 Task: Look for space in Pirojpur, Bangladesh from 1st June, 2023 to 4th June, 2023 for 1 adult in price range Rs.6000 to Rs.16000. Place can be private room with 1  bedroom having 1 bed and 1 bathroom. Property type can be flat. Amenities needed are: air conditioning, dedicated workplace, . Booking option can be shelf check-in. Required host language is English.
Action: Mouse moved to (497, 134)
Screenshot: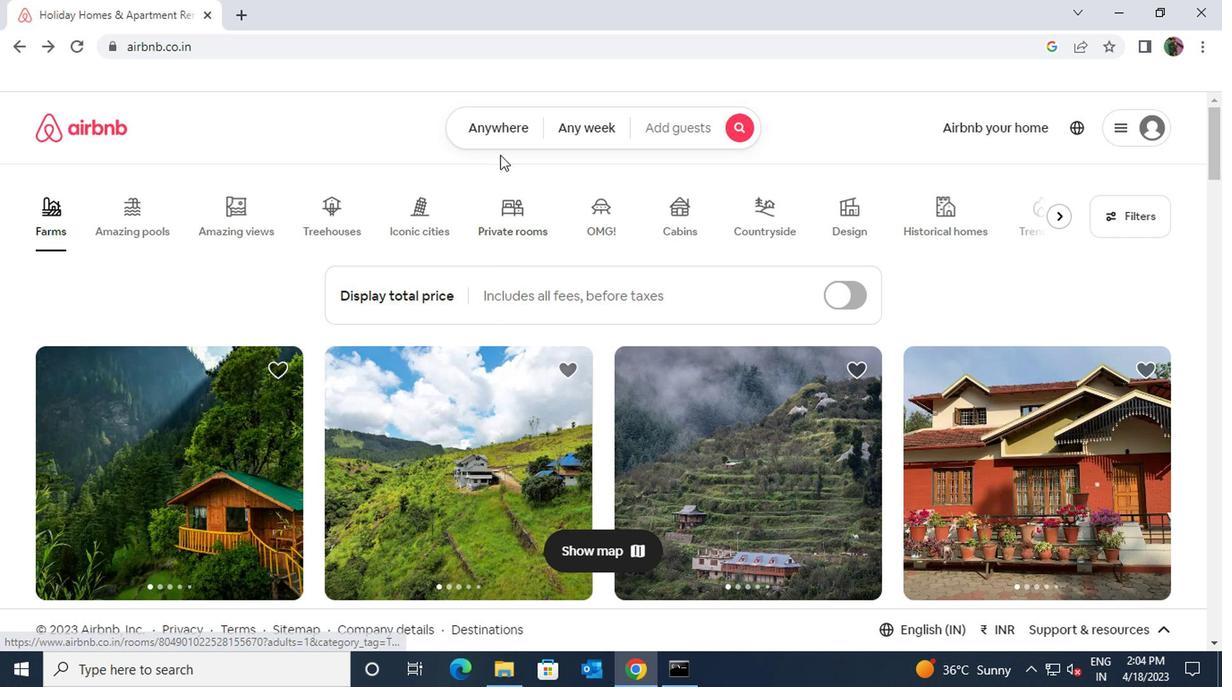 
Action: Mouse pressed left at (497, 134)
Screenshot: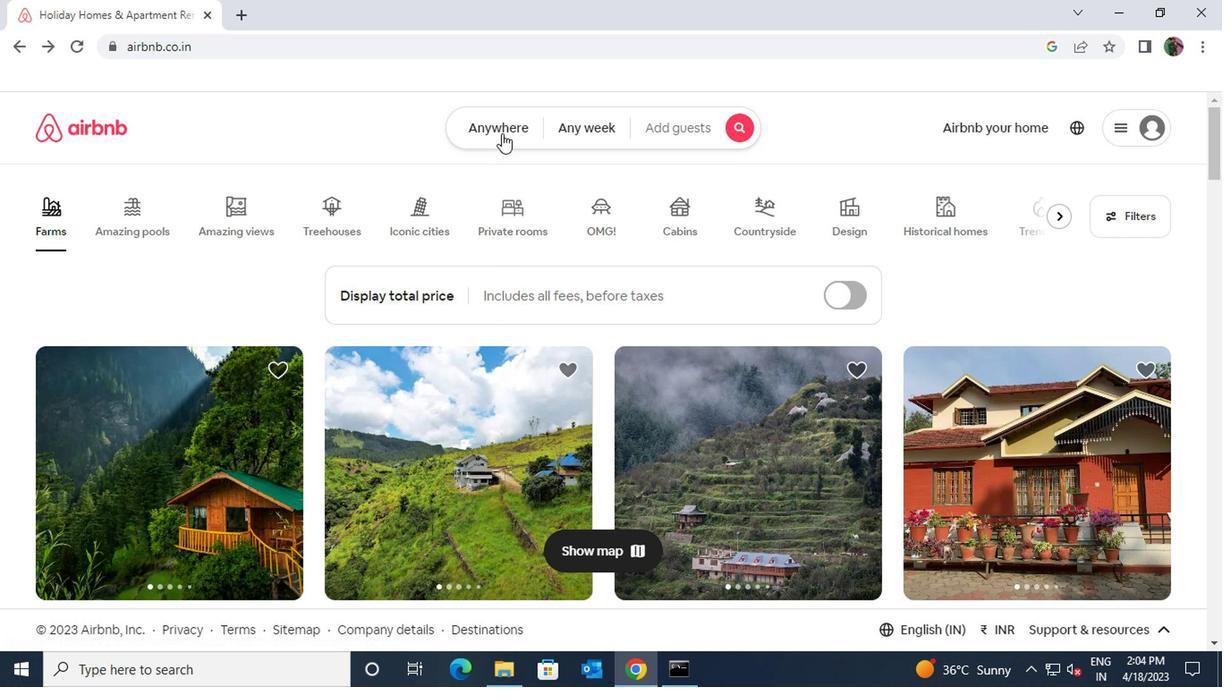 
Action: Mouse moved to (350, 205)
Screenshot: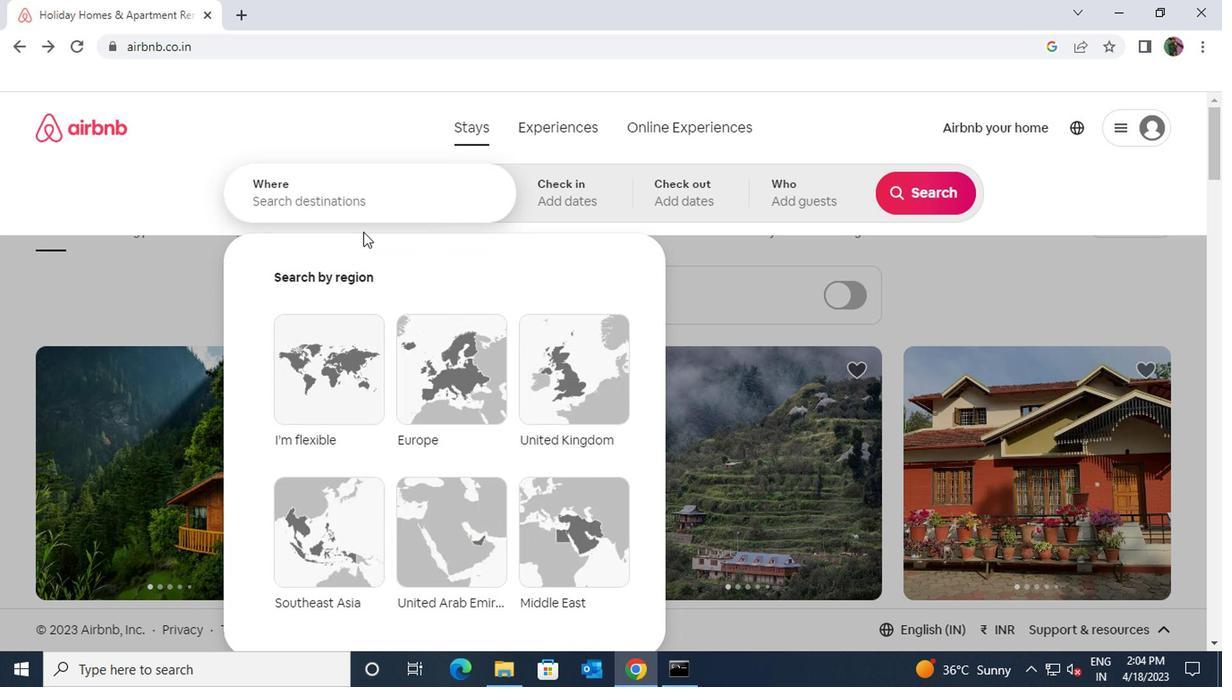 
Action: Mouse pressed left at (350, 205)
Screenshot: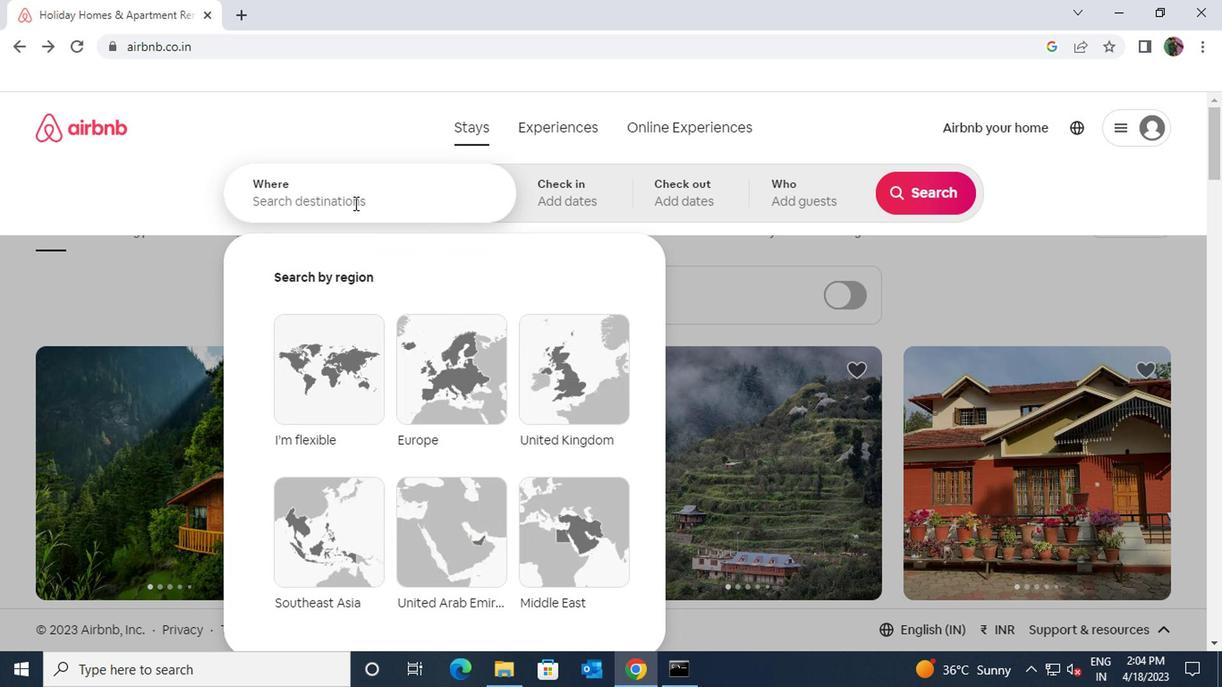 
Action: Key pressed pirojpur
Screenshot: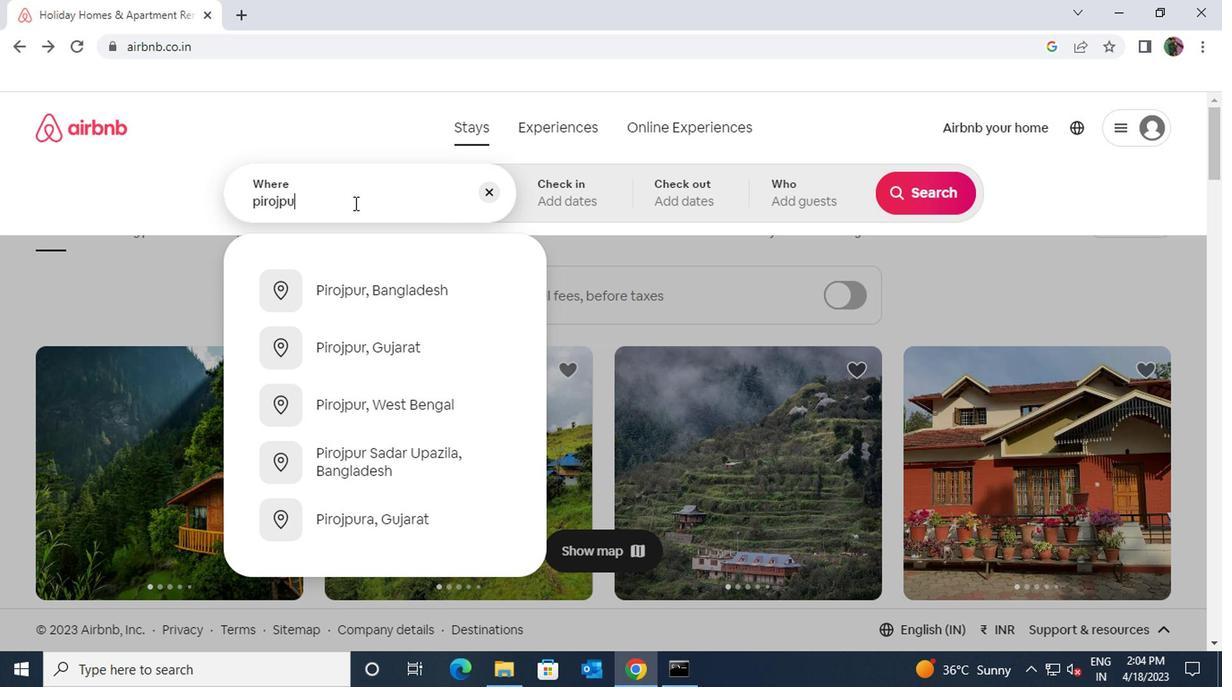 
Action: Mouse moved to (367, 287)
Screenshot: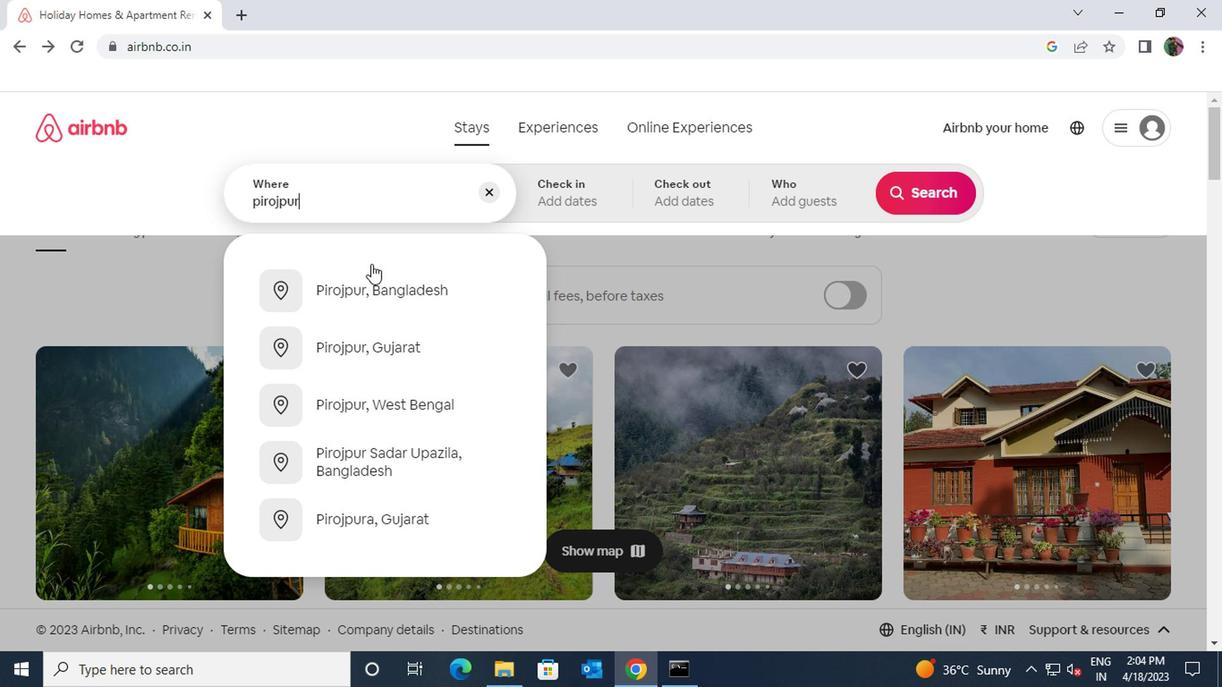 
Action: Mouse pressed left at (367, 287)
Screenshot: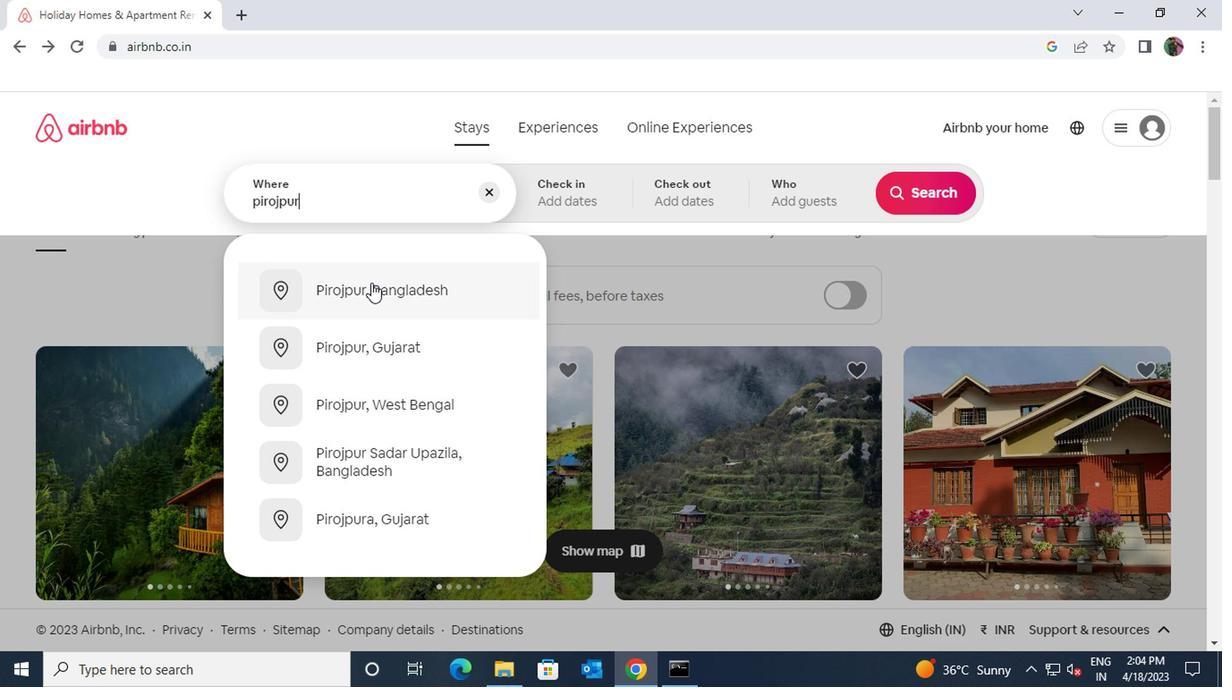 
Action: Mouse moved to (914, 340)
Screenshot: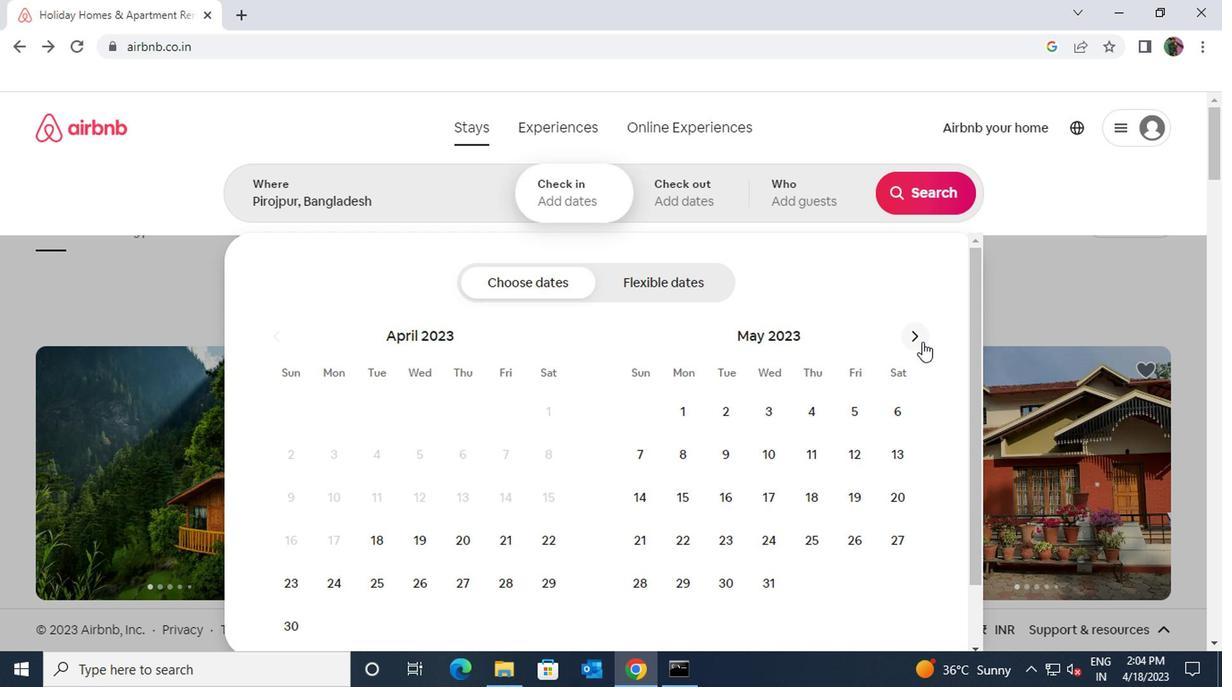 
Action: Mouse pressed left at (914, 340)
Screenshot: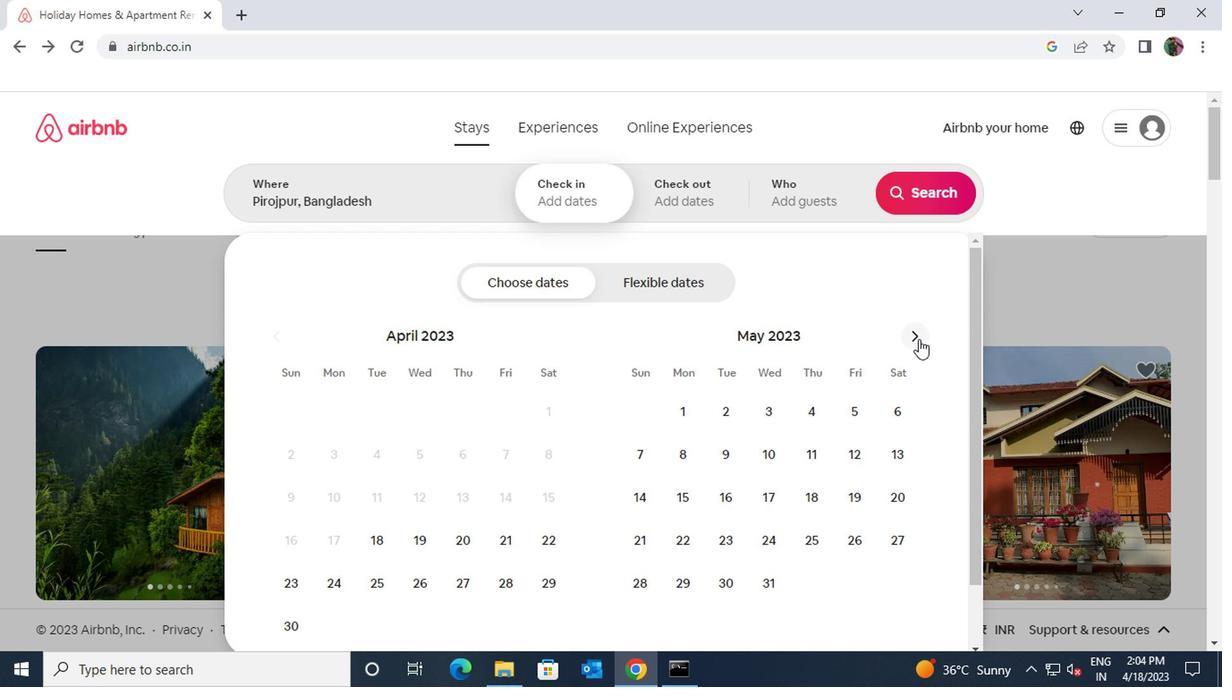 
Action: Mouse moved to (811, 411)
Screenshot: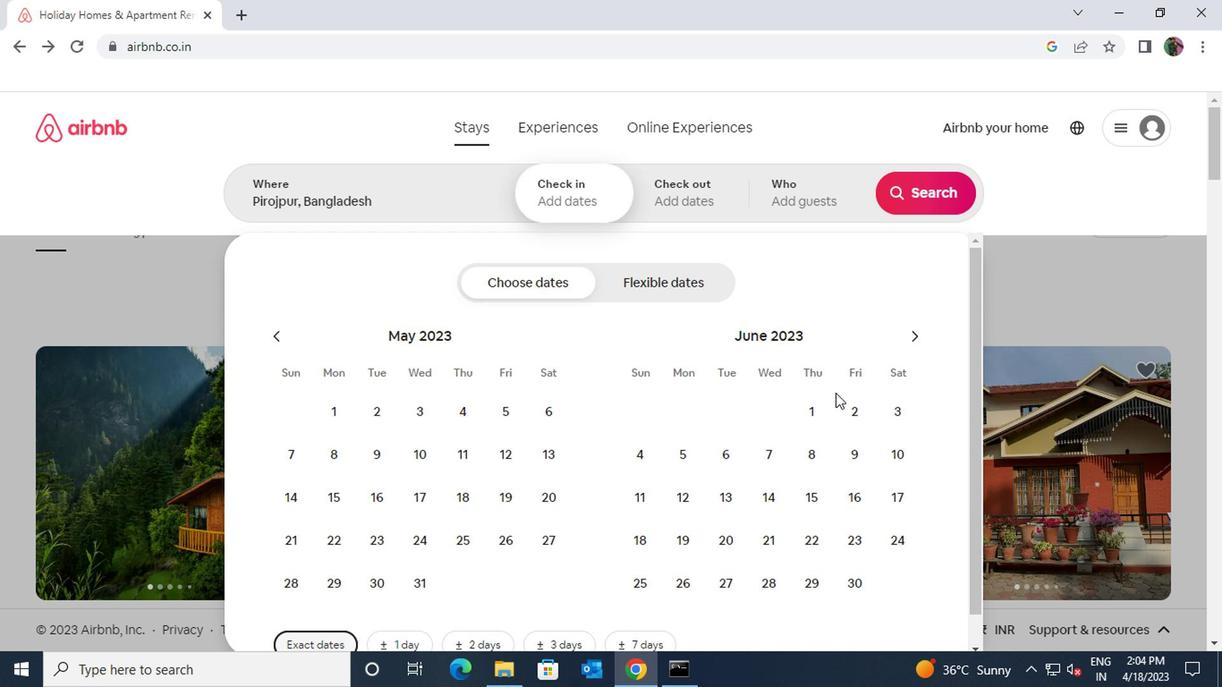 
Action: Mouse pressed left at (811, 411)
Screenshot: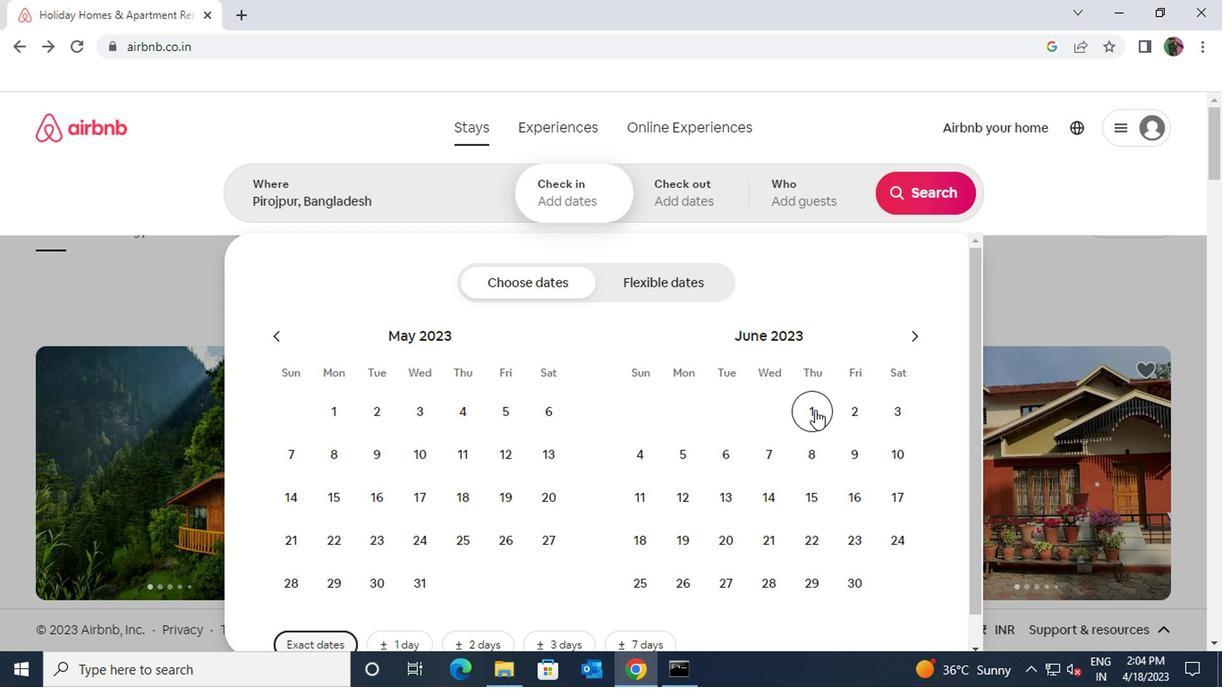 
Action: Mouse moved to (650, 452)
Screenshot: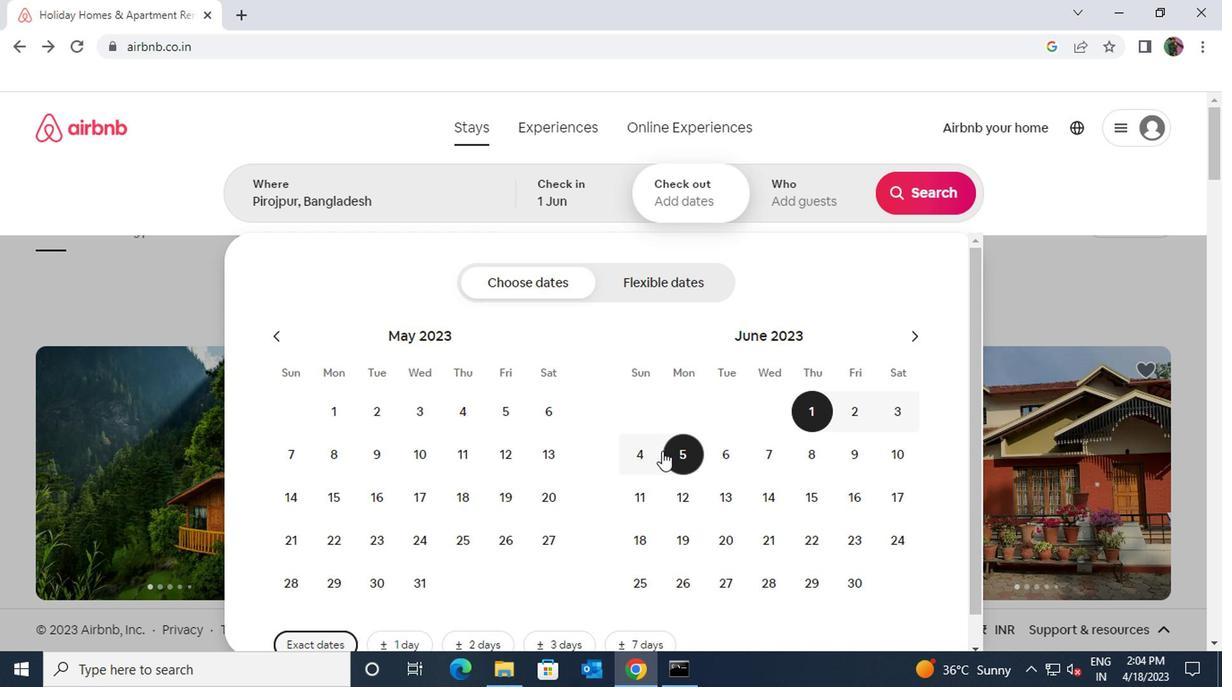 
Action: Mouse pressed left at (650, 452)
Screenshot: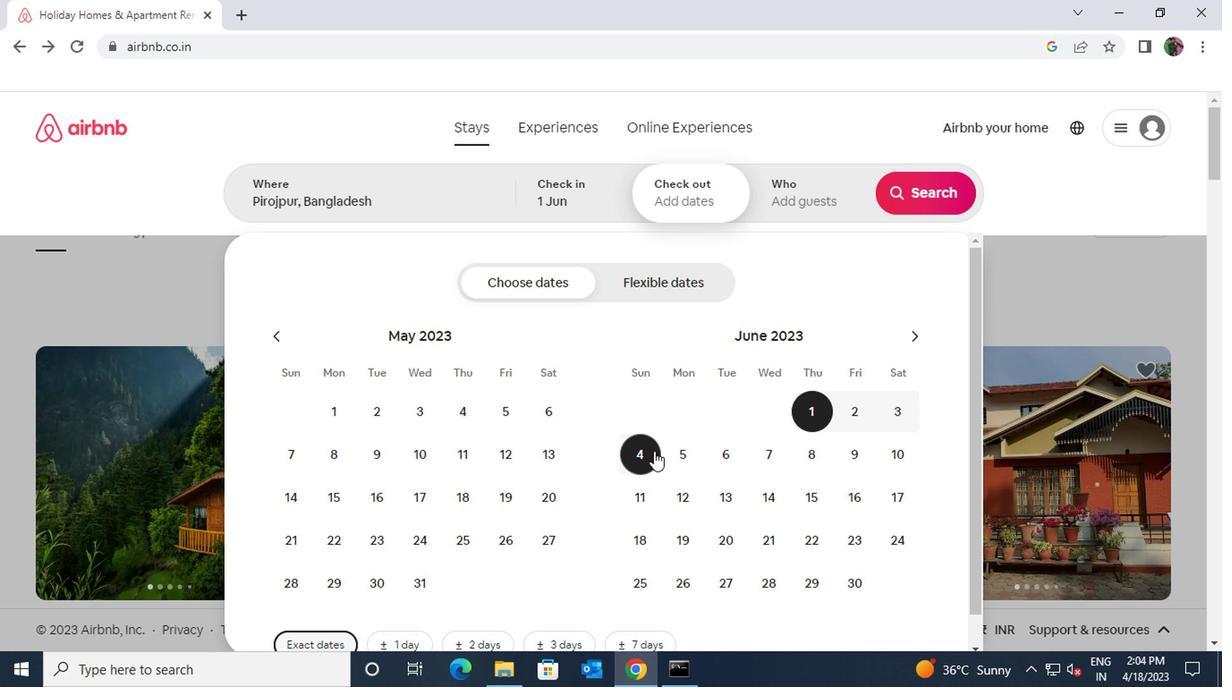 
Action: Mouse moved to (786, 204)
Screenshot: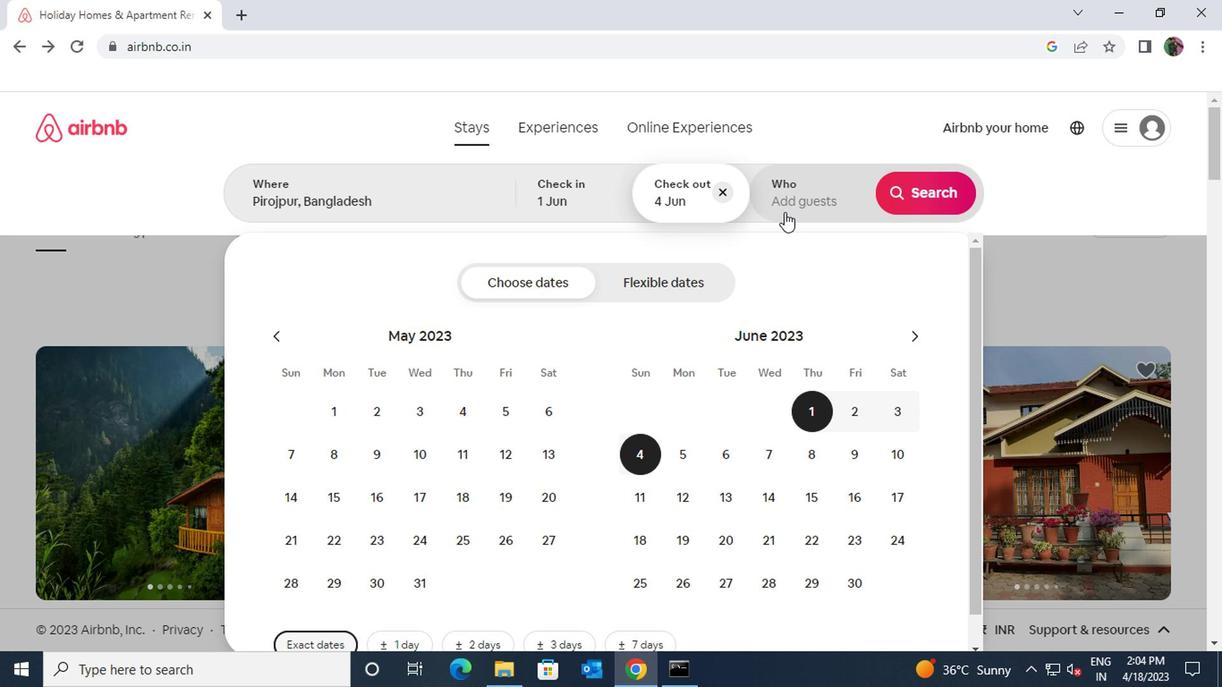 
Action: Mouse pressed left at (786, 204)
Screenshot: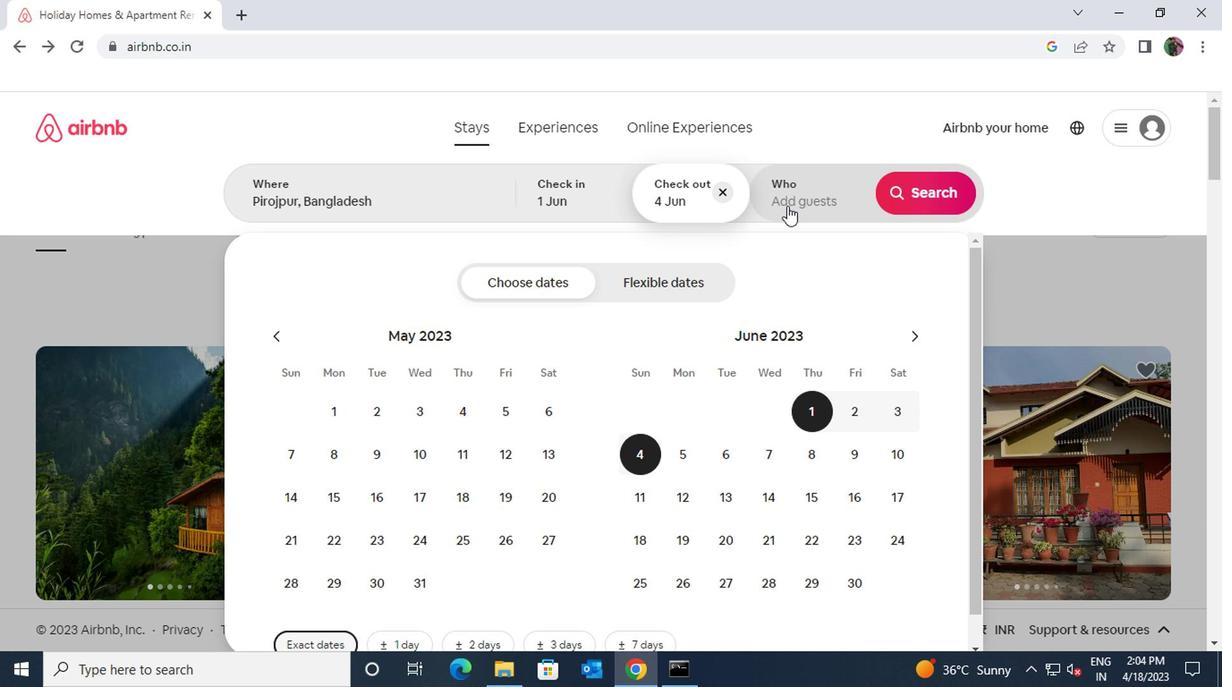 
Action: Mouse moved to (921, 287)
Screenshot: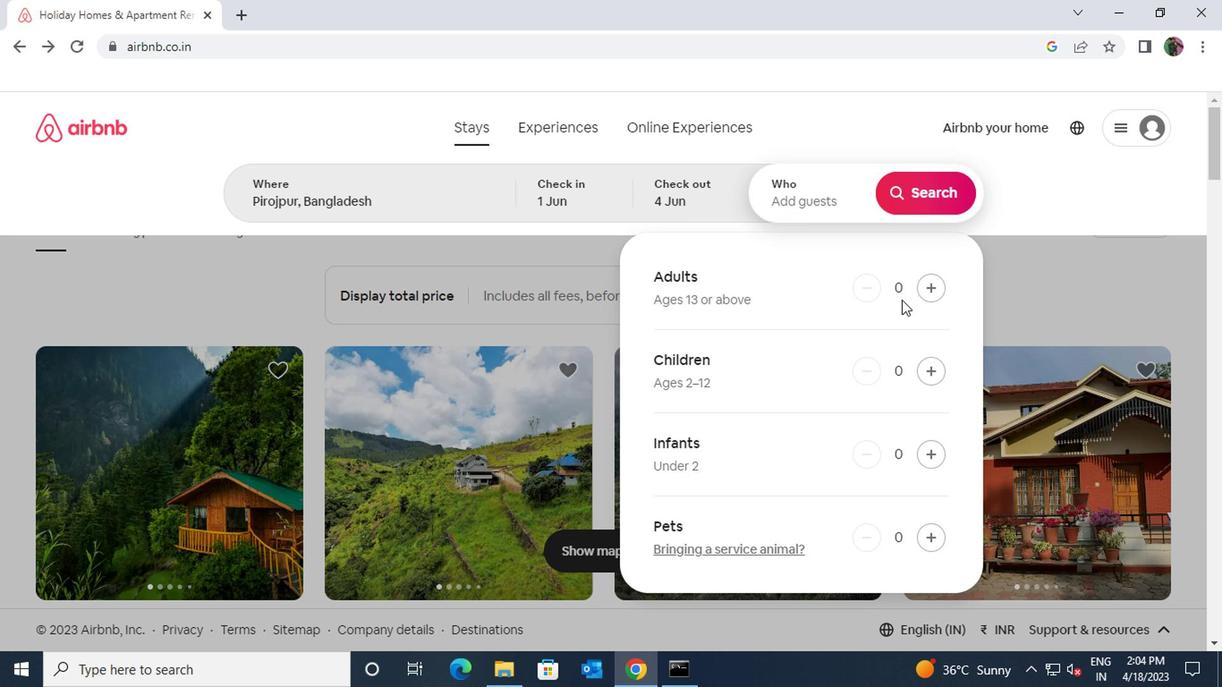 
Action: Mouse pressed left at (921, 287)
Screenshot: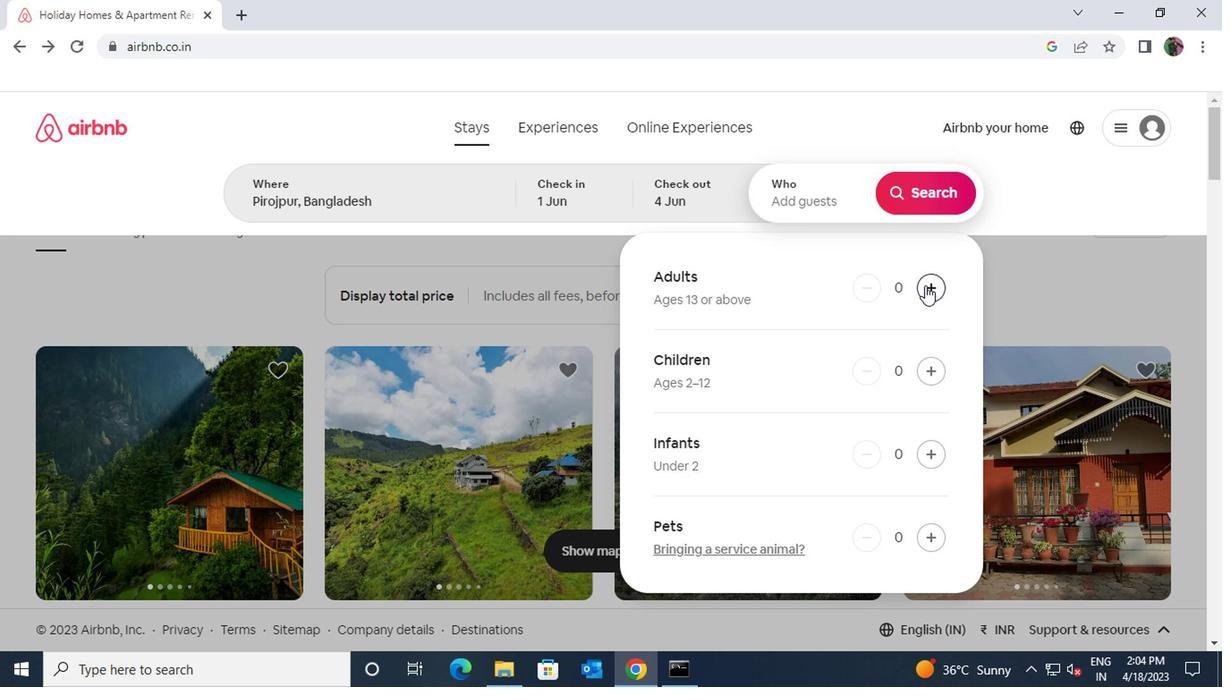 
Action: Mouse moved to (912, 196)
Screenshot: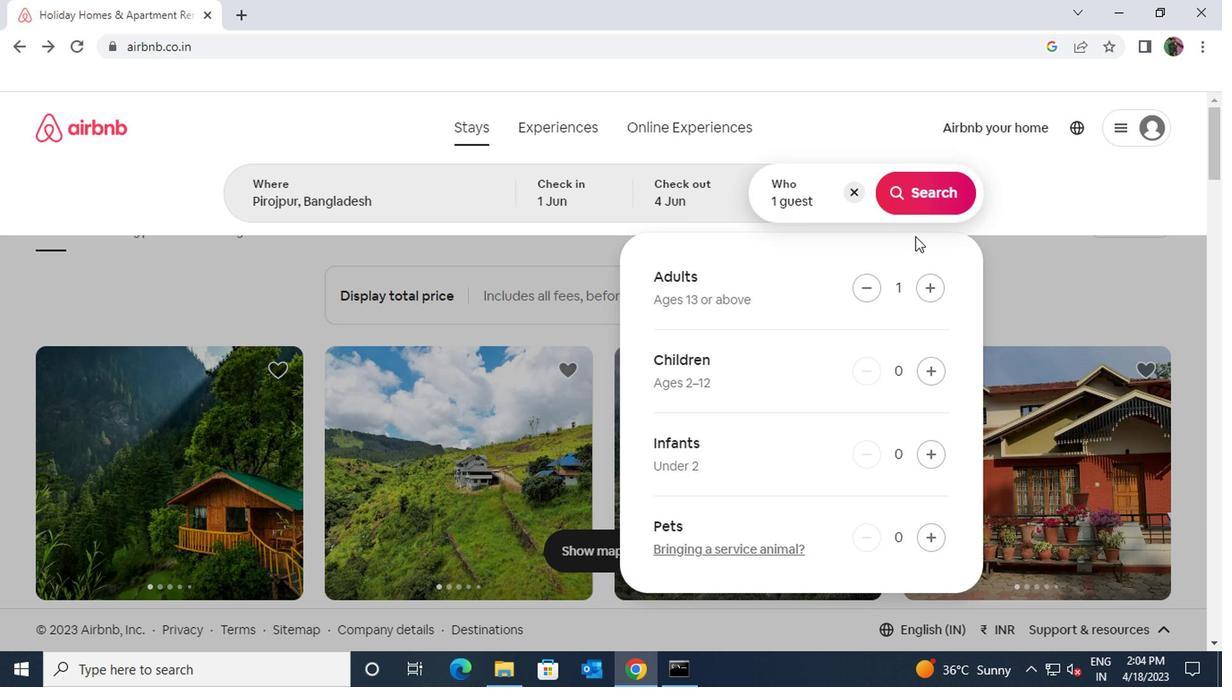 
Action: Mouse pressed left at (912, 196)
Screenshot: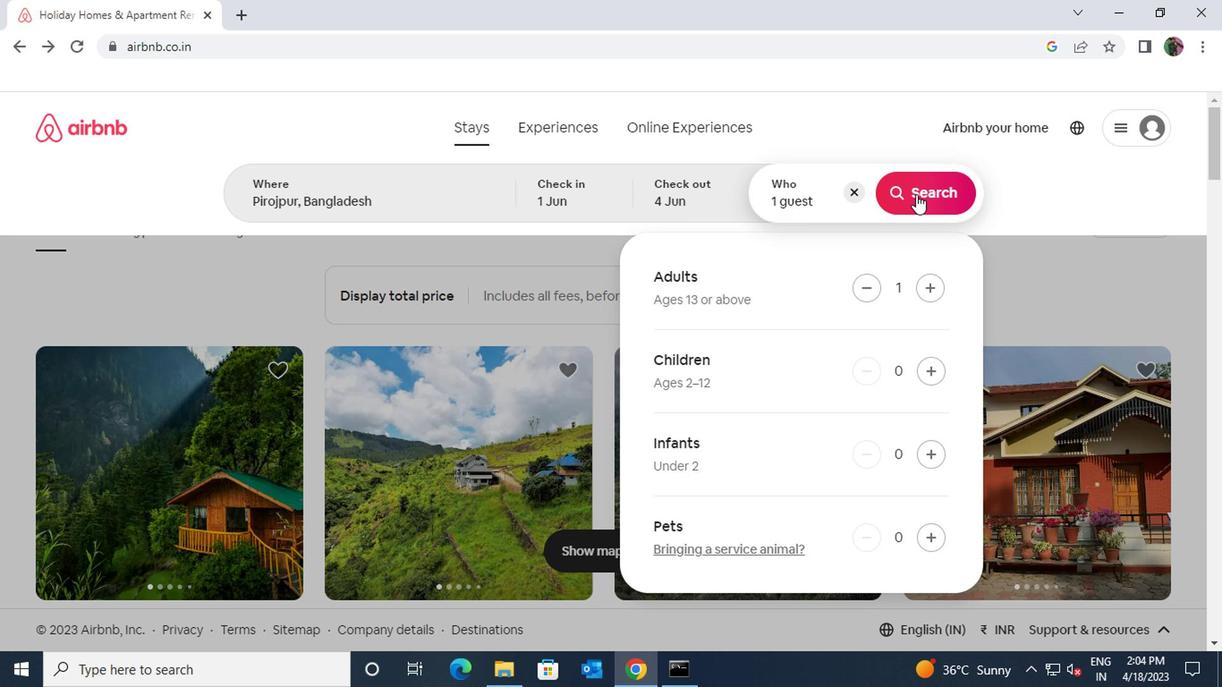 
Action: Mouse moved to (1124, 207)
Screenshot: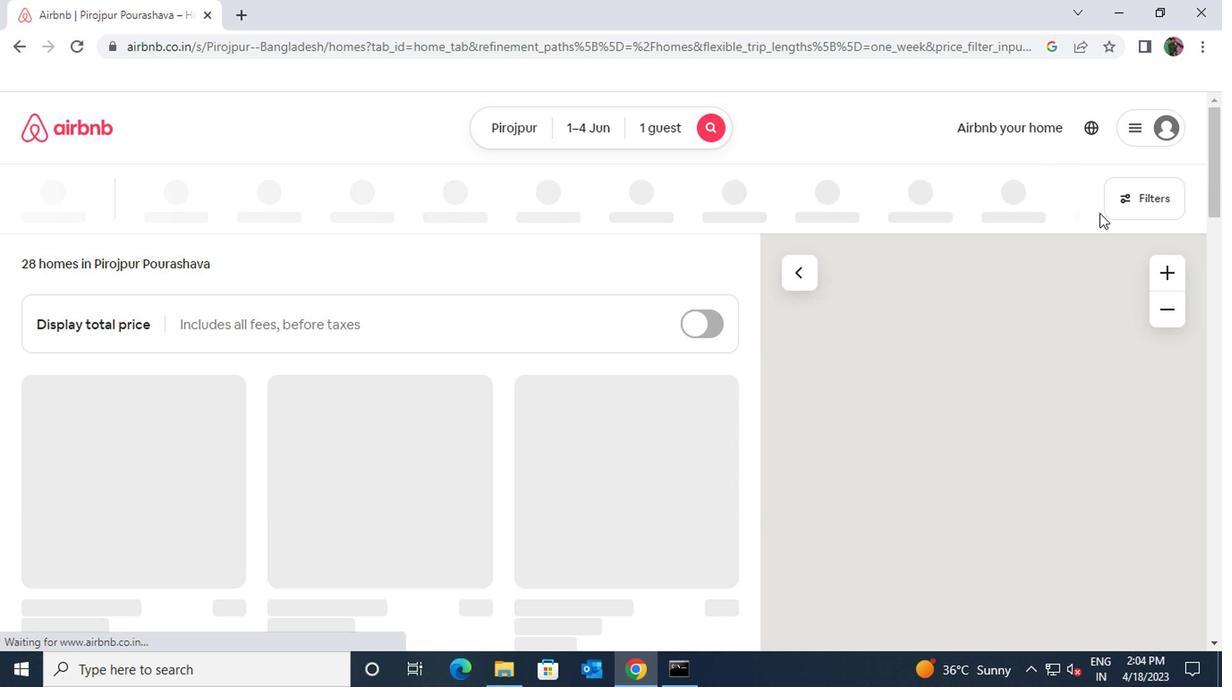 
Action: Mouse pressed left at (1124, 207)
Screenshot: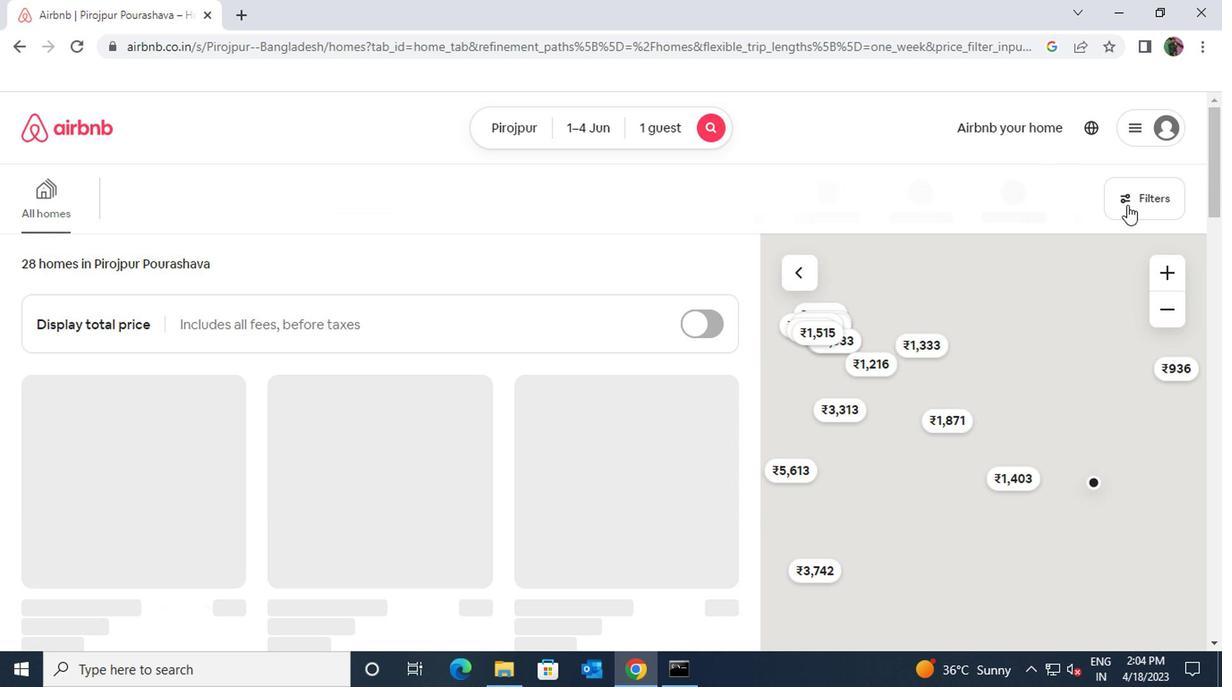 
Action: Mouse moved to (376, 425)
Screenshot: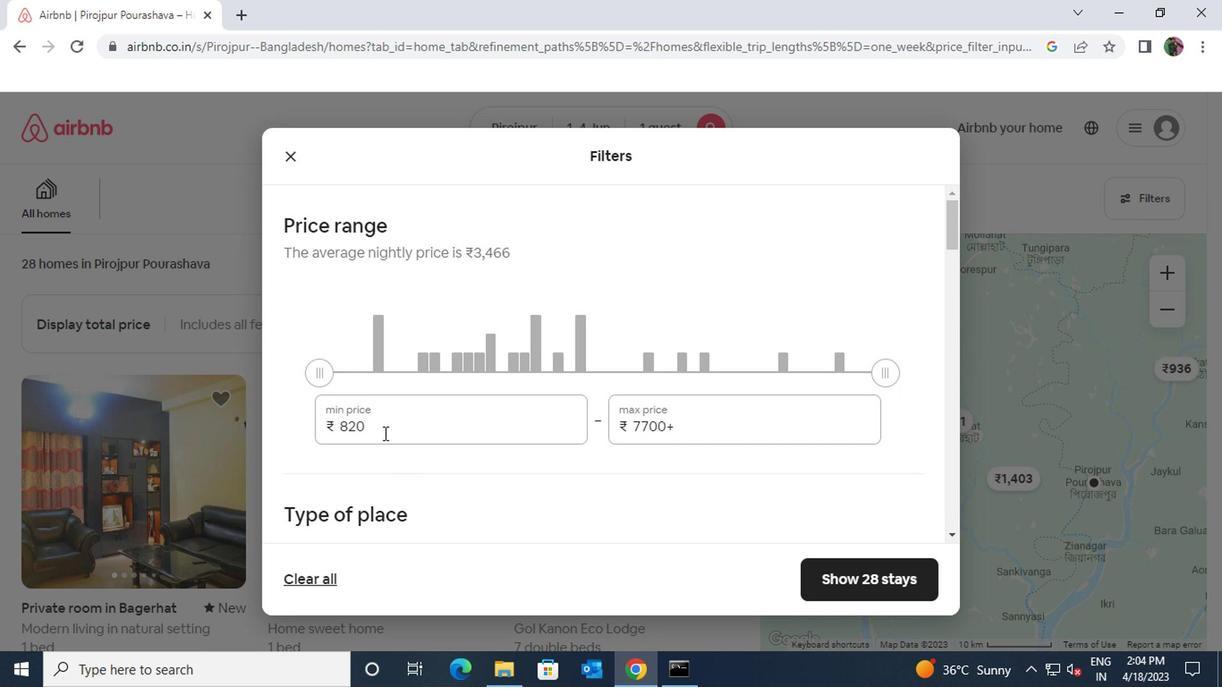 
Action: Mouse pressed left at (376, 425)
Screenshot: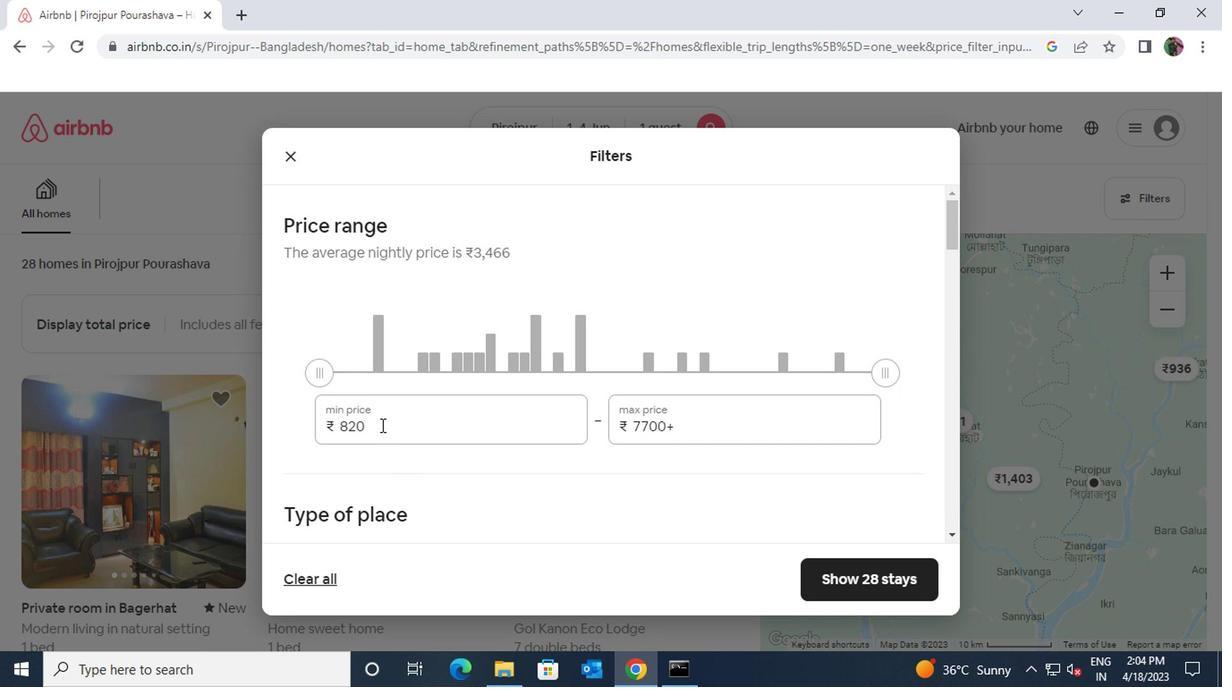 
Action: Mouse moved to (323, 425)
Screenshot: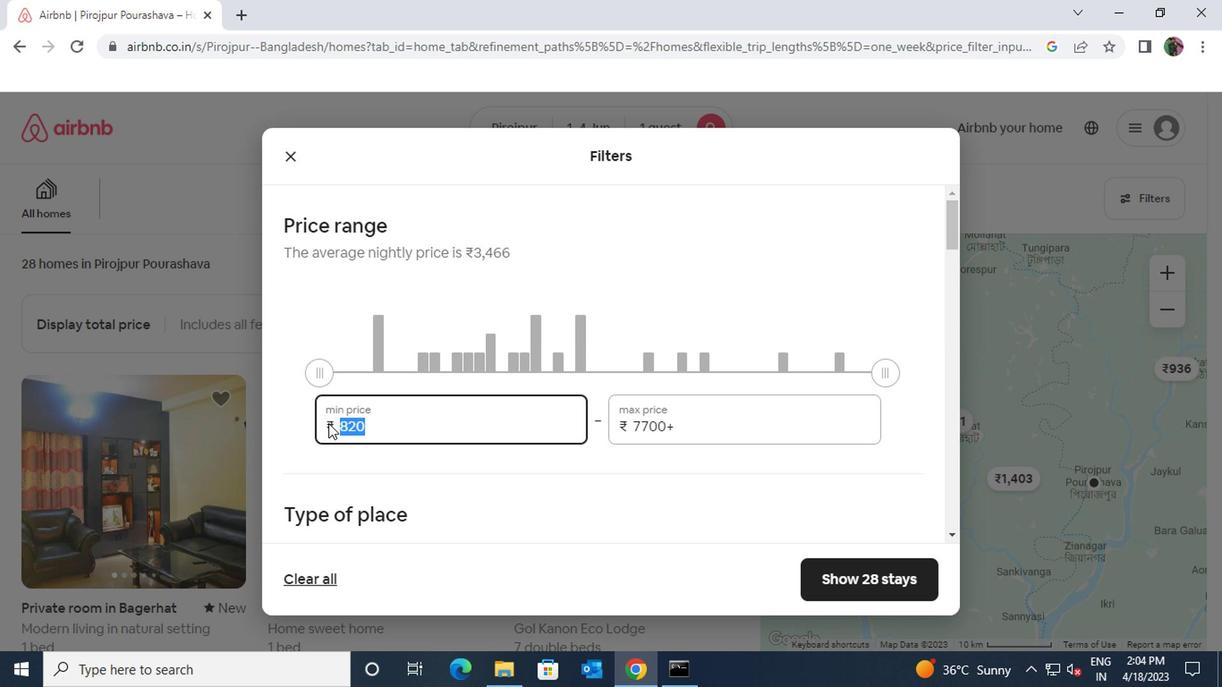 
Action: Key pressed 6000
Screenshot: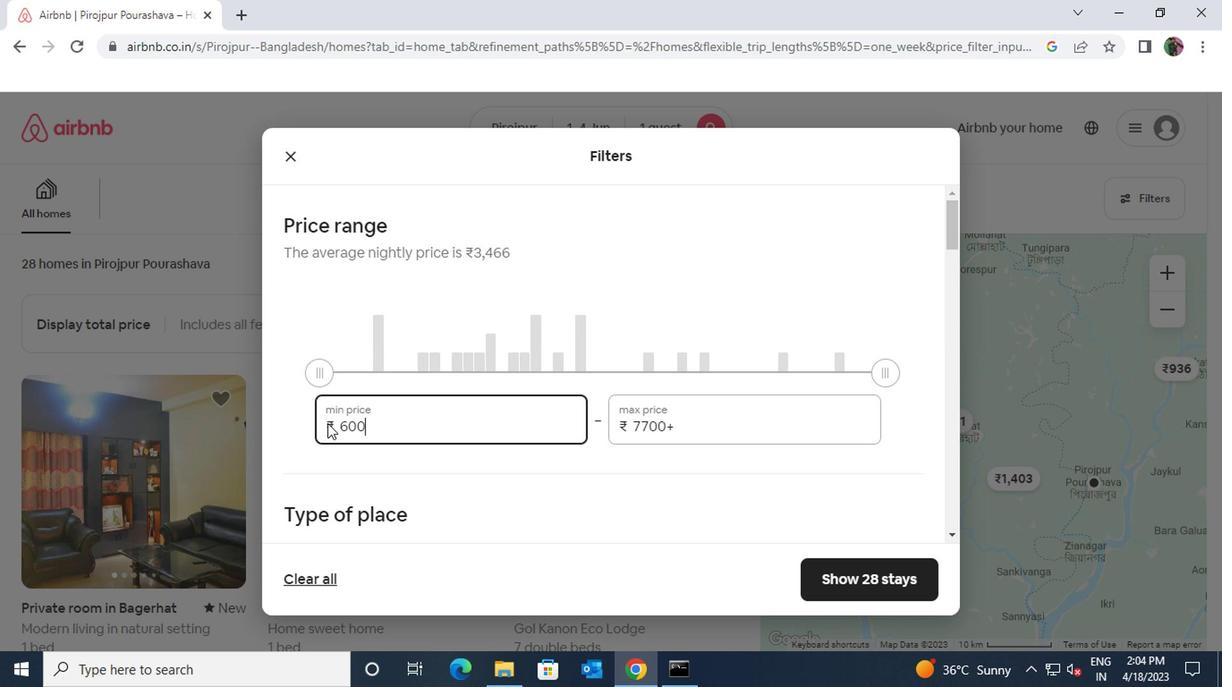 
Action: Mouse moved to (684, 417)
Screenshot: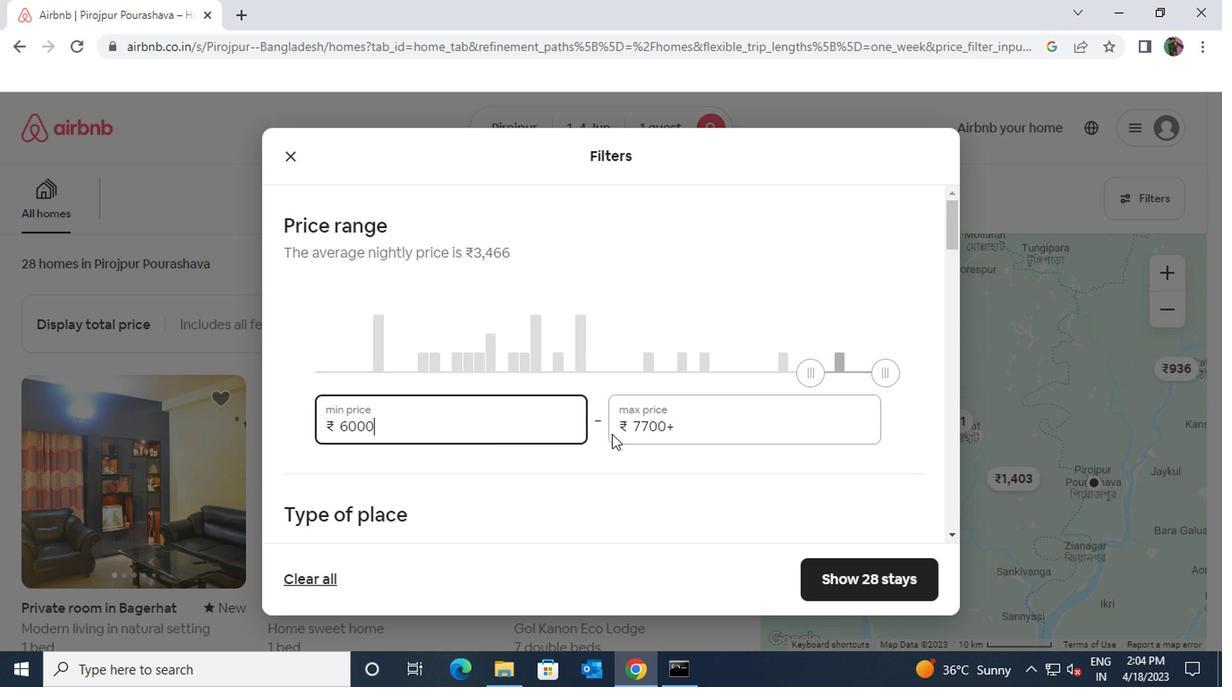 
Action: Mouse pressed left at (684, 417)
Screenshot: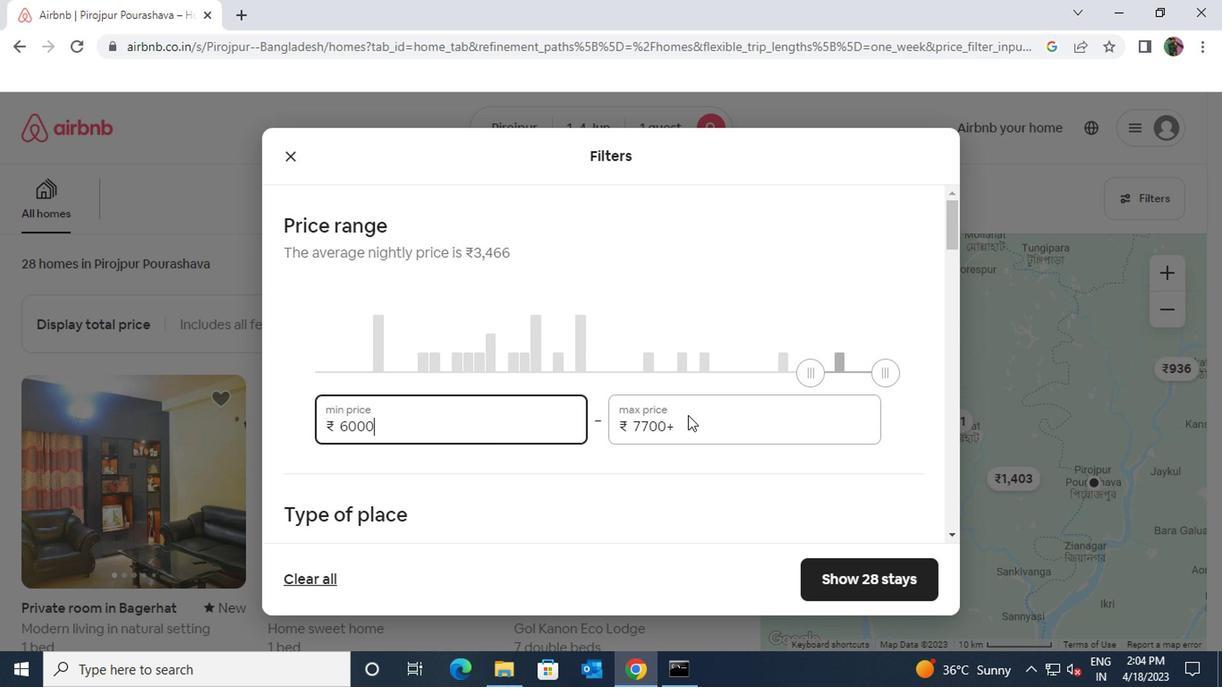 
Action: Mouse moved to (674, 425)
Screenshot: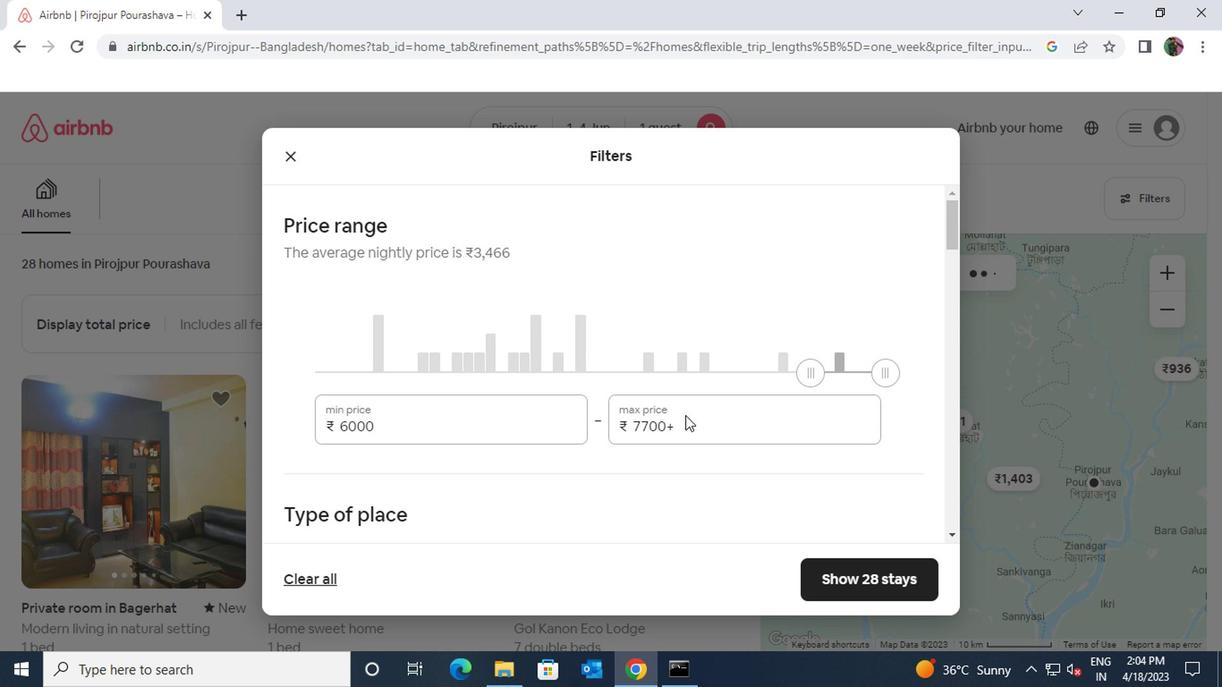 
Action: Mouse pressed left at (674, 425)
Screenshot: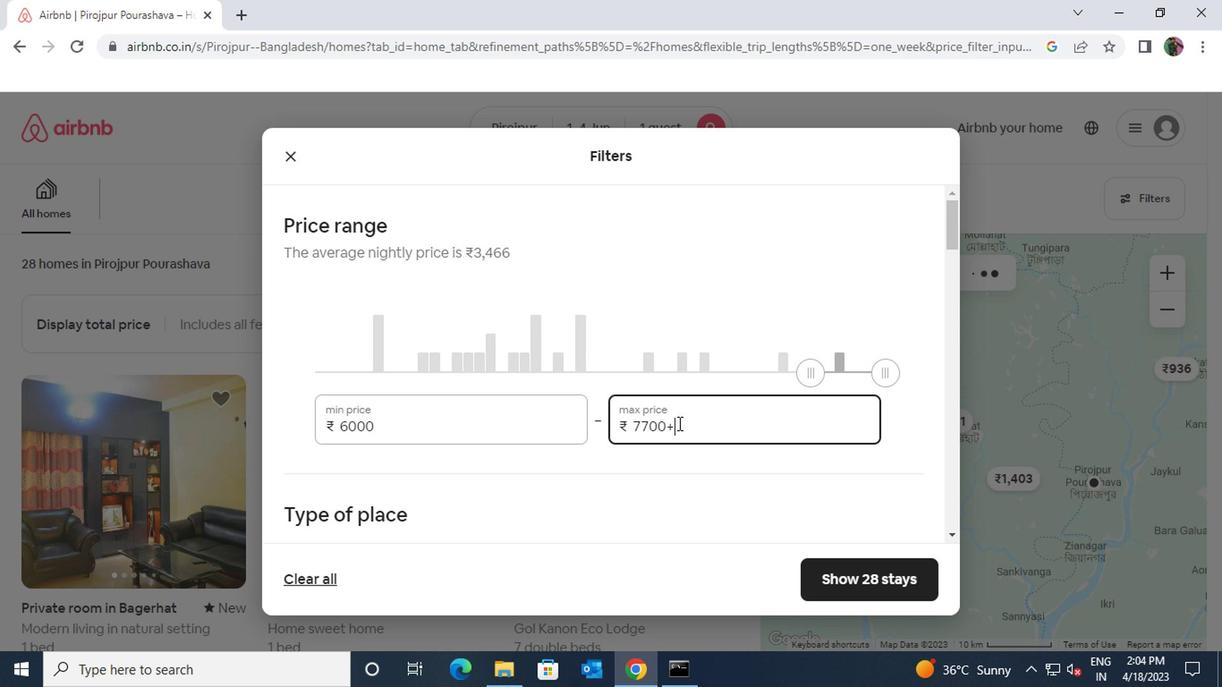 
Action: Mouse moved to (622, 425)
Screenshot: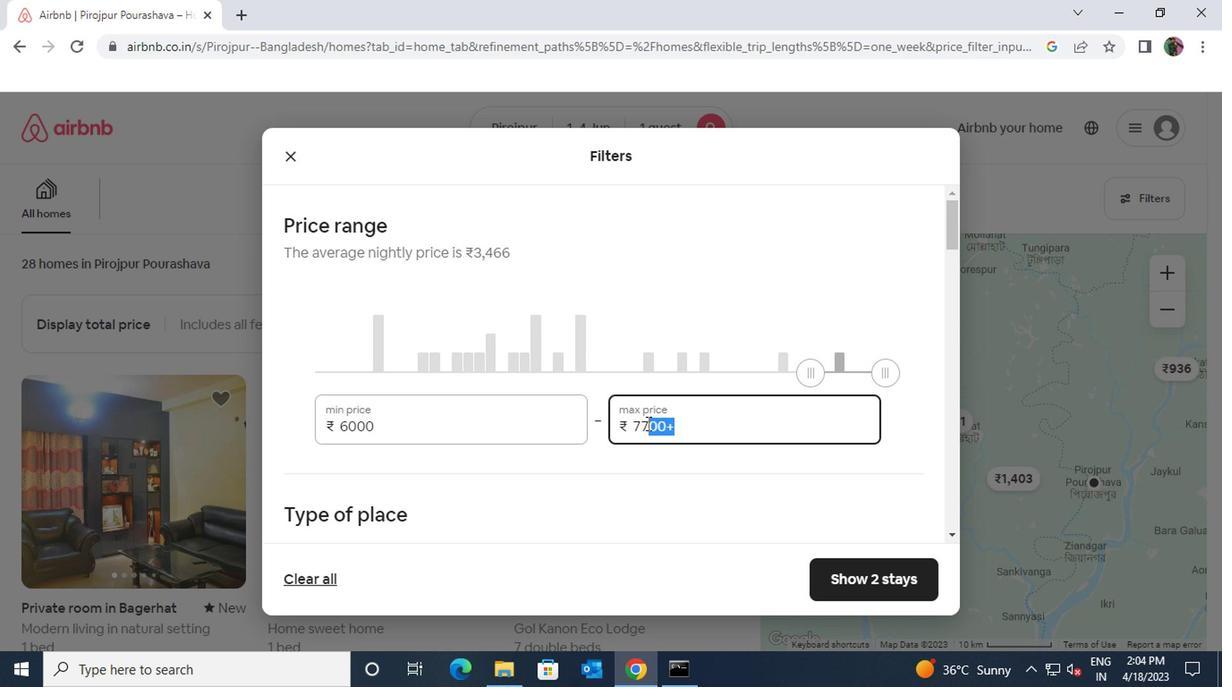
Action: Key pressed 16000
Screenshot: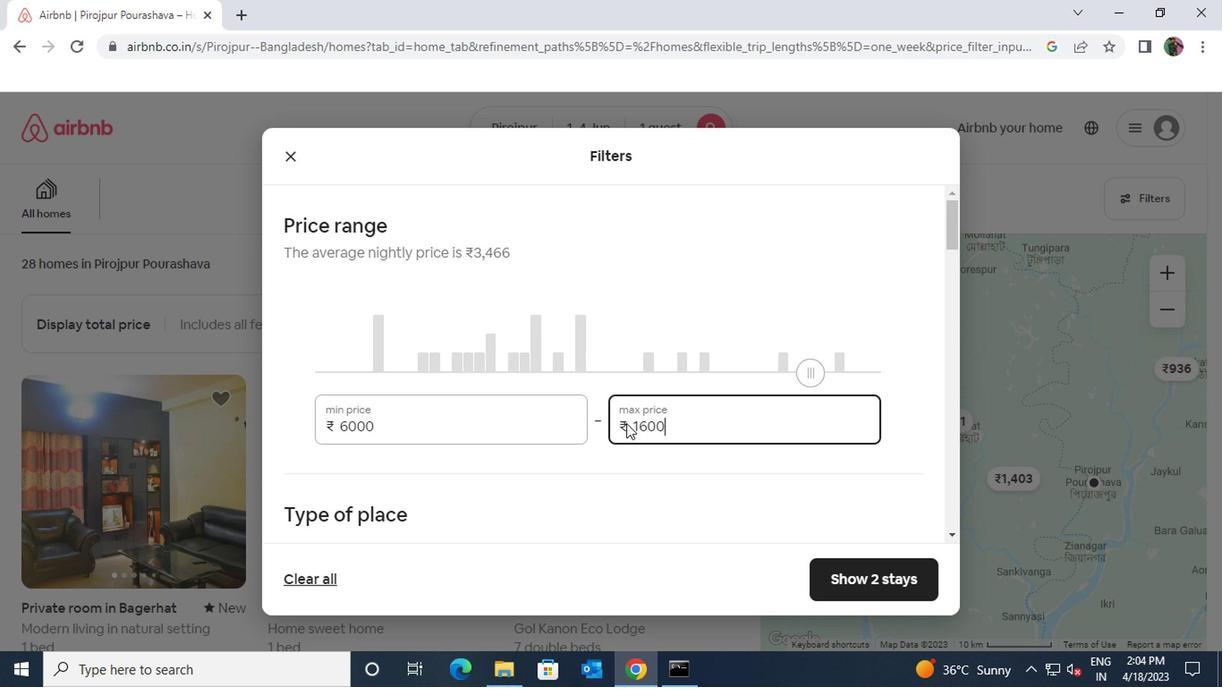 
Action: Mouse scrolled (622, 424) with delta (0, 0)
Screenshot: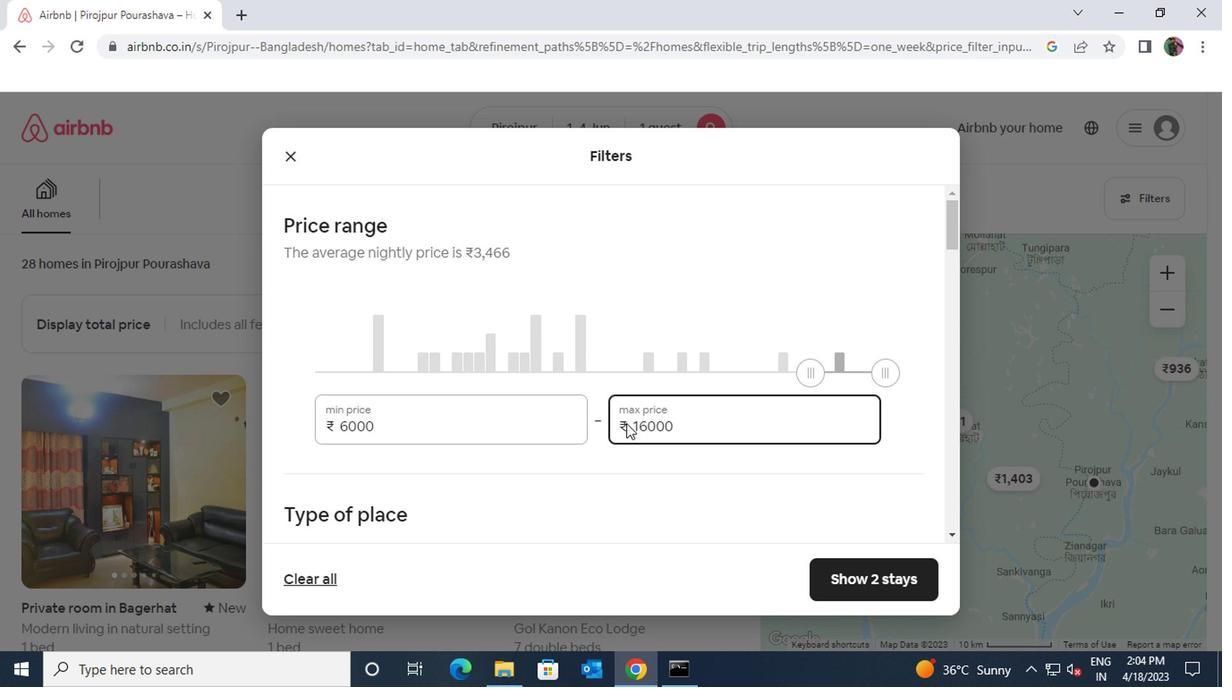
Action: Mouse scrolled (622, 424) with delta (0, 0)
Screenshot: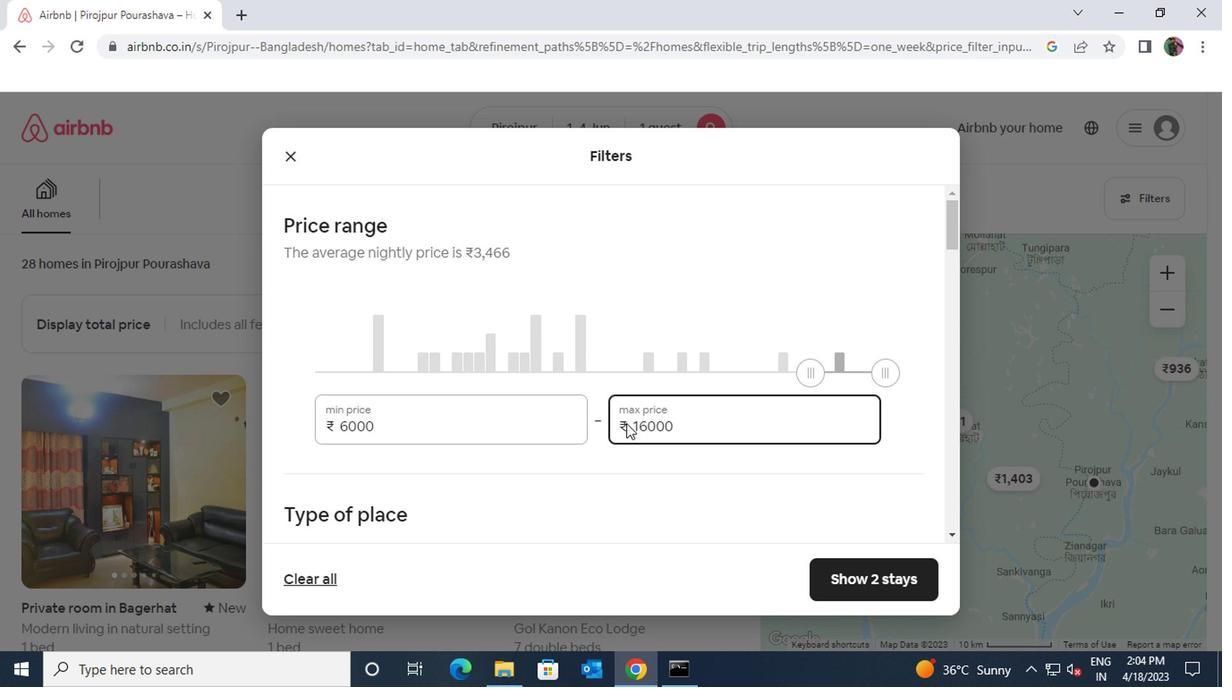 
Action: Mouse moved to (602, 385)
Screenshot: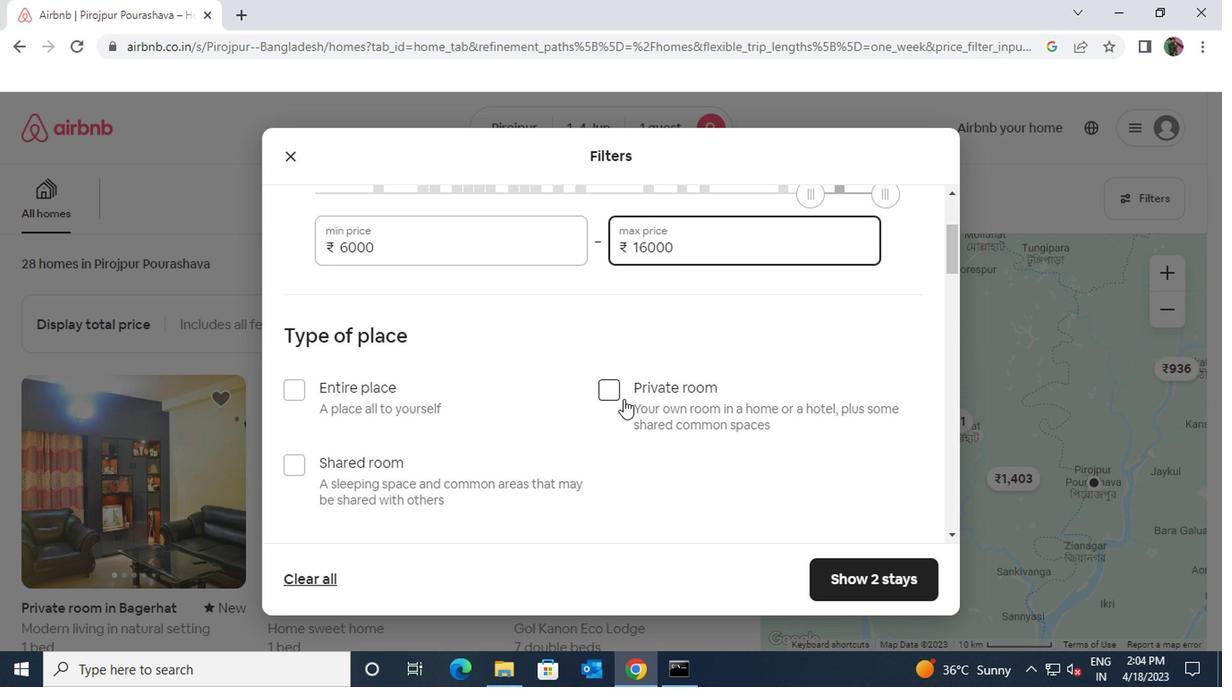 
Action: Mouse pressed left at (602, 385)
Screenshot: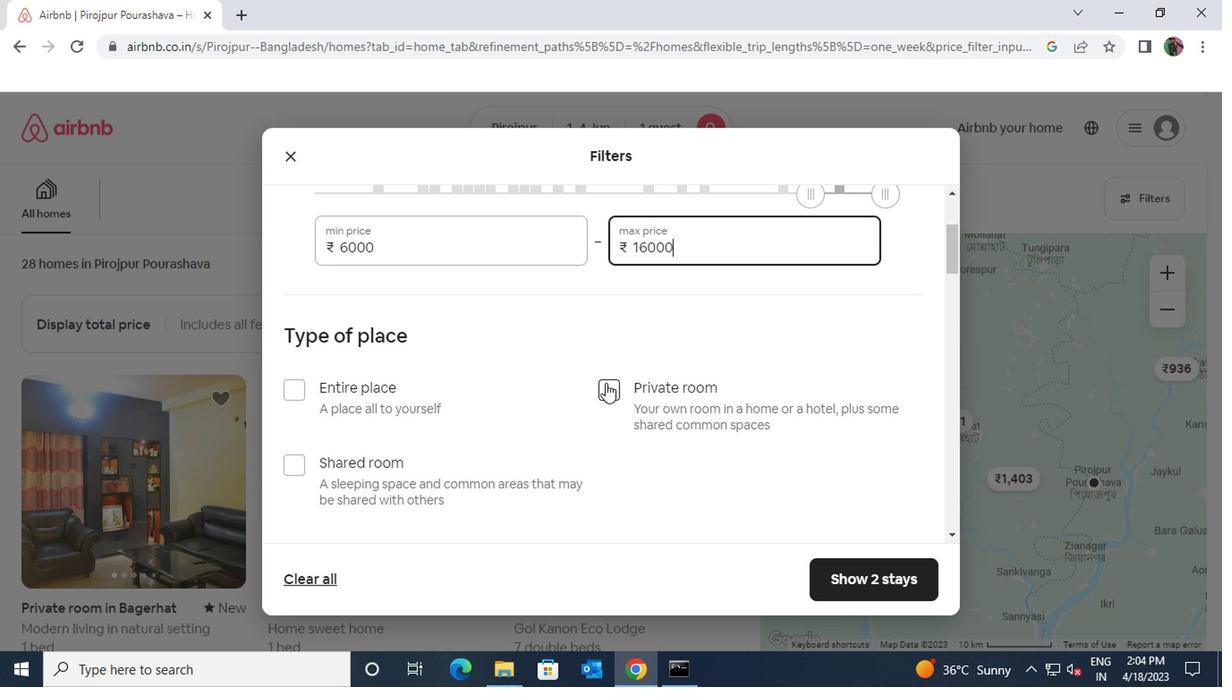 
Action: Mouse moved to (595, 472)
Screenshot: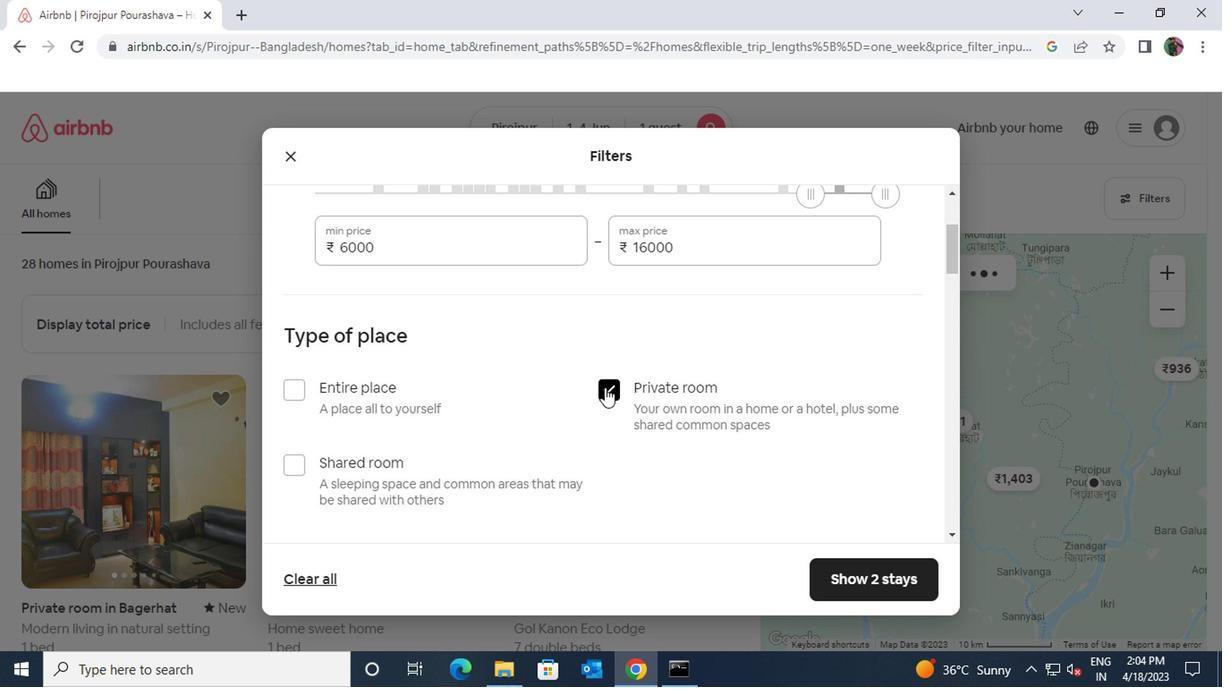 
Action: Mouse scrolled (595, 471) with delta (0, 0)
Screenshot: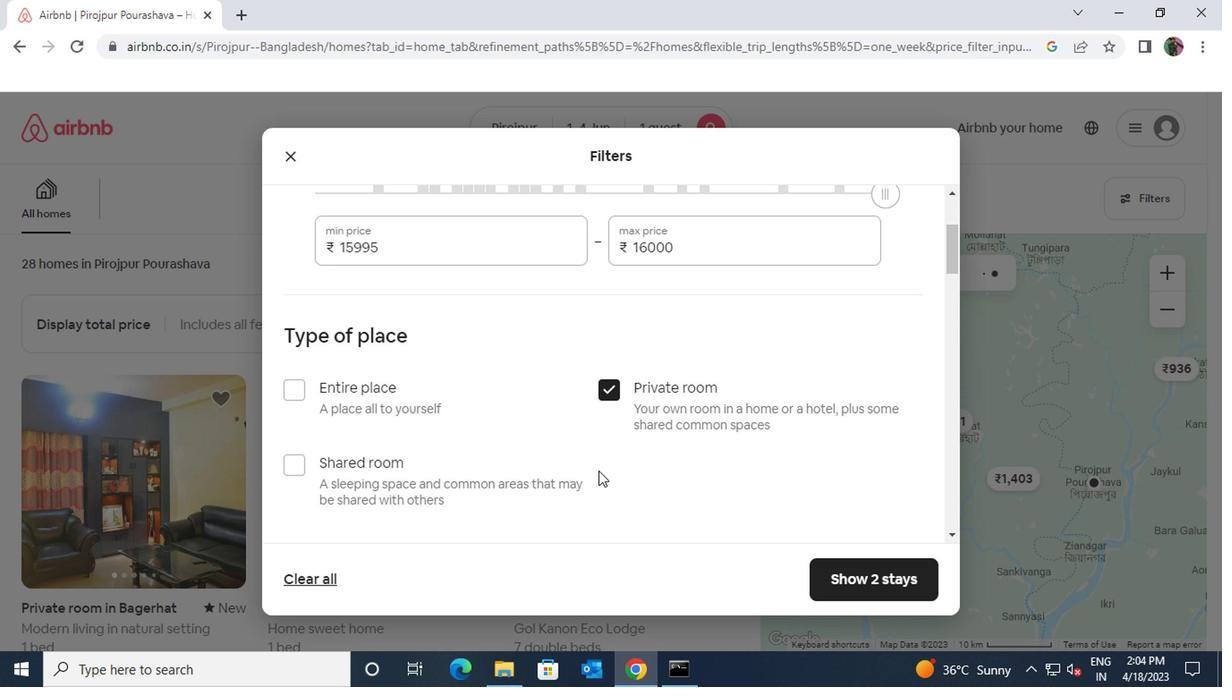 
Action: Mouse moved to (595, 472)
Screenshot: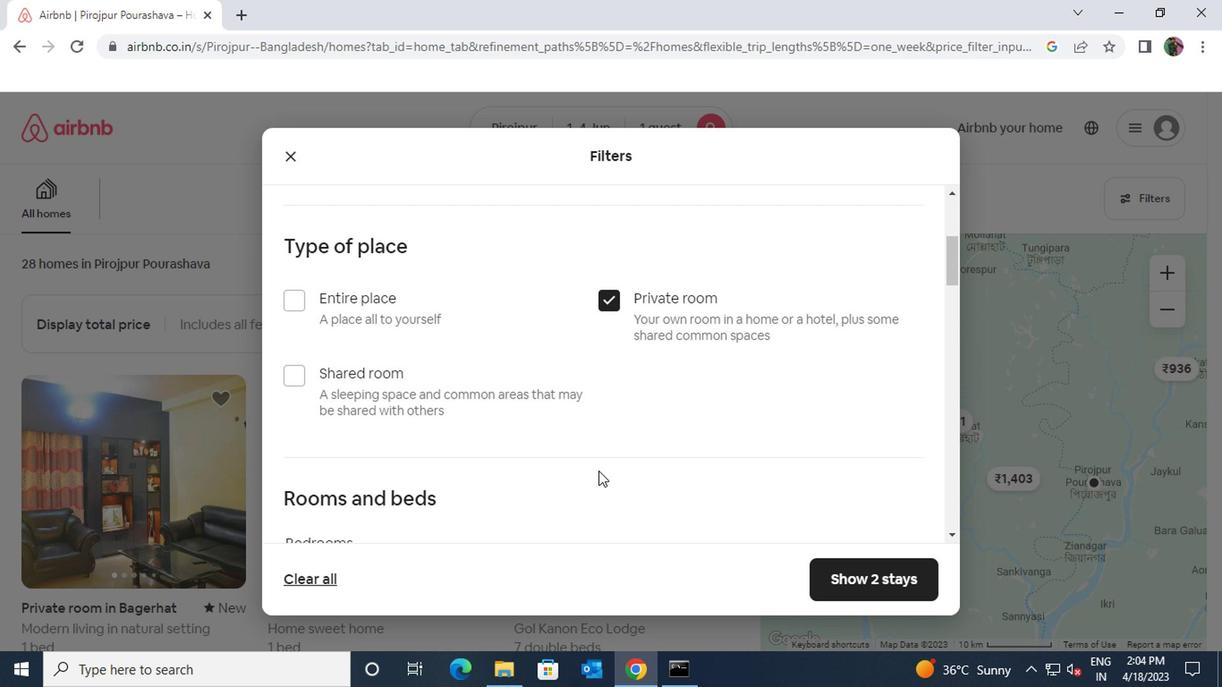 
Action: Mouse scrolled (595, 471) with delta (0, 0)
Screenshot: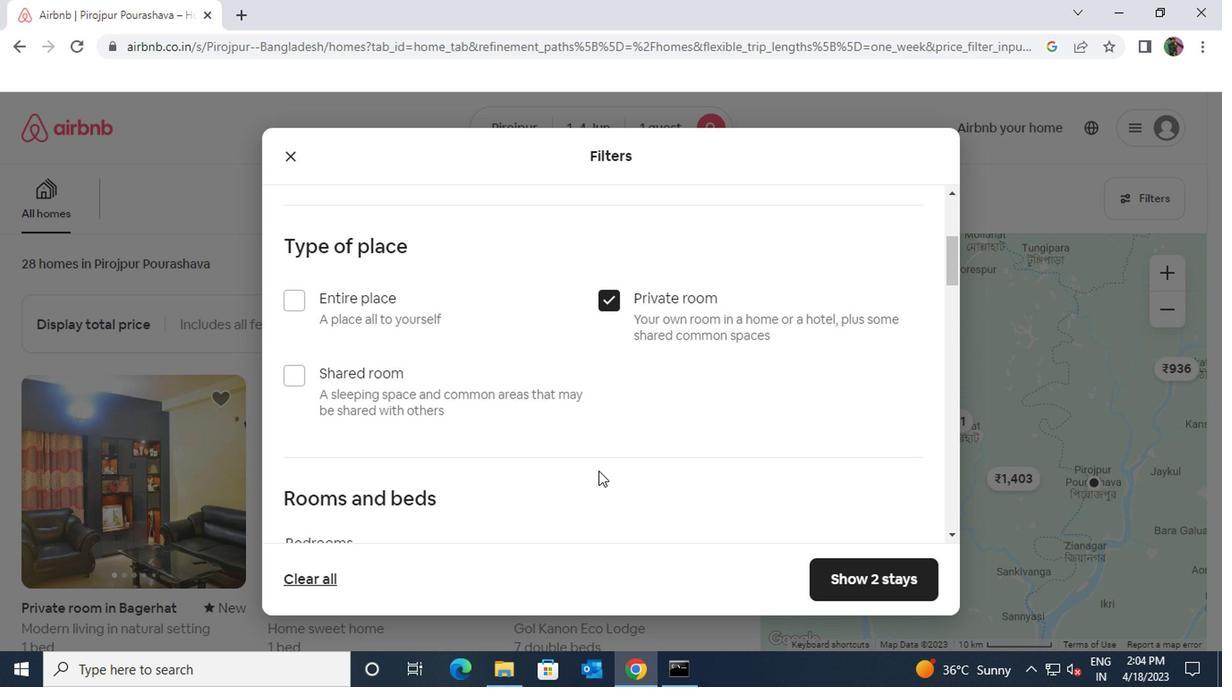 
Action: Mouse scrolled (595, 471) with delta (0, 0)
Screenshot: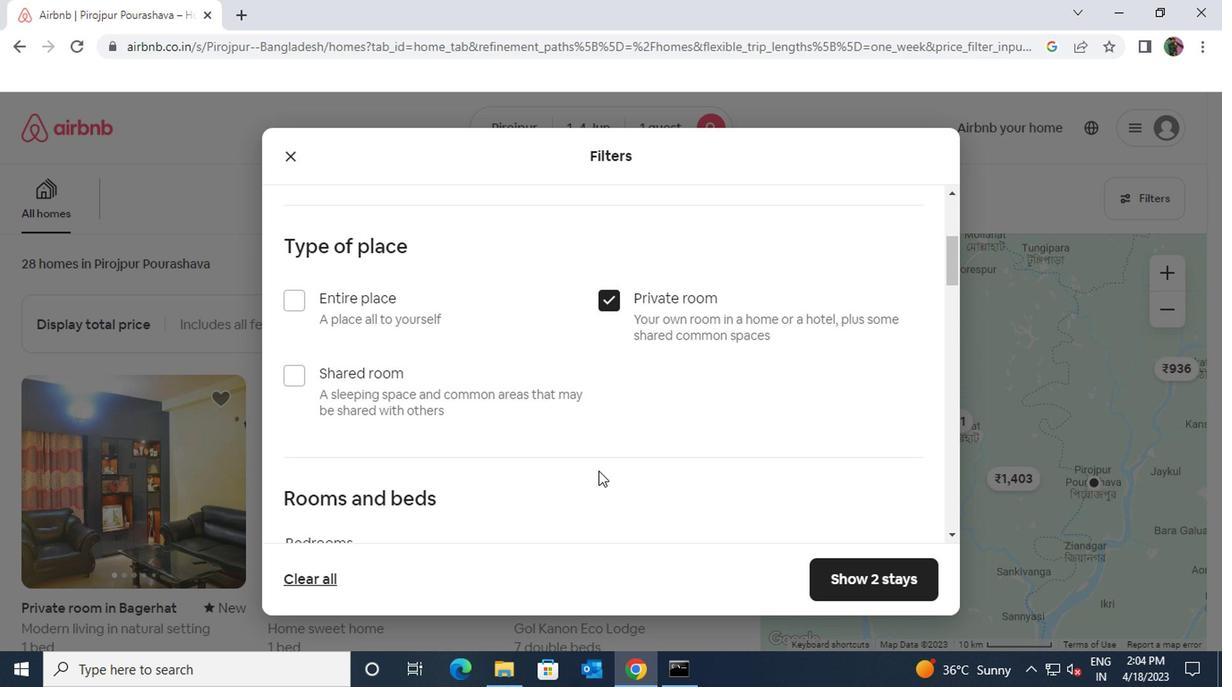 
Action: Mouse moved to (390, 418)
Screenshot: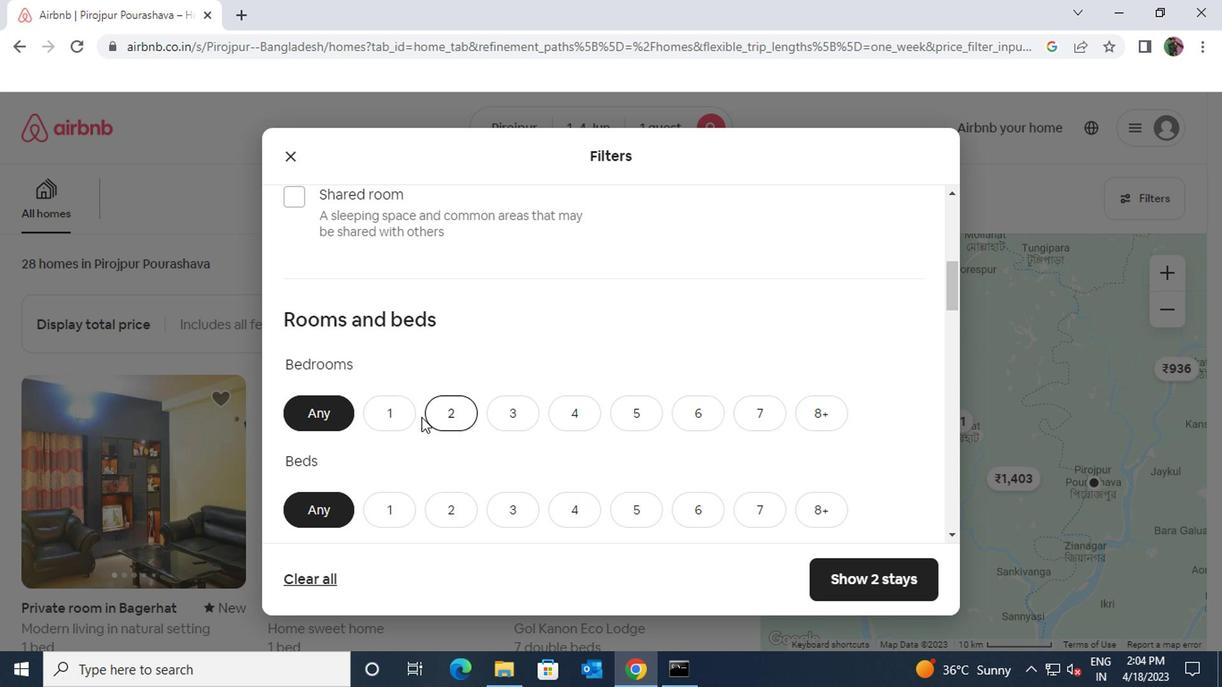 
Action: Mouse pressed left at (390, 418)
Screenshot: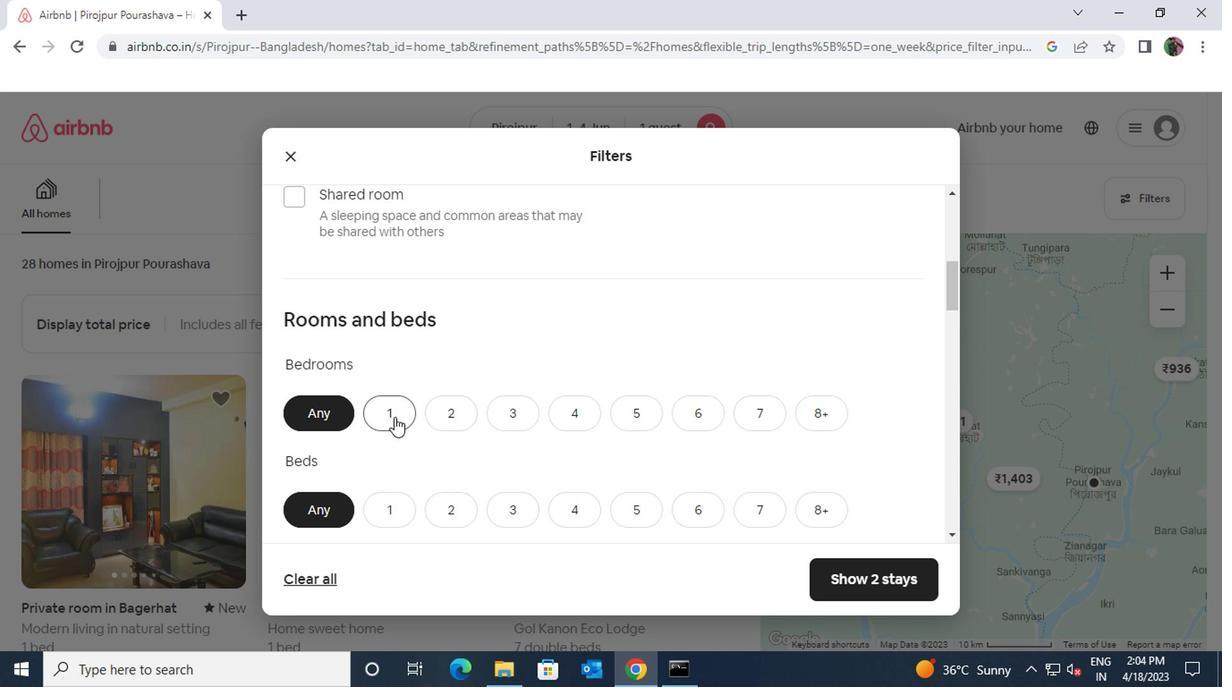 
Action: Mouse moved to (386, 509)
Screenshot: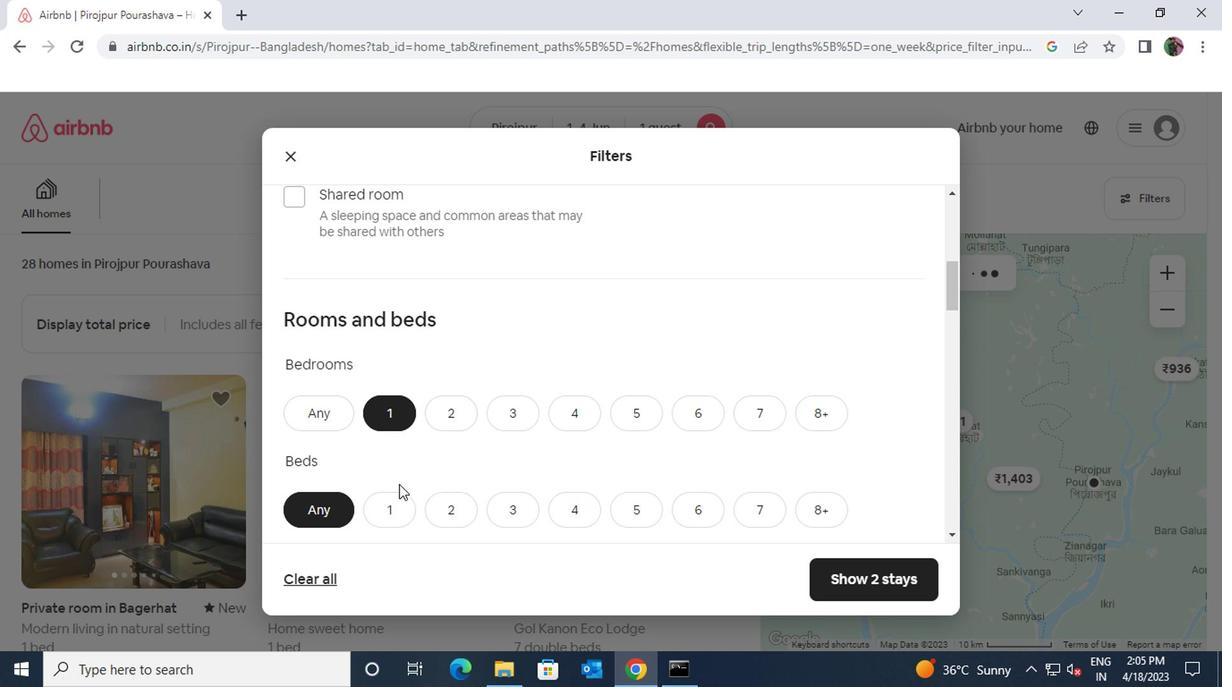 
Action: Mouse pressed left at (386, 509)
Screenshot: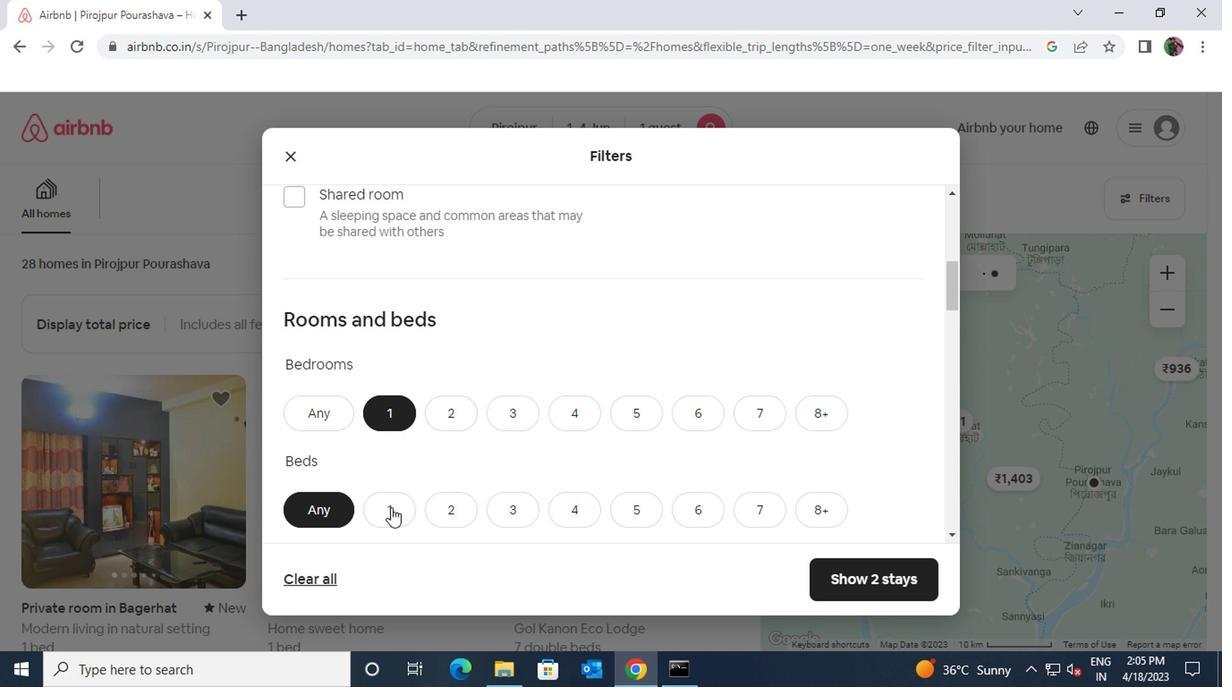 
Action: Mouse scrolled (386, 508) with delta (0, -1)
Screenshot: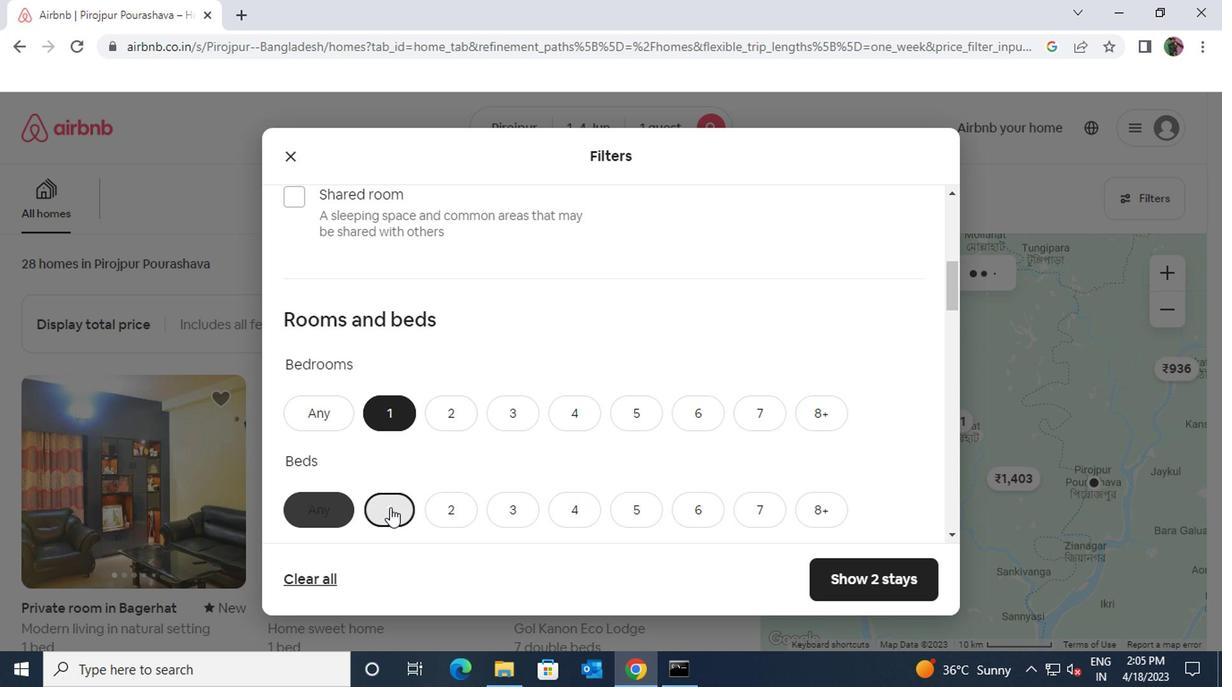 
Action: Mouse pressed left at (386, 509)
Screenshot: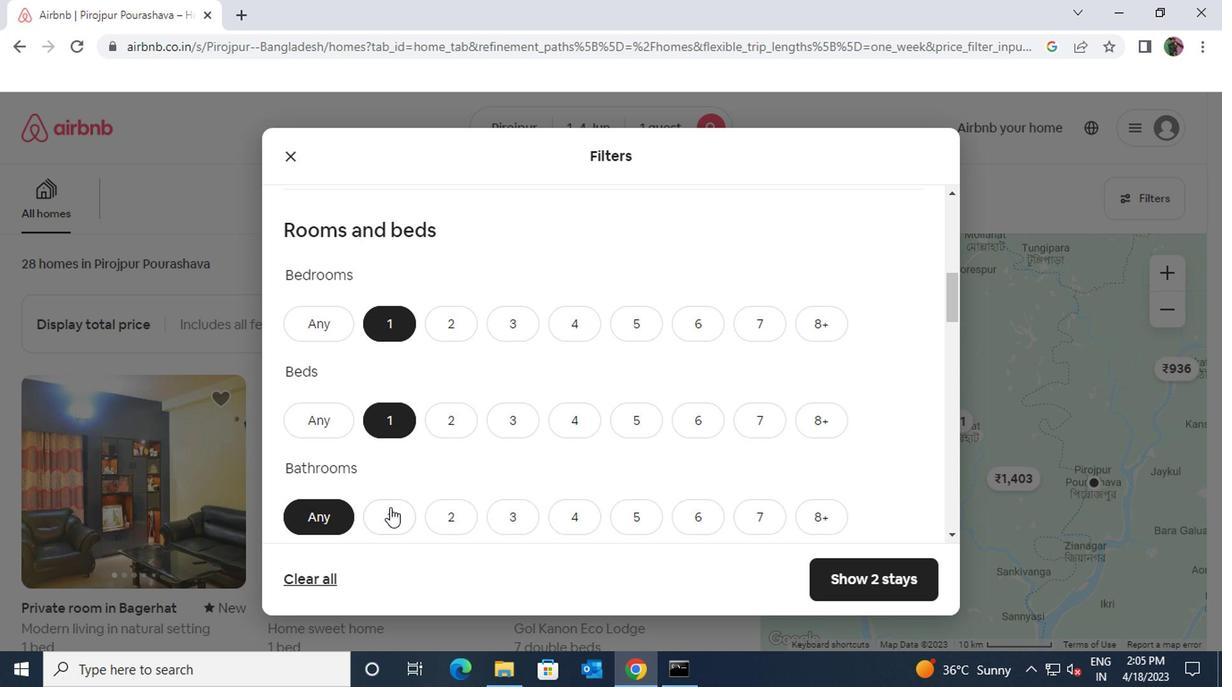 
Action: Mouse scrolled (386, 508) with delta (0, -1)
Screenshot: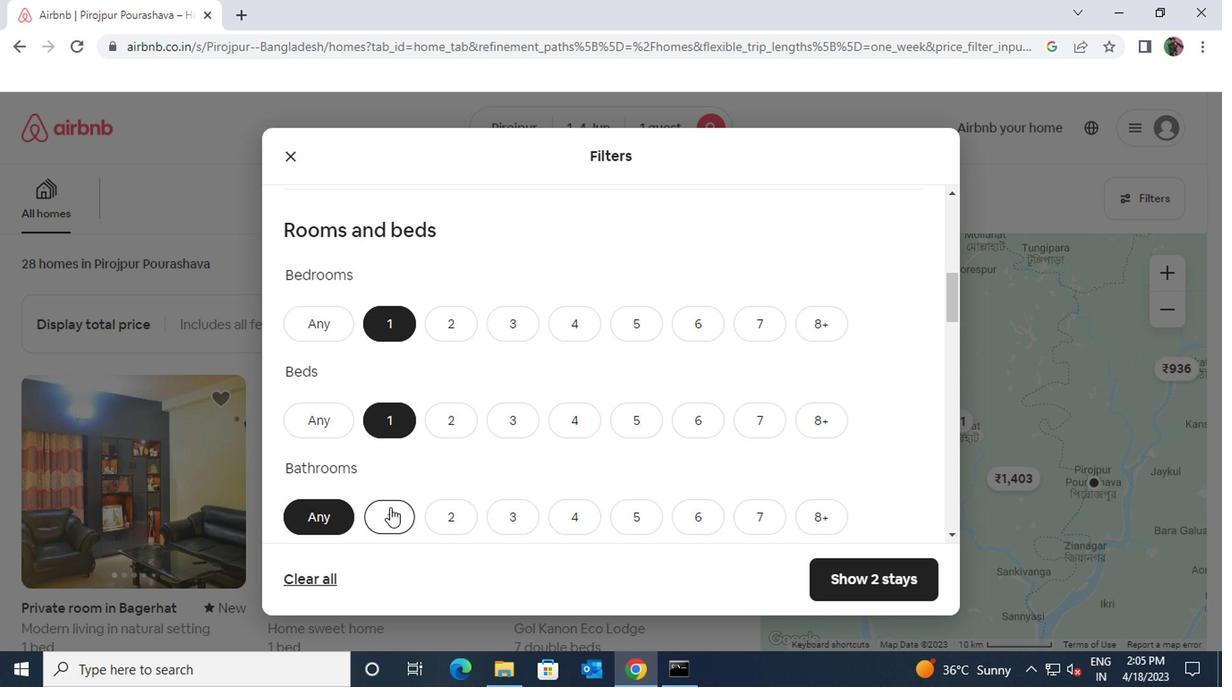 
Action: Mouse scrolled (386, 508) with delta (0, -1)
Screenshot: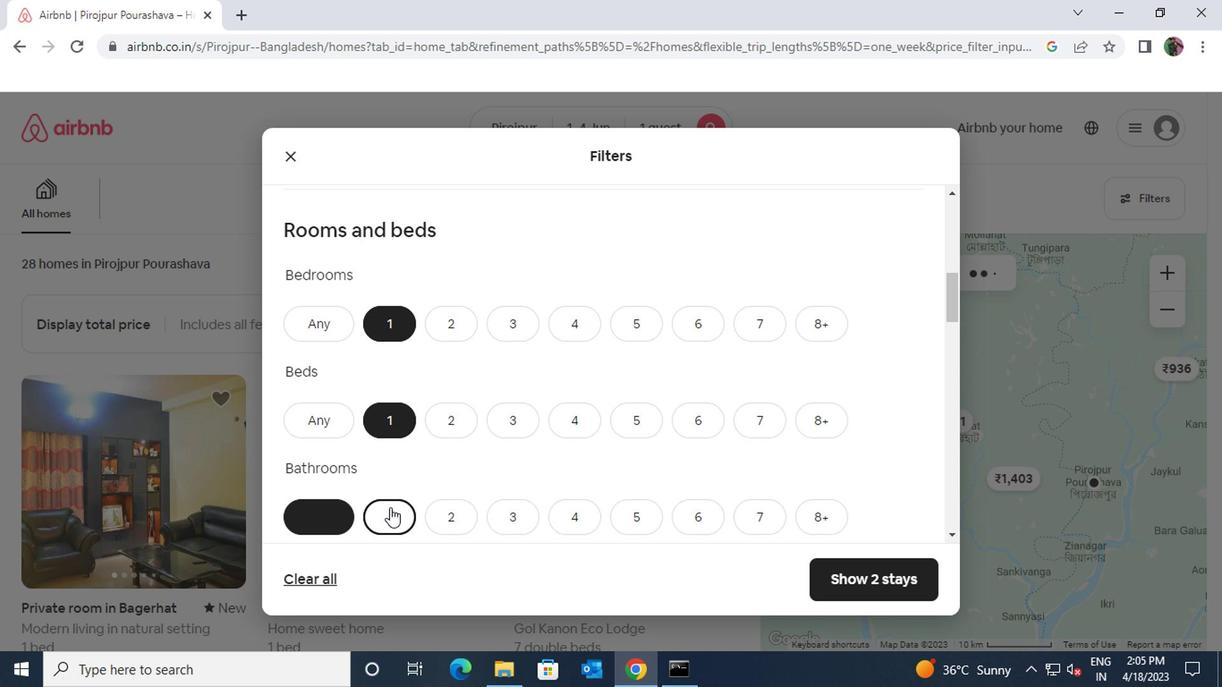 
Action: Mouse scrolled (386, 508) with delta (0, -1)
Screenshot: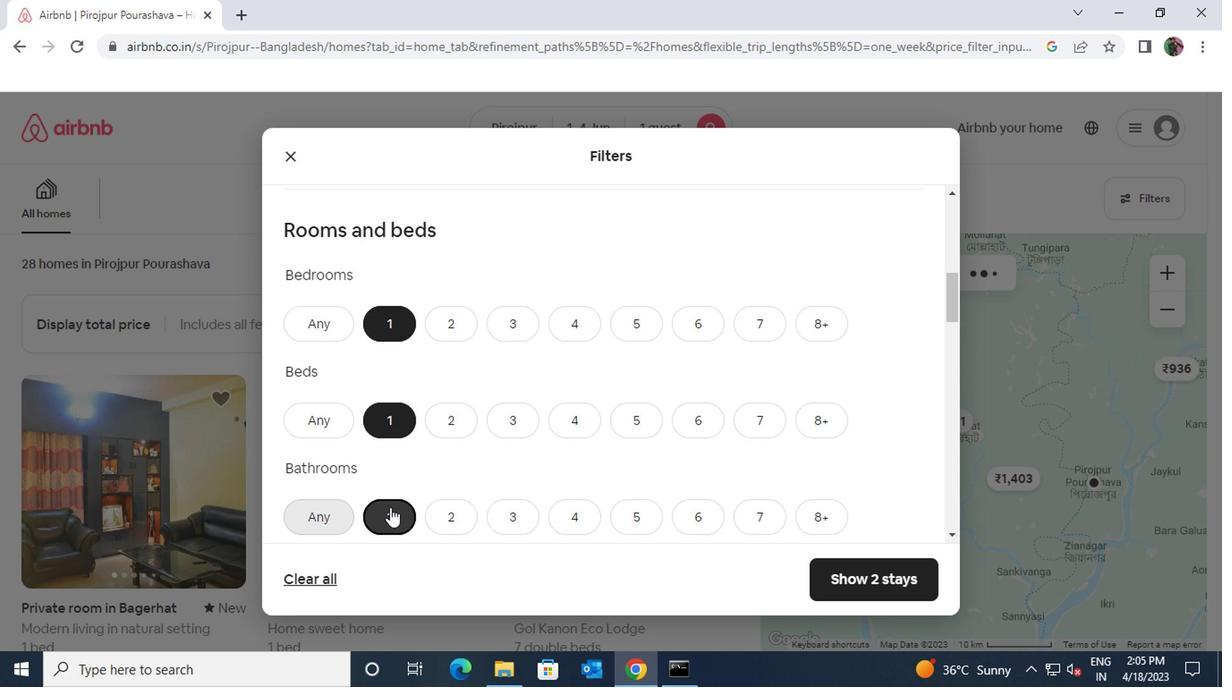 
Action: Mouse moved to (825, 436)
Screenshot: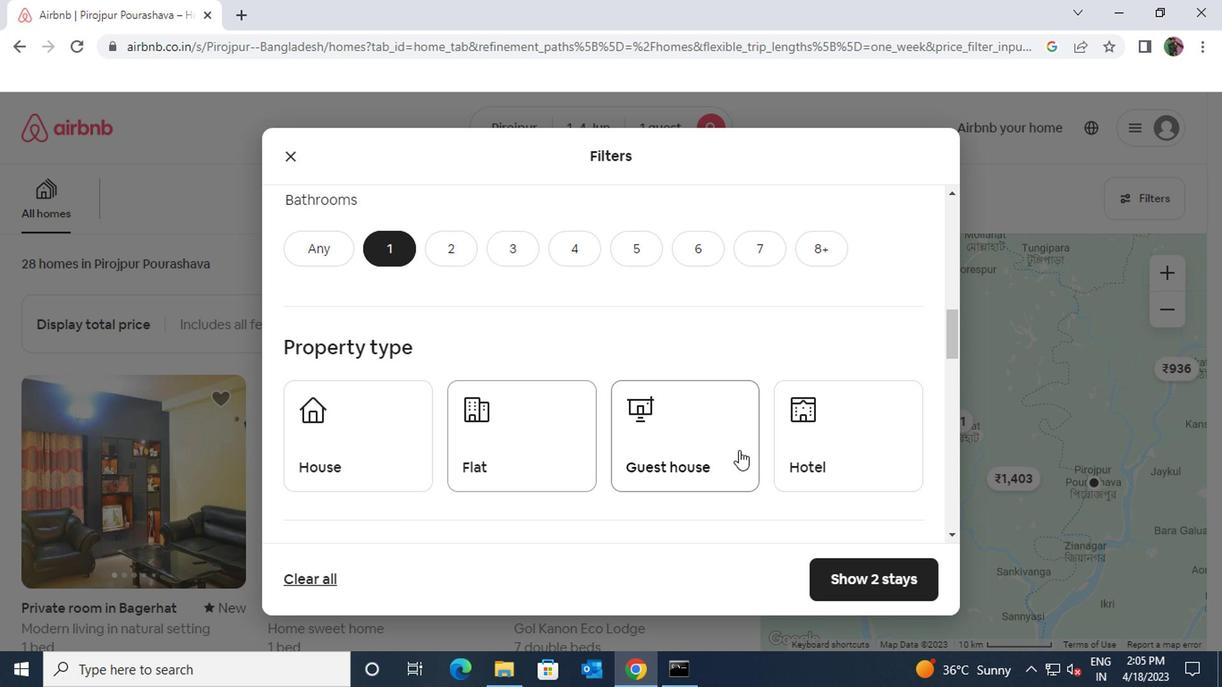 
Action: Mouse pressed left at (825, 436)
Screenshot: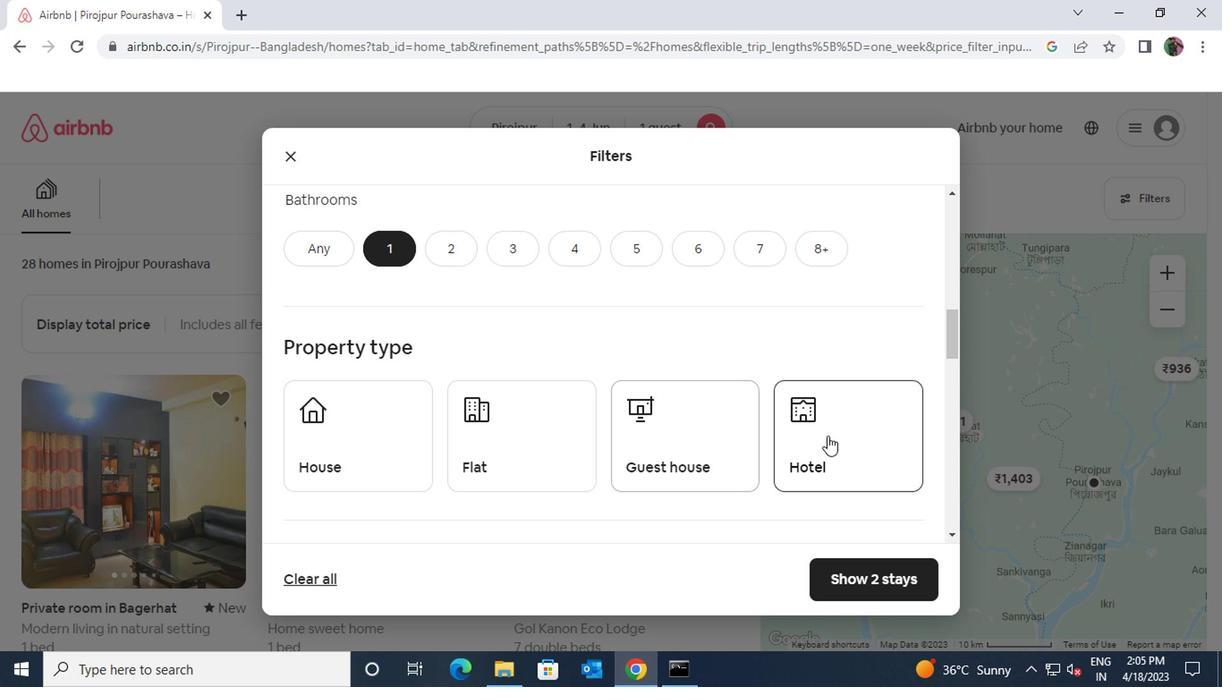 
Action: Mouse moved to (584, 509)
Screenshot: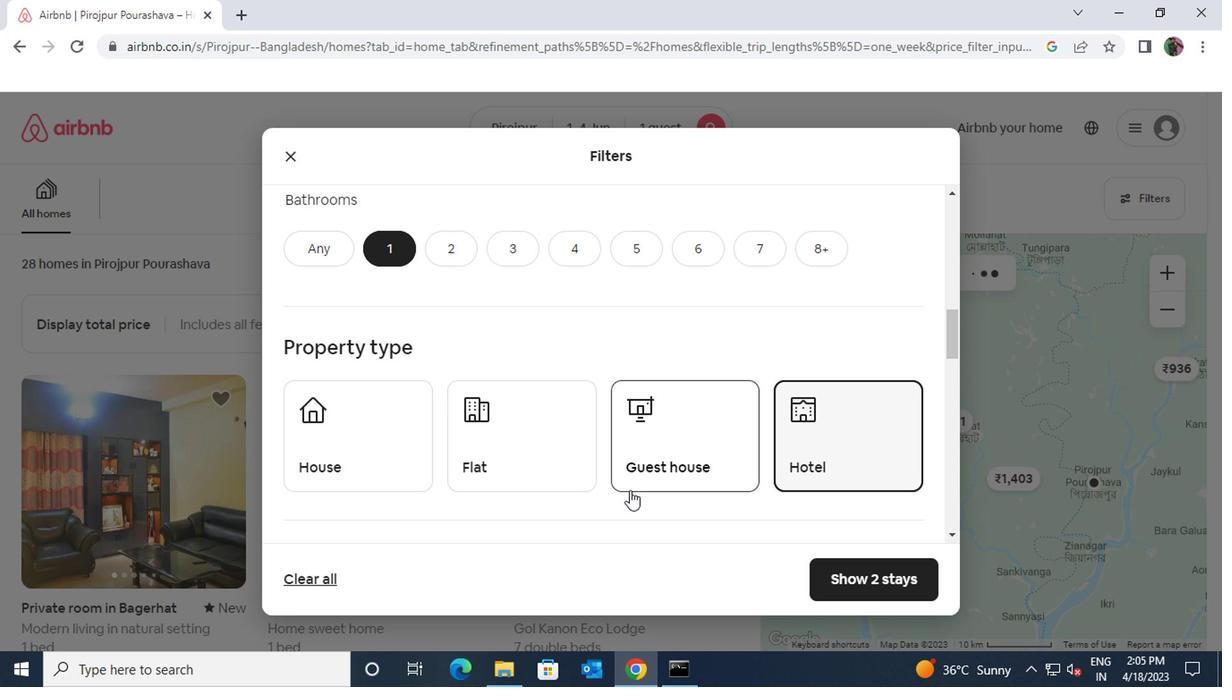 
Action: Mouse scrolled (584, 509) with delta (0, 0)
Screenshot: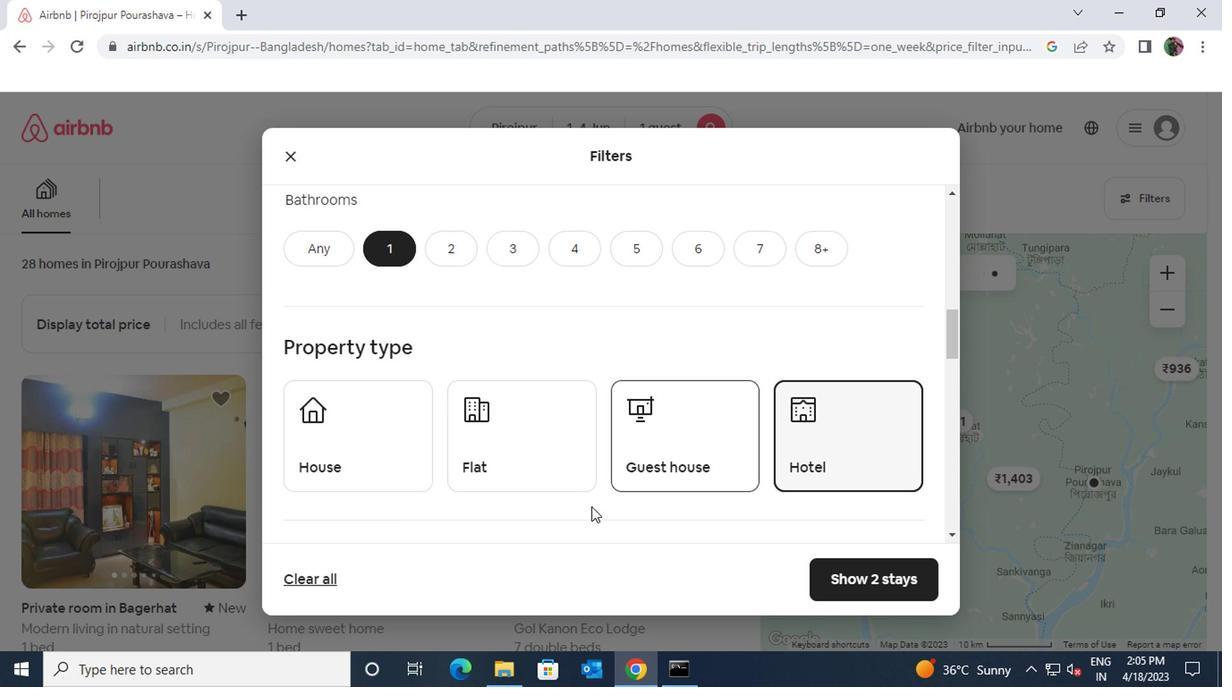 
Action: Mouse moved to (584, 507)
Screenshot: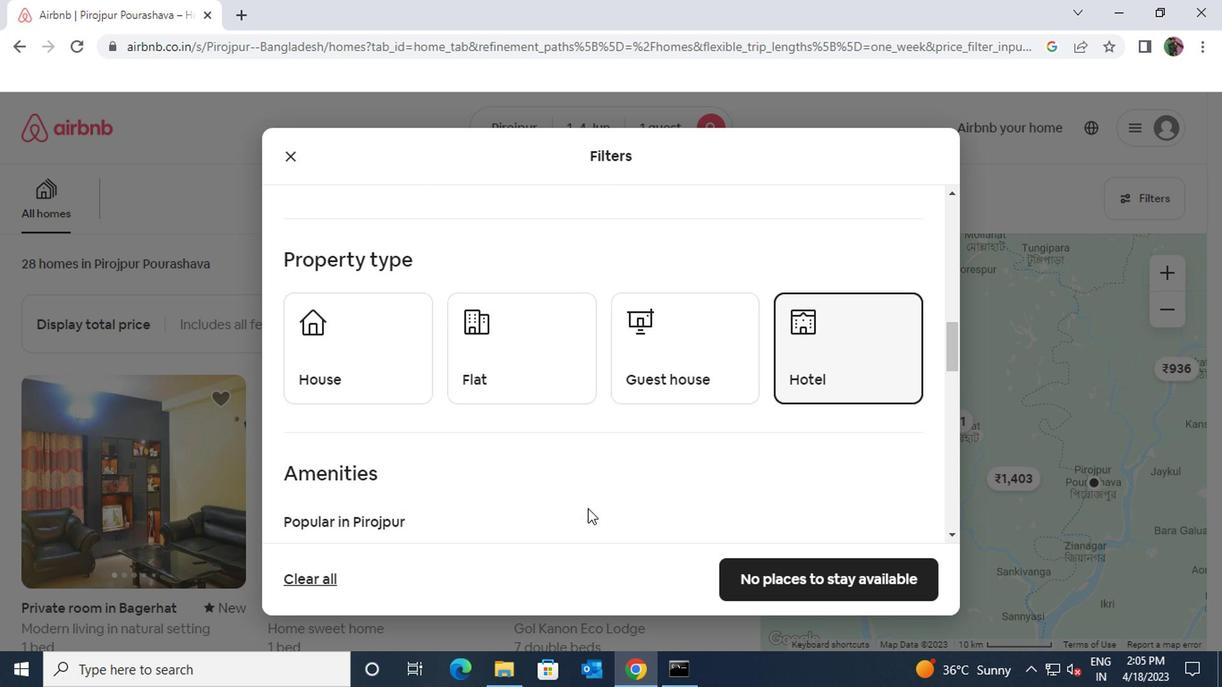 
Action: Mouse scrolled (584, 506) with delta (0, -1)
Screenshot: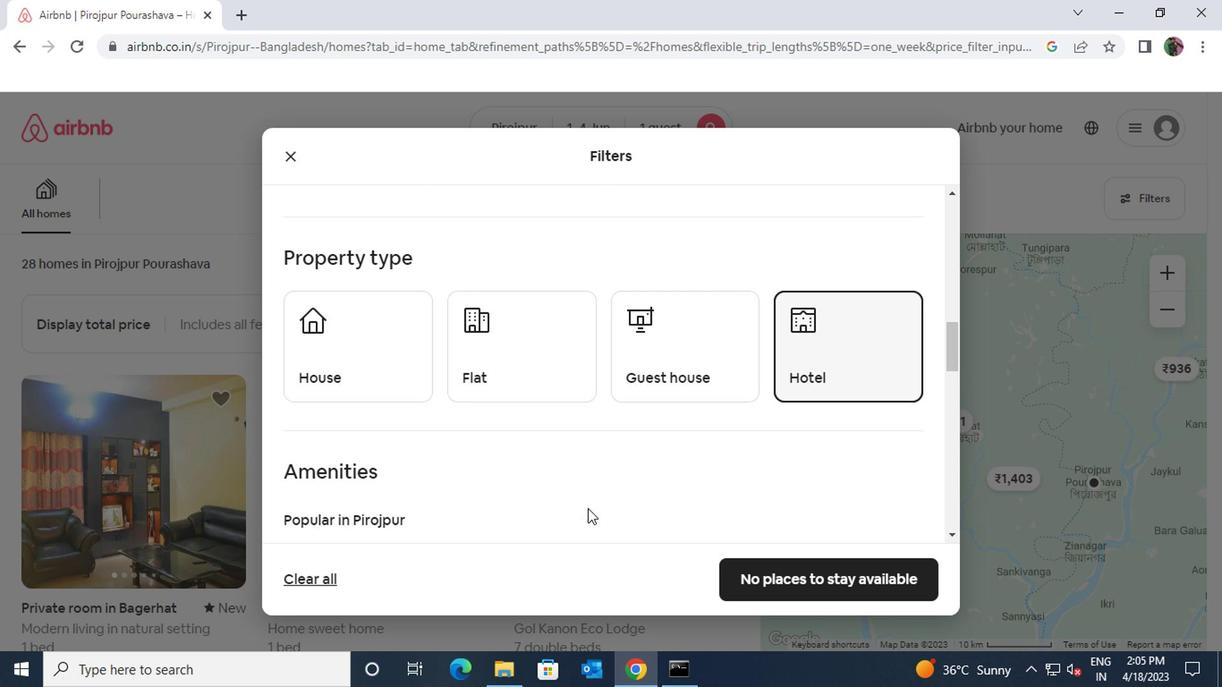 
Action: Mouse scrolled (584, 506) with delta (0, -1)
Screenshot: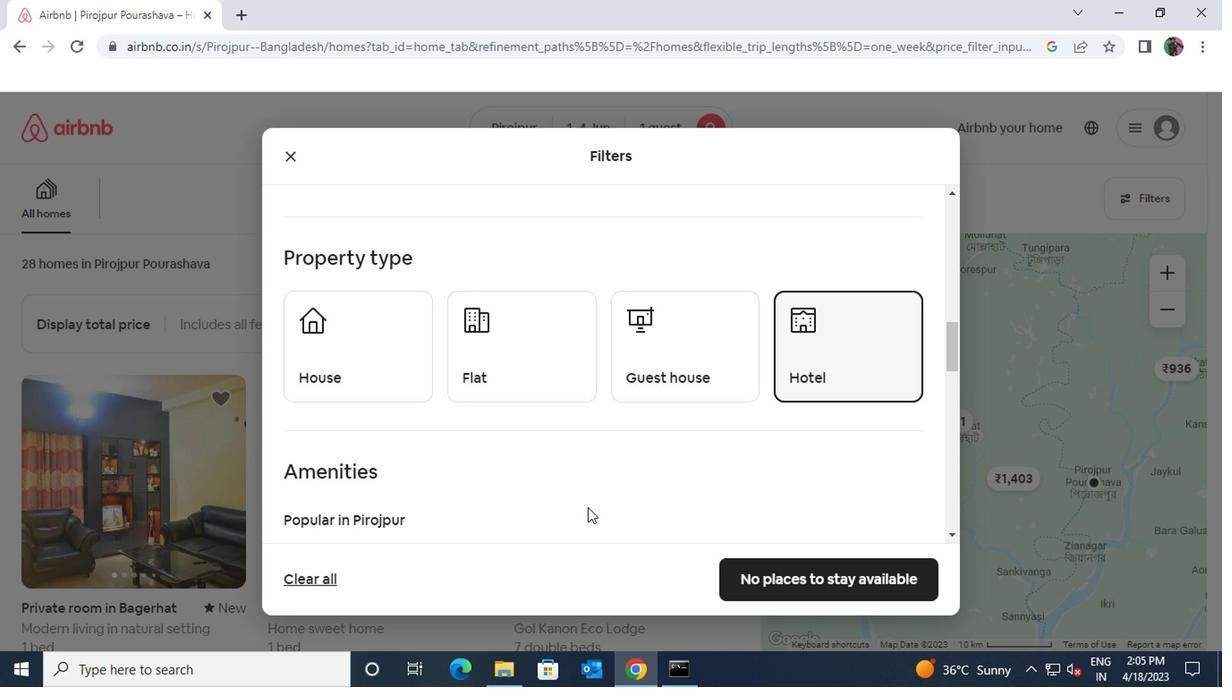 
Action: Mouse moved to (287, 425)
Screenshot: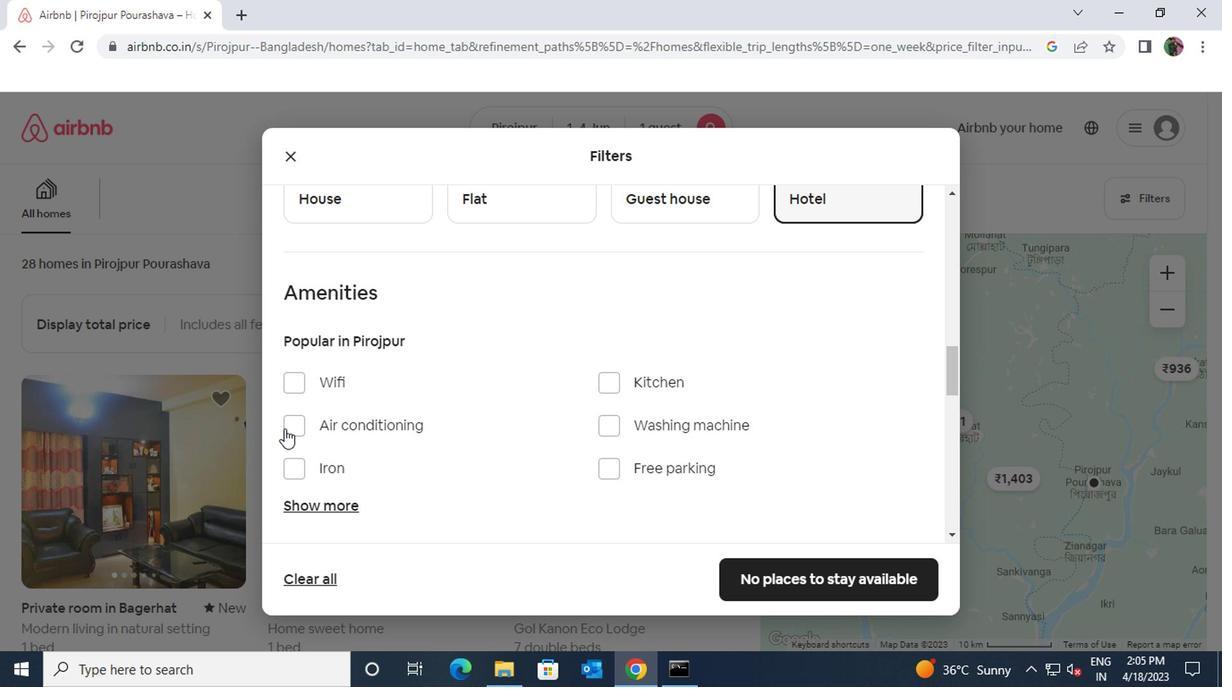 
Action: Mouse pressed left at (287, 425)
Screenshot: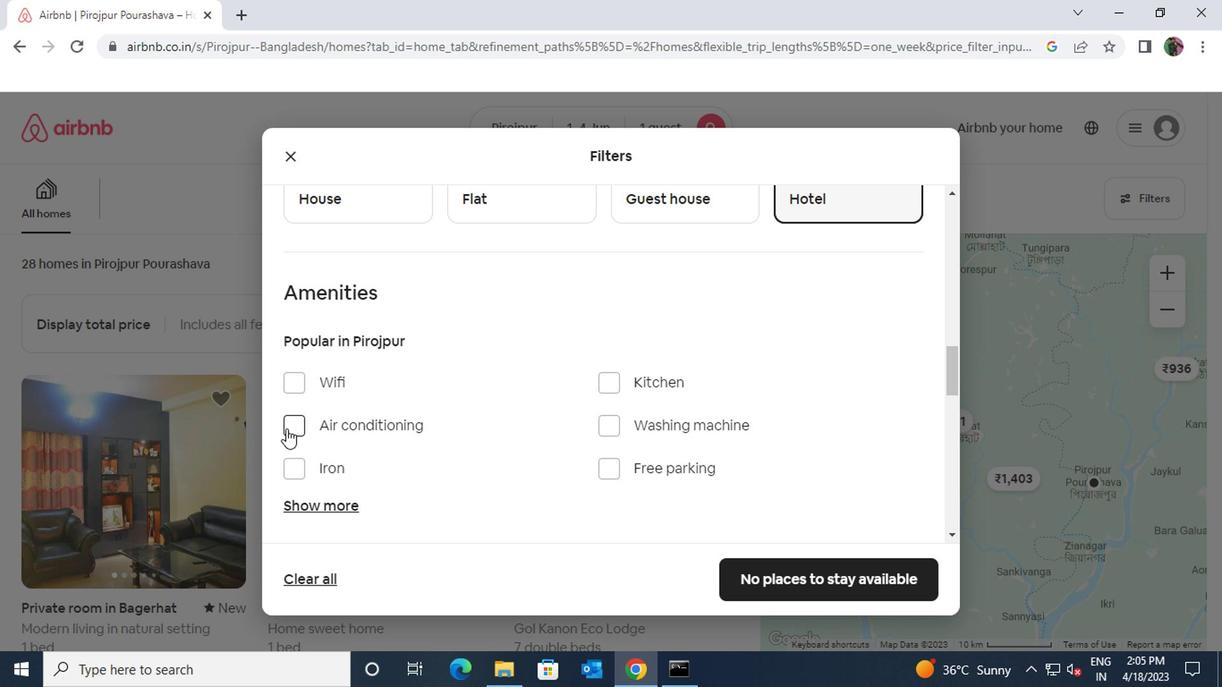 
Action: Mouse moved to (456, 476)
Screenshot: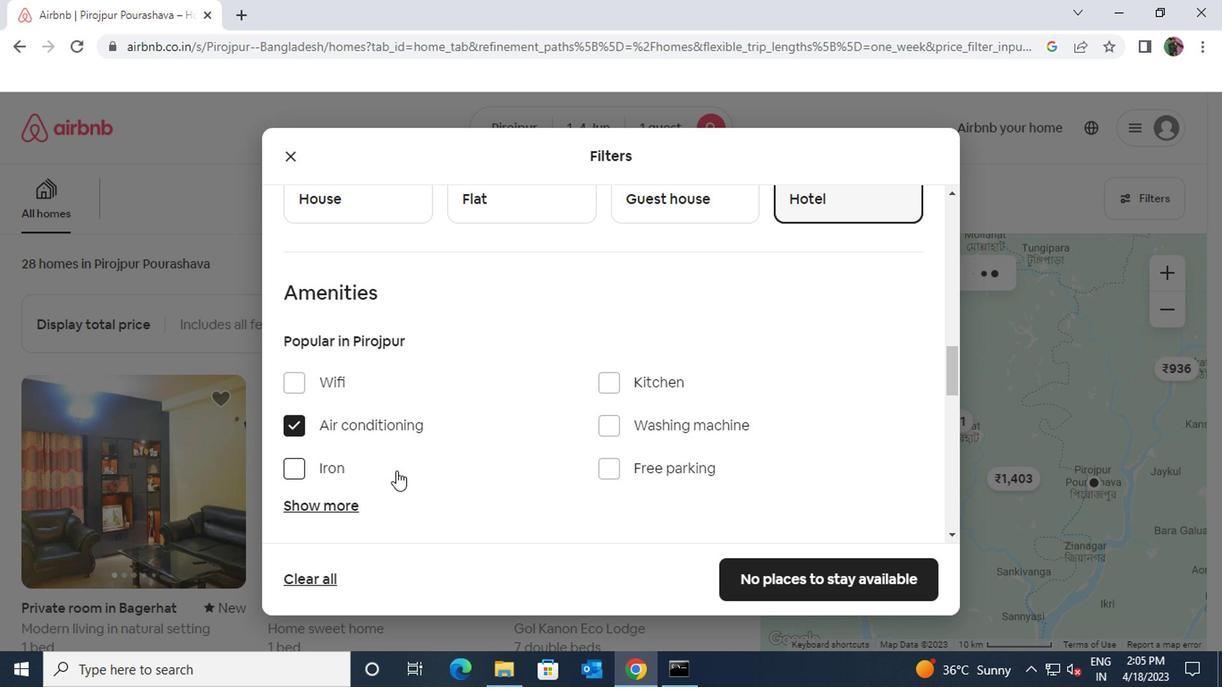 
Action: Mouse scrolled (456, 476) with delta (0, 0)
Screenshot: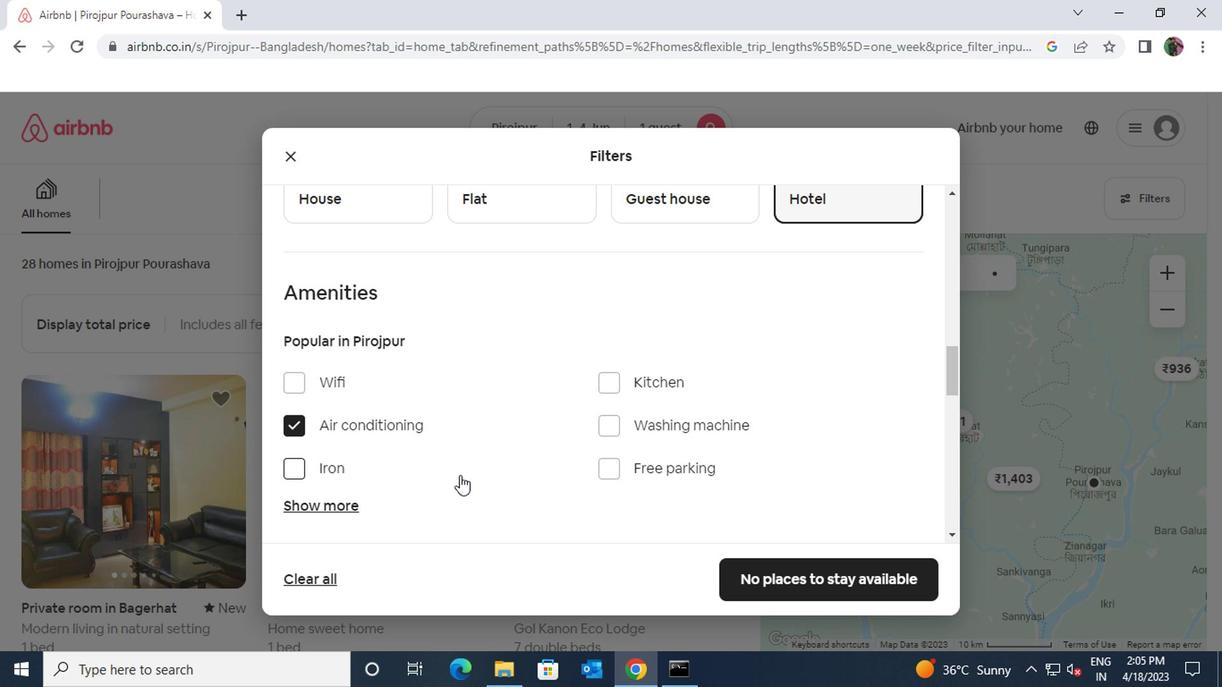 
Action: Mouse scrolled (456, 476) with delta (0, 0)
Screenshot: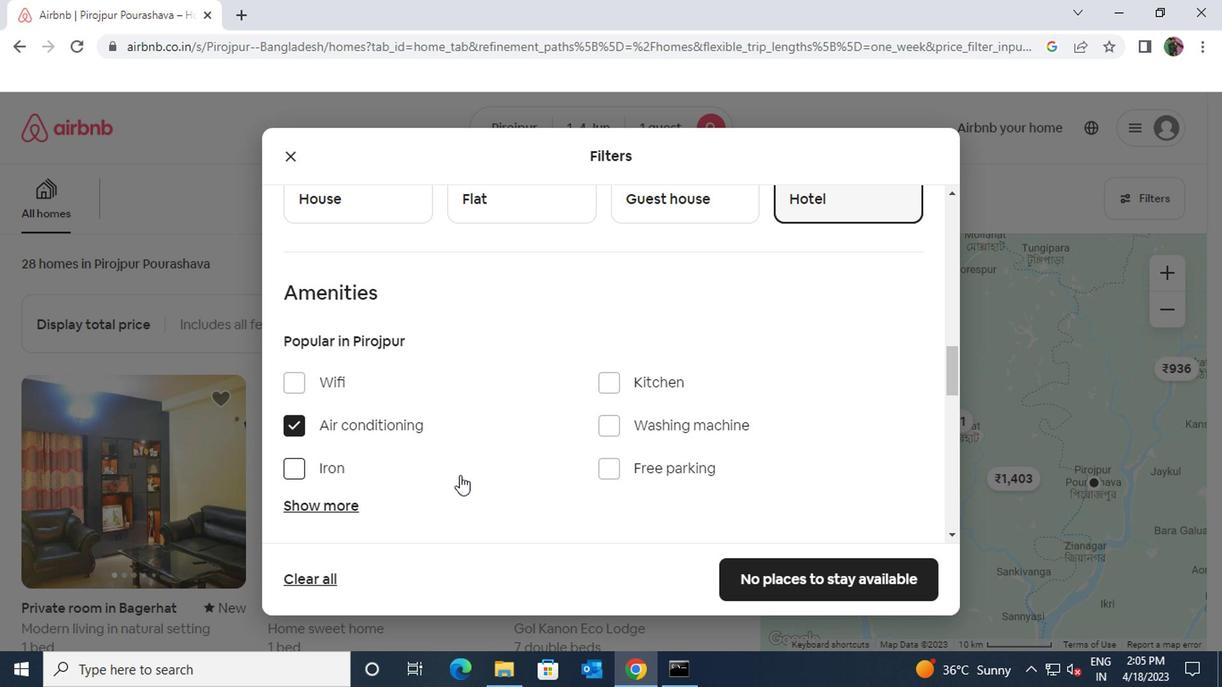
Action: Mouse scrolled (456, 476) with delta (0, 0)
Screenshot: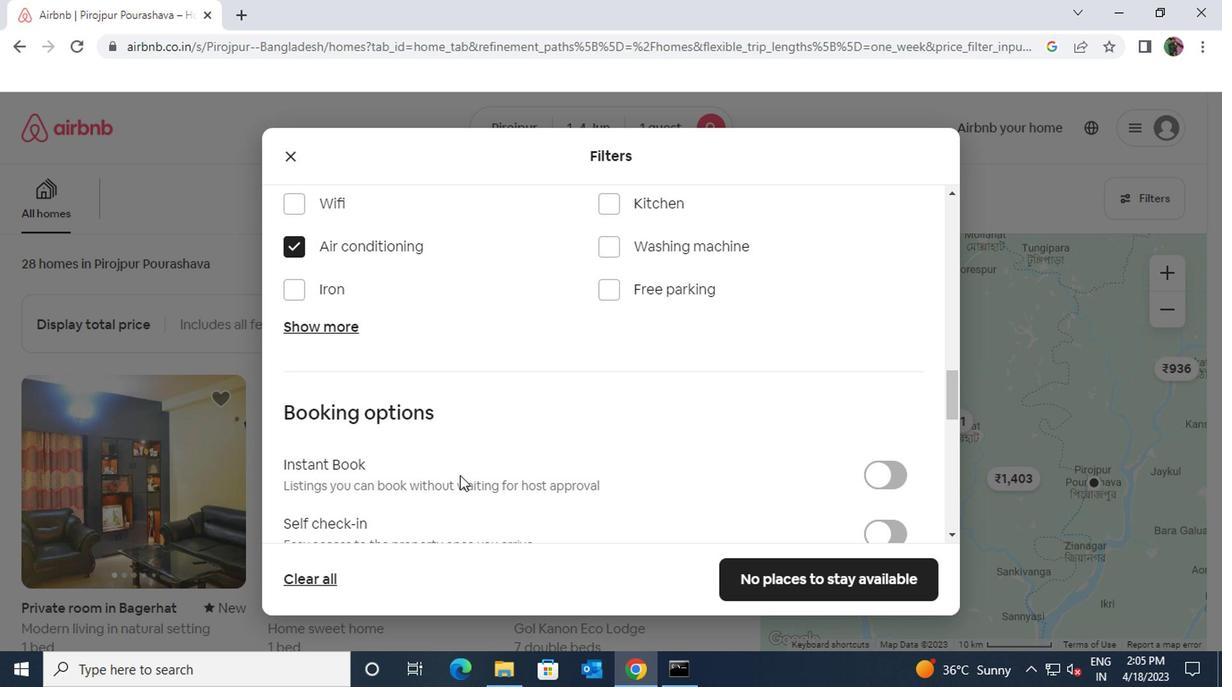 
Action: Mouse moved to (871, 453)
Screenshot: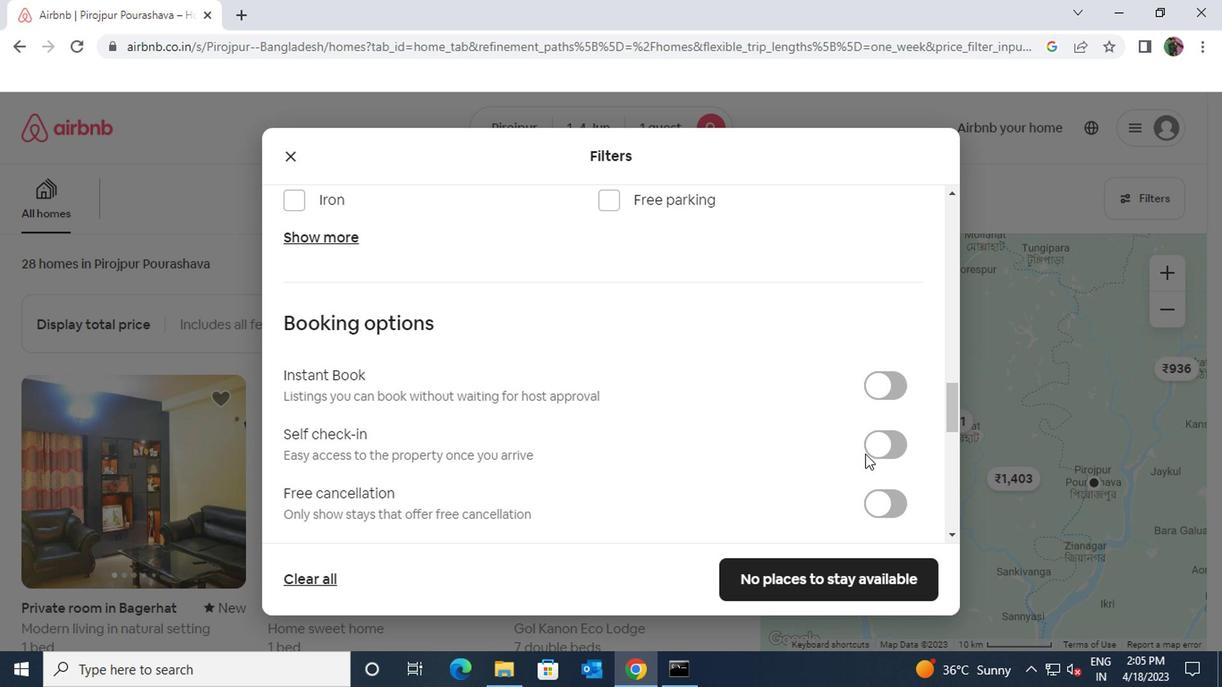 
Action: Mouse pressed left at (871, 453)
Screenshot: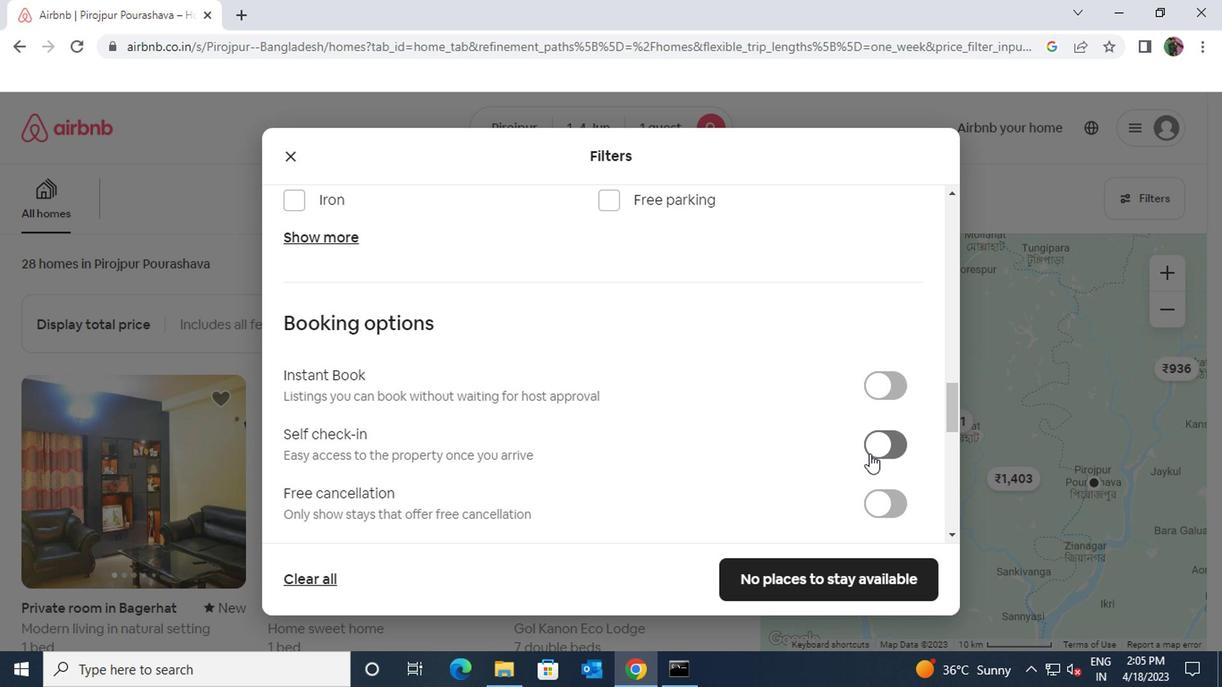 
Action: Mouse moved to (584, 480)
Screenshot: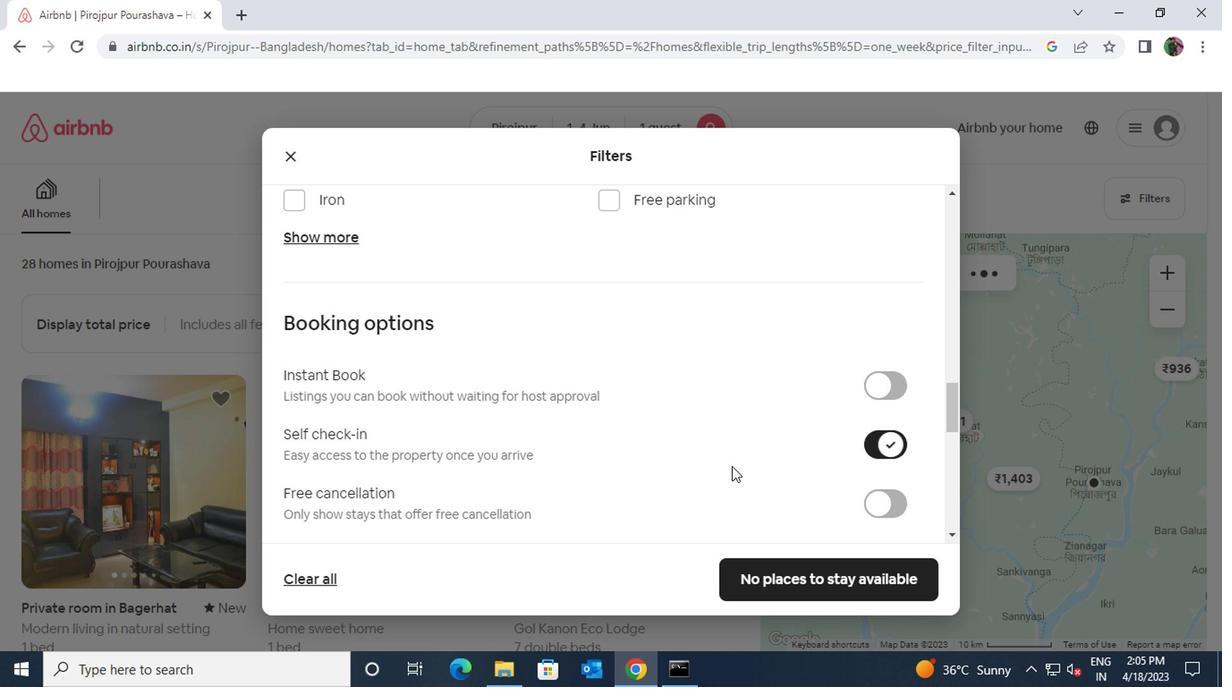 
Action: Mouse scrolled (584, 479) with delta (0, -1)
Screenshot: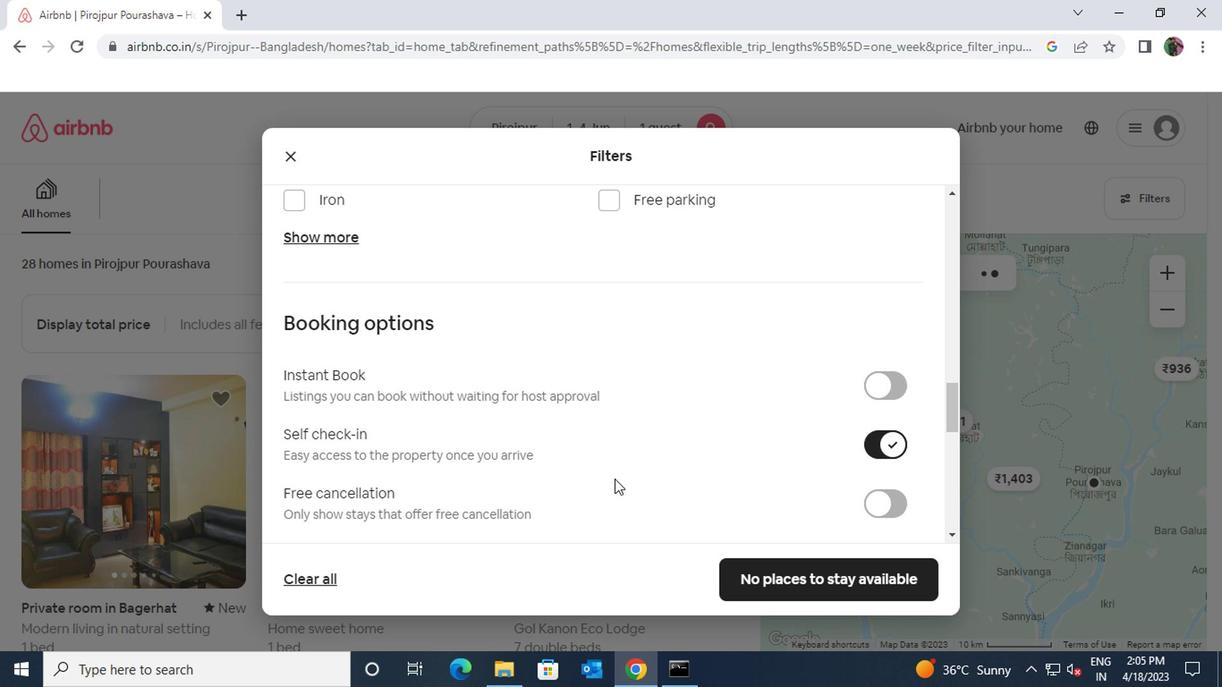 
Action: Mouse scrolled (584, 479) with delta (0, -1)
Screenshot: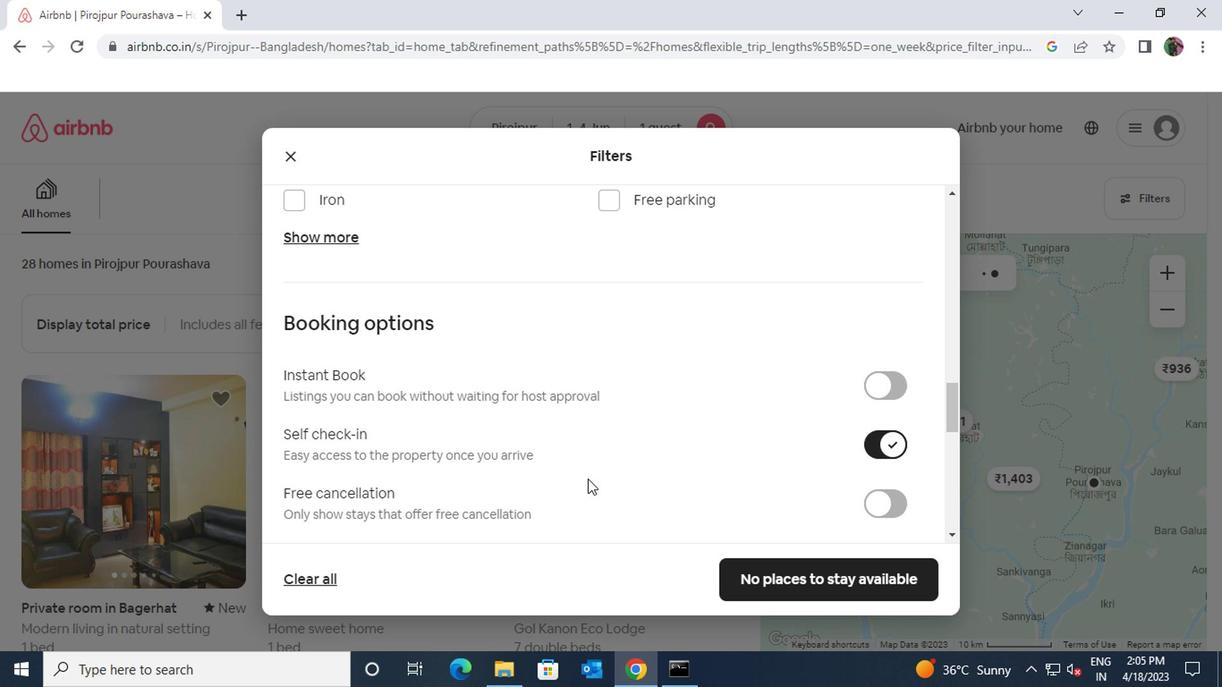 
Action: Mouse moved to (587, 474)
Screenshot: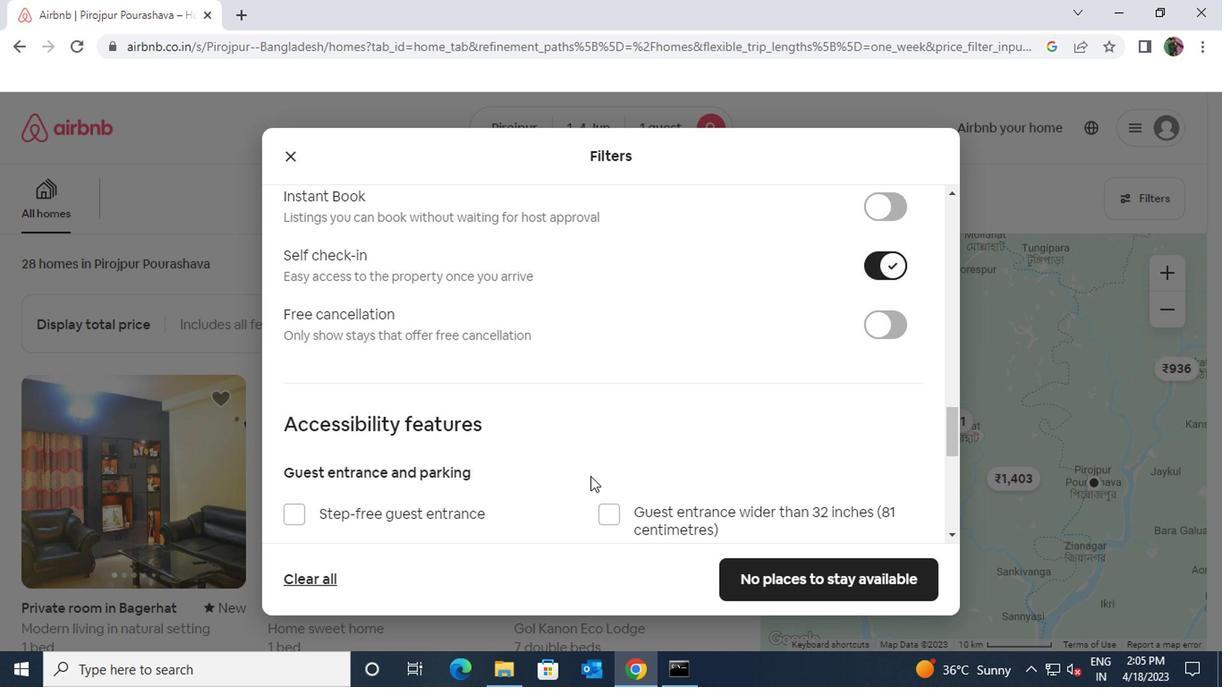 
Action: Mouse scrolled (587, 473) with delta (0, 0)
Screenshot: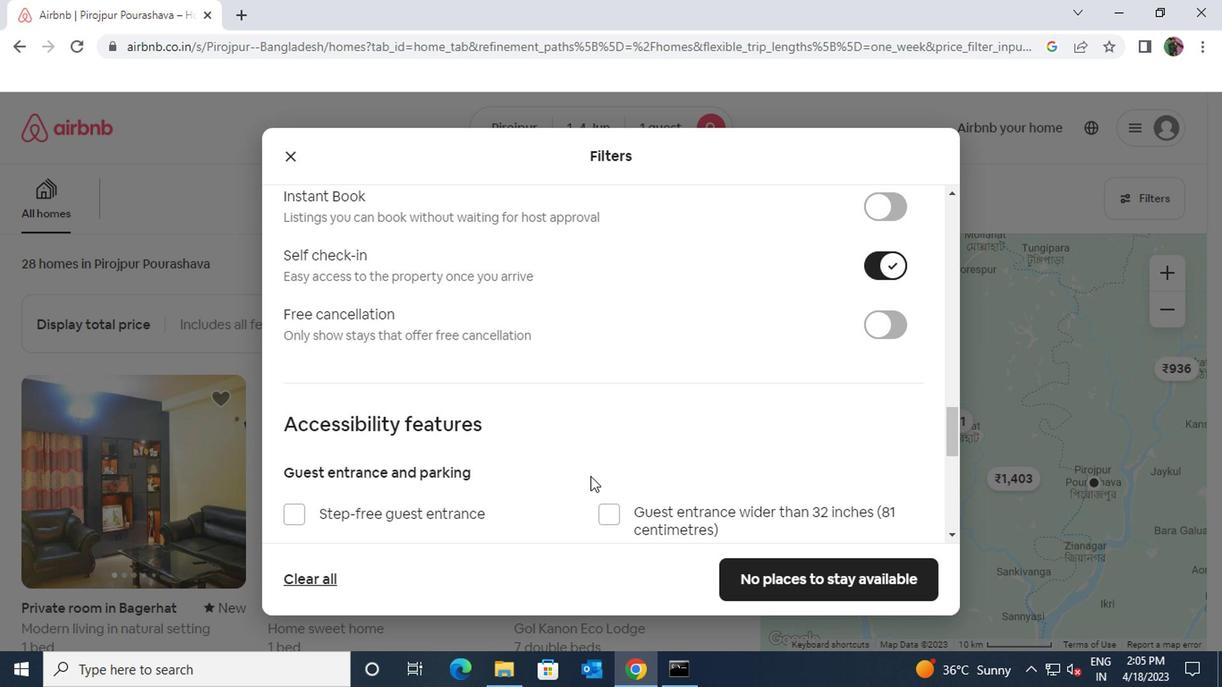 
Action: Mouse scrolled (587, 473) with delta (0, 0)
Screenshot: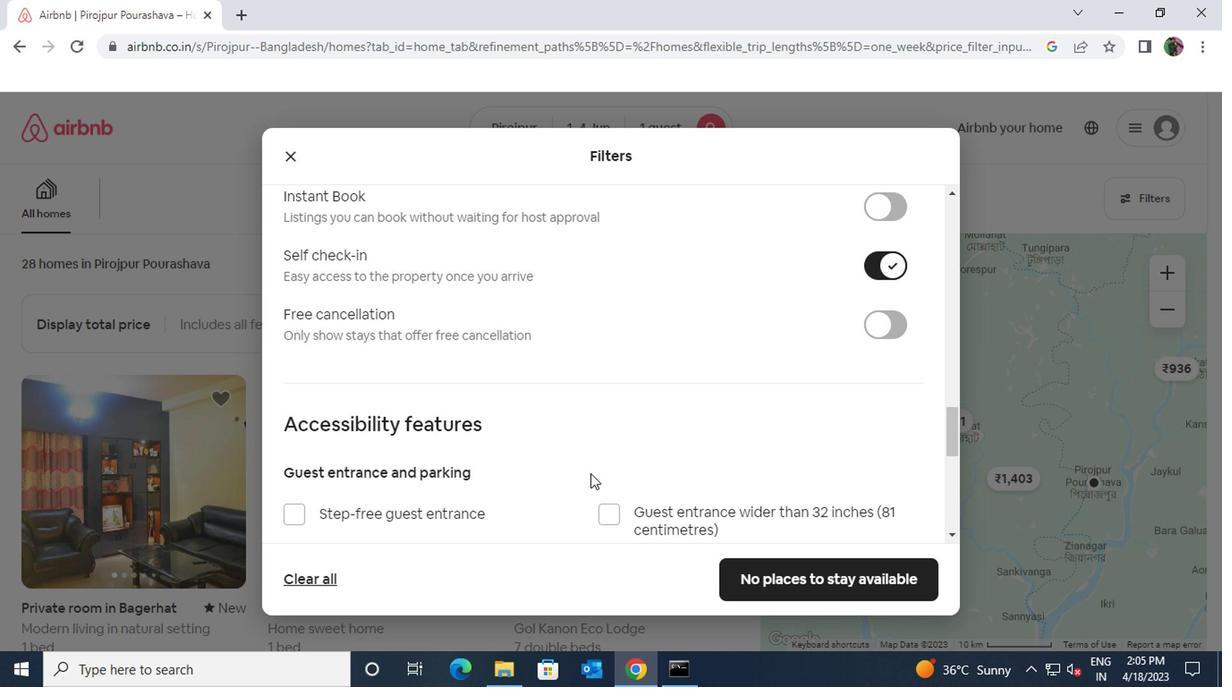 
Action: Mouse moved to (587, 471)
Screenshot: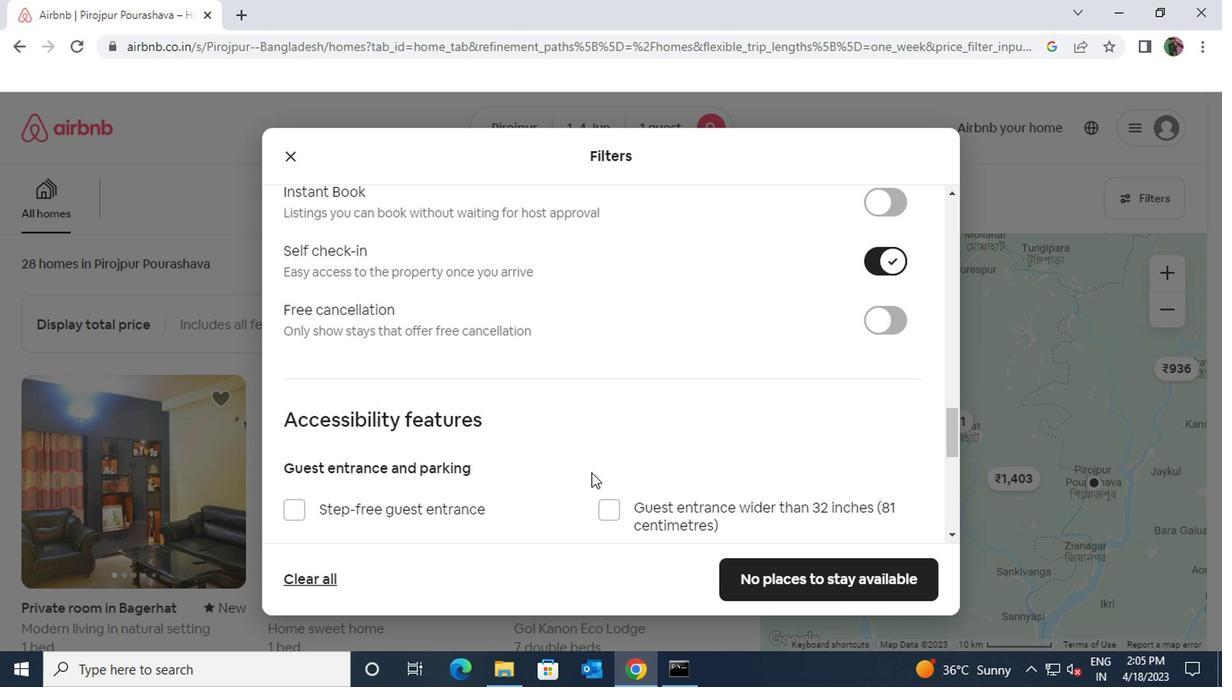 
Action: Mouse scrolled (587, 470) with delta (0, -1)
Screenshot: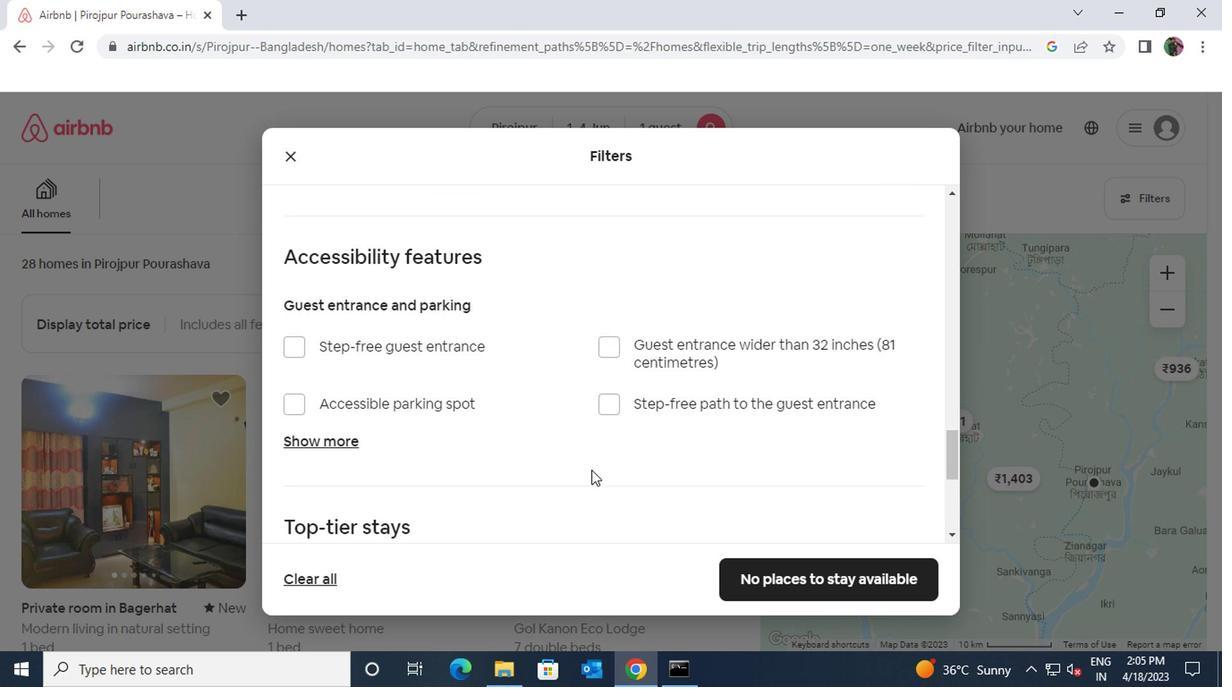 
Action: Mouse scrolled (587, 470) with delta (0, -1)
Screenshot: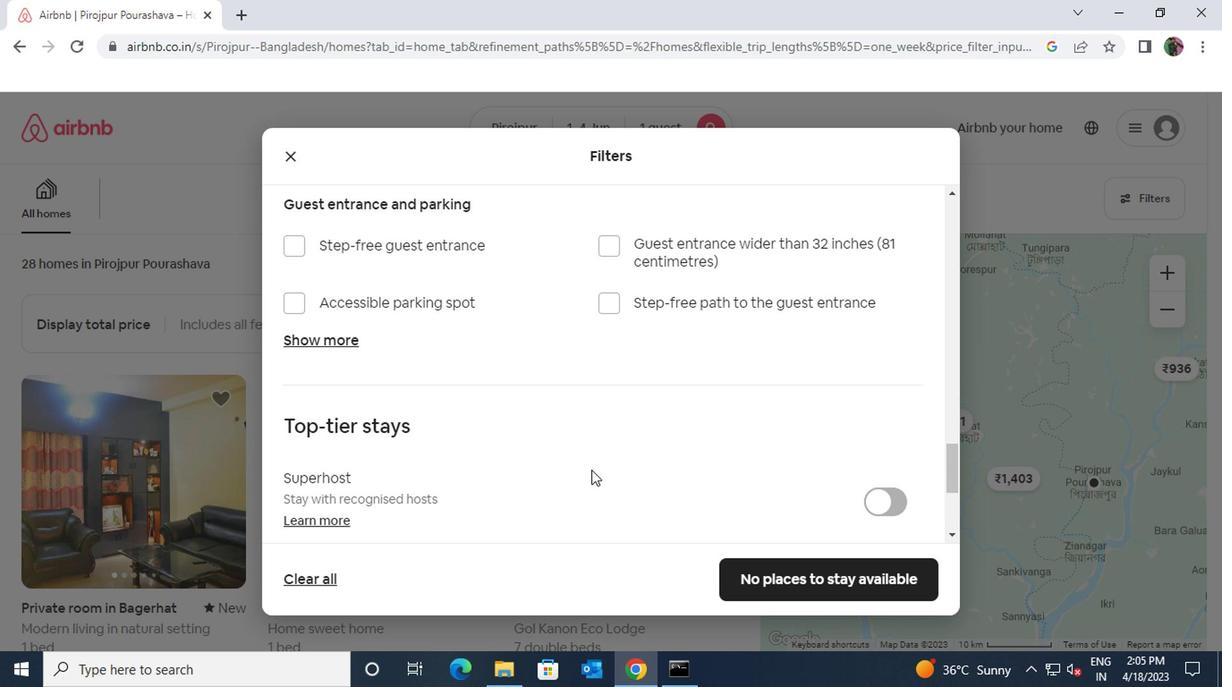 
Action: Mouse scrolled (587, 470) with delta (0, -1)
Screenshot: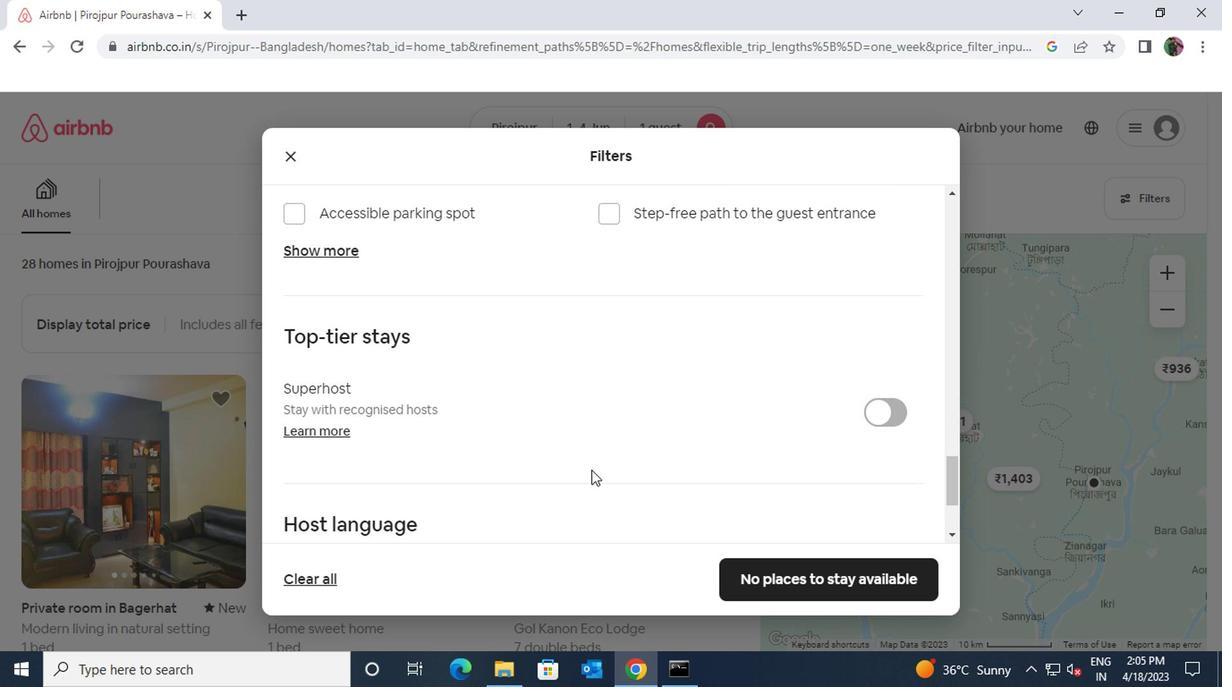 
Action: Mouse scrolled (587, 470) with delta (0, -1)
Screenshot: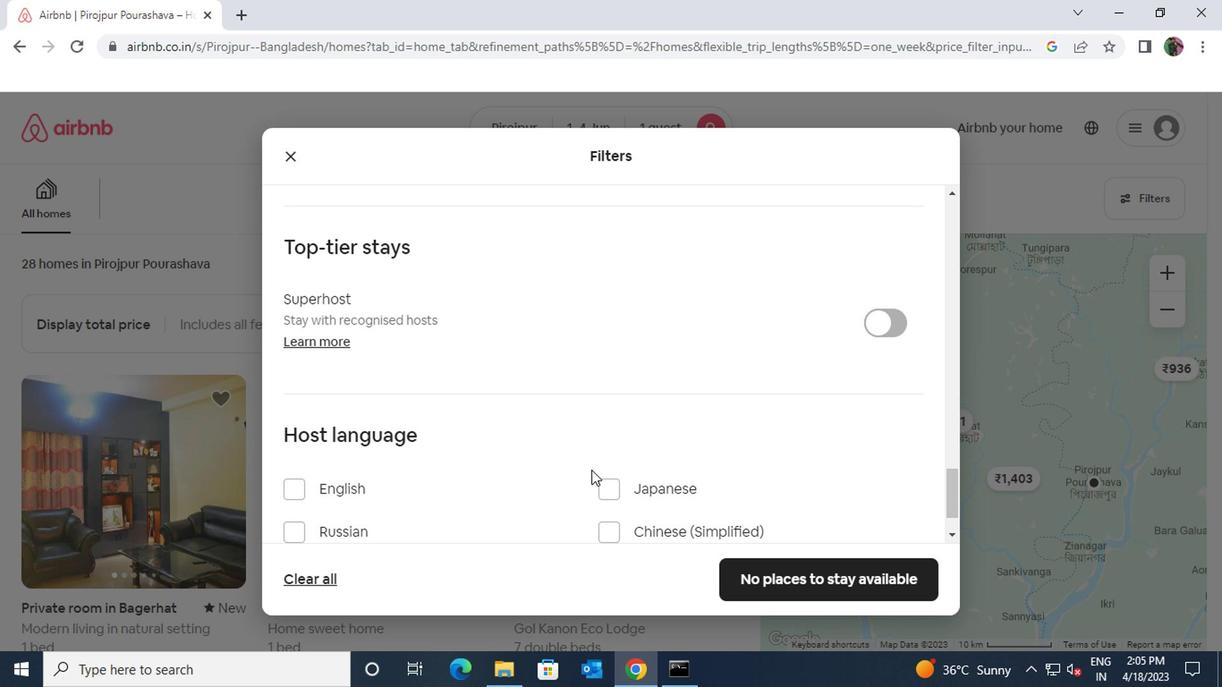 
Action: Mouse scrolled (587, 470) with delta (0, -1)
Screenshot: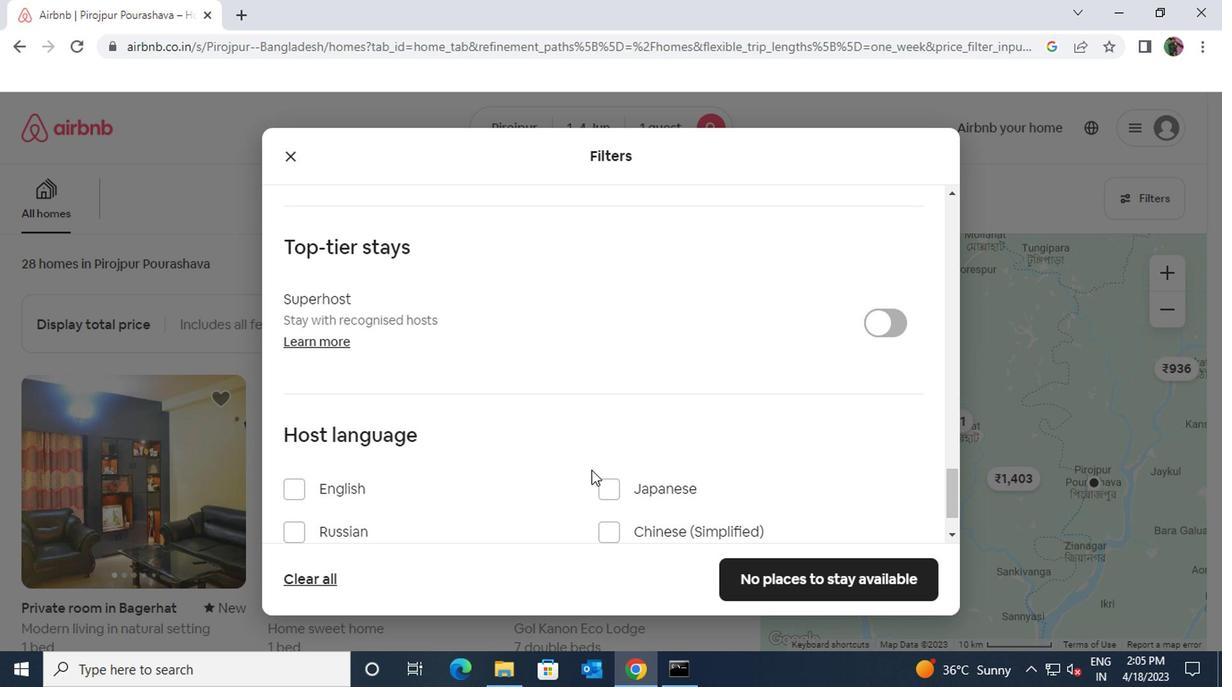 
Action: Mouse moved to (278, 420)
Screenshot: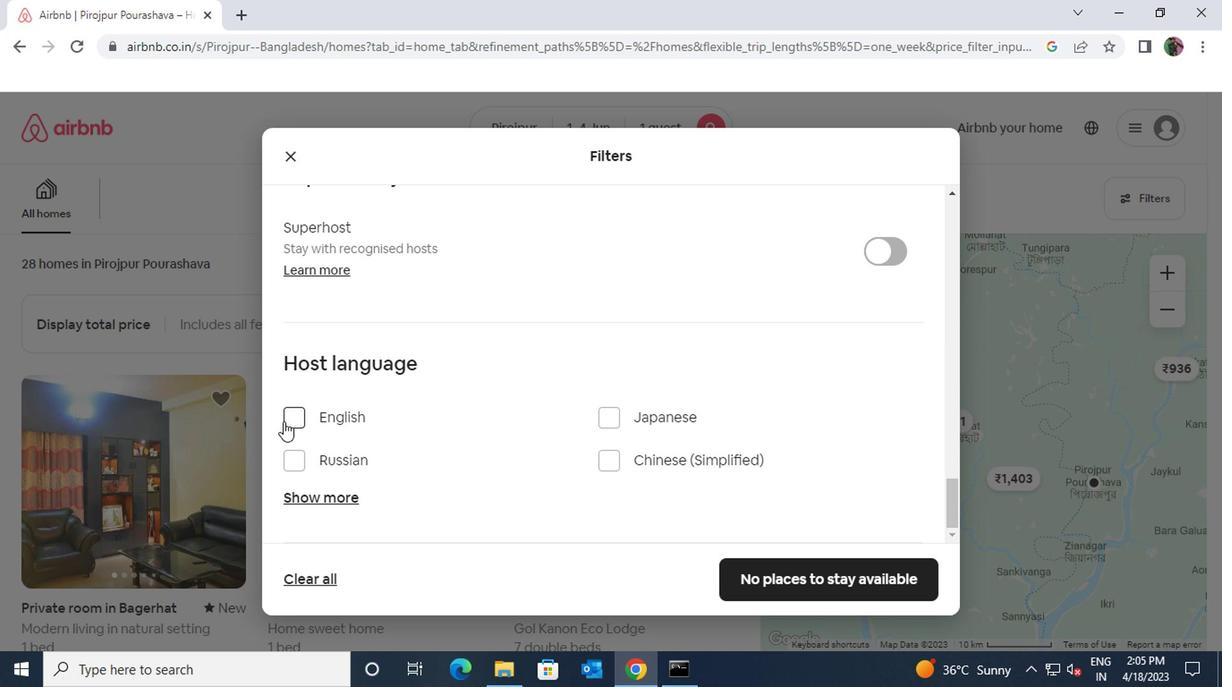 
Action: Mouse pressed left at (278, 420)
Screenshot: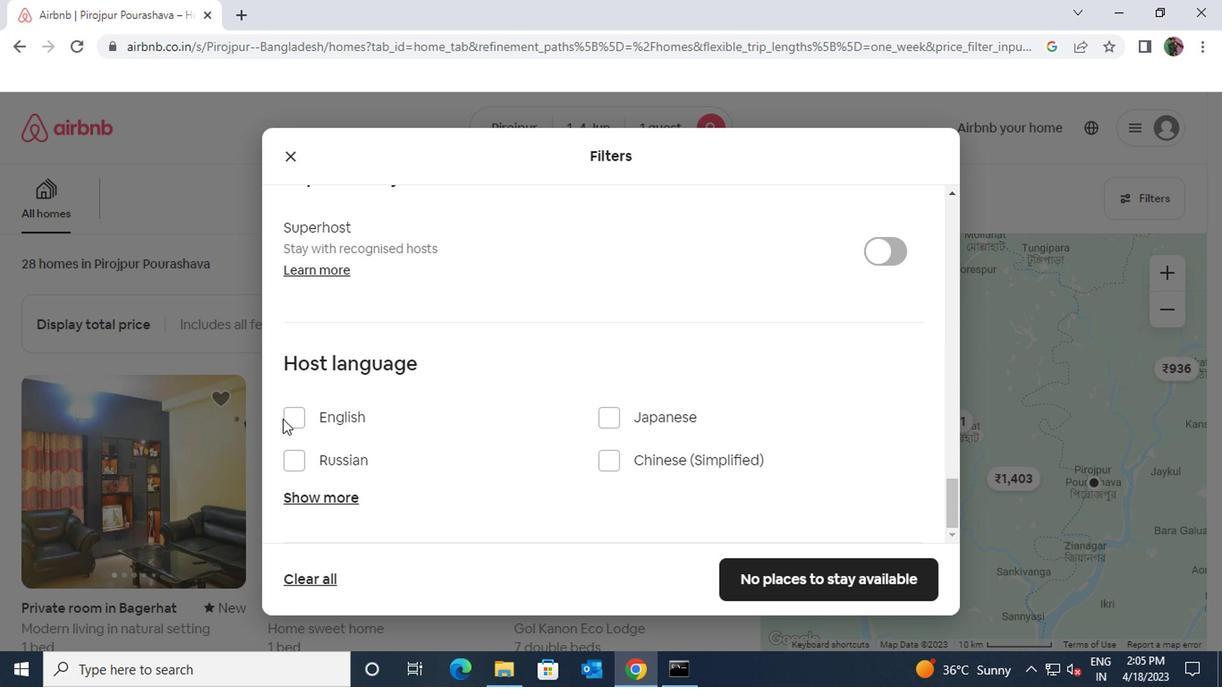 
Action: Mouse moved to (294, 423)
Screenshot: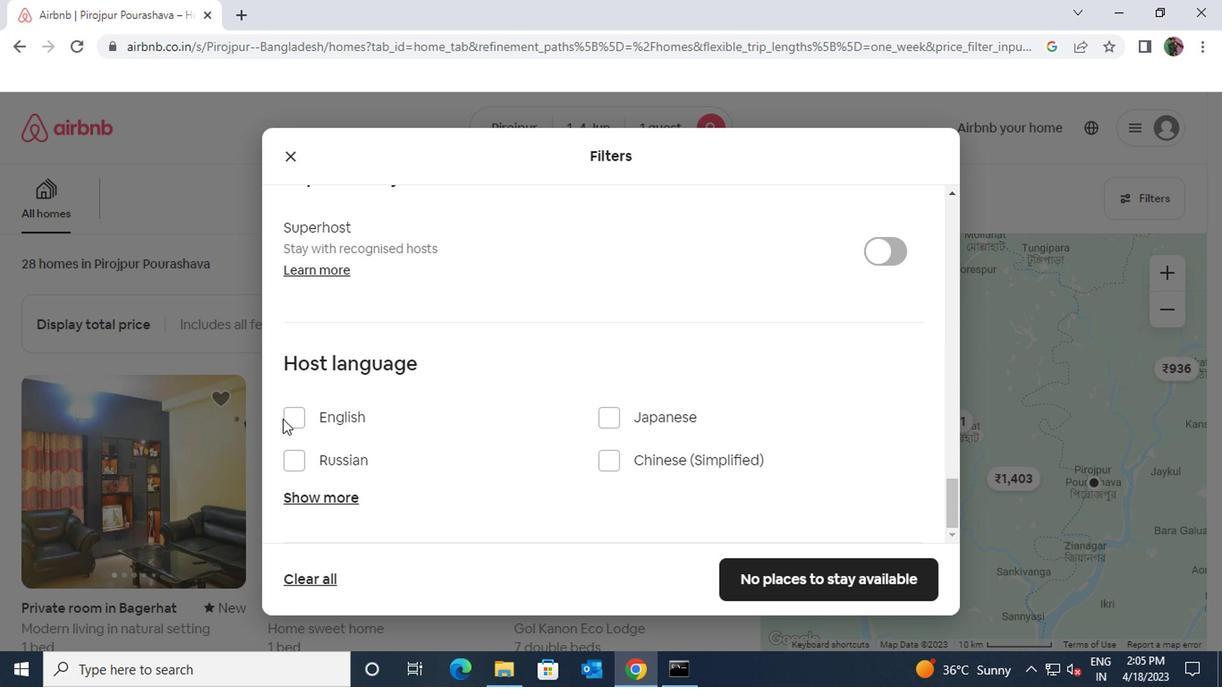 
Action: Mouse pressed left at (294, 423)
Screenshot: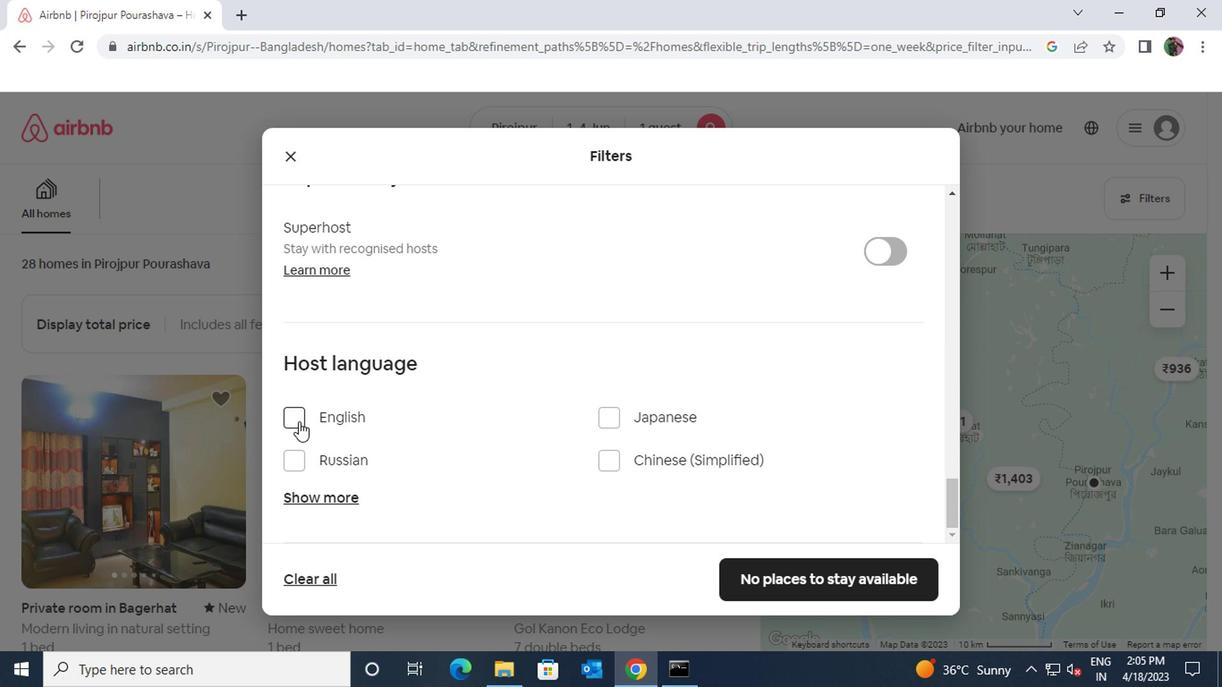 
Action: Mouse moved to (762, 574)
Screenshot: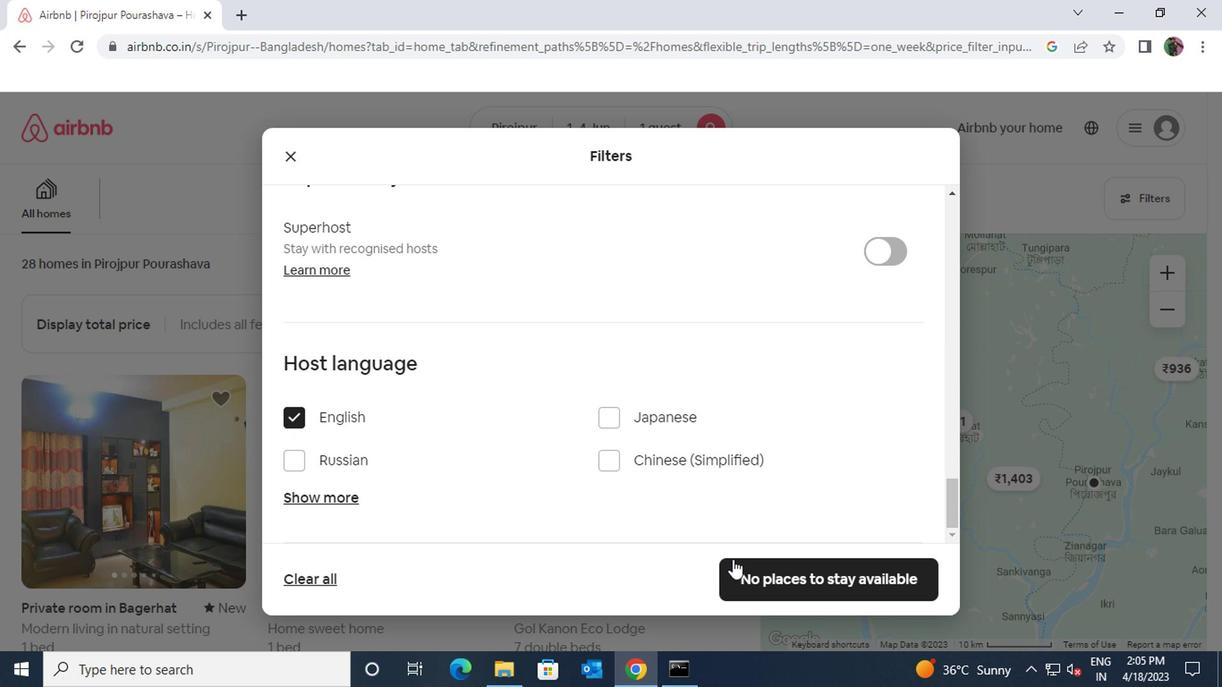 
Action: Mouse pressed left at (762, 574)
Screenshot: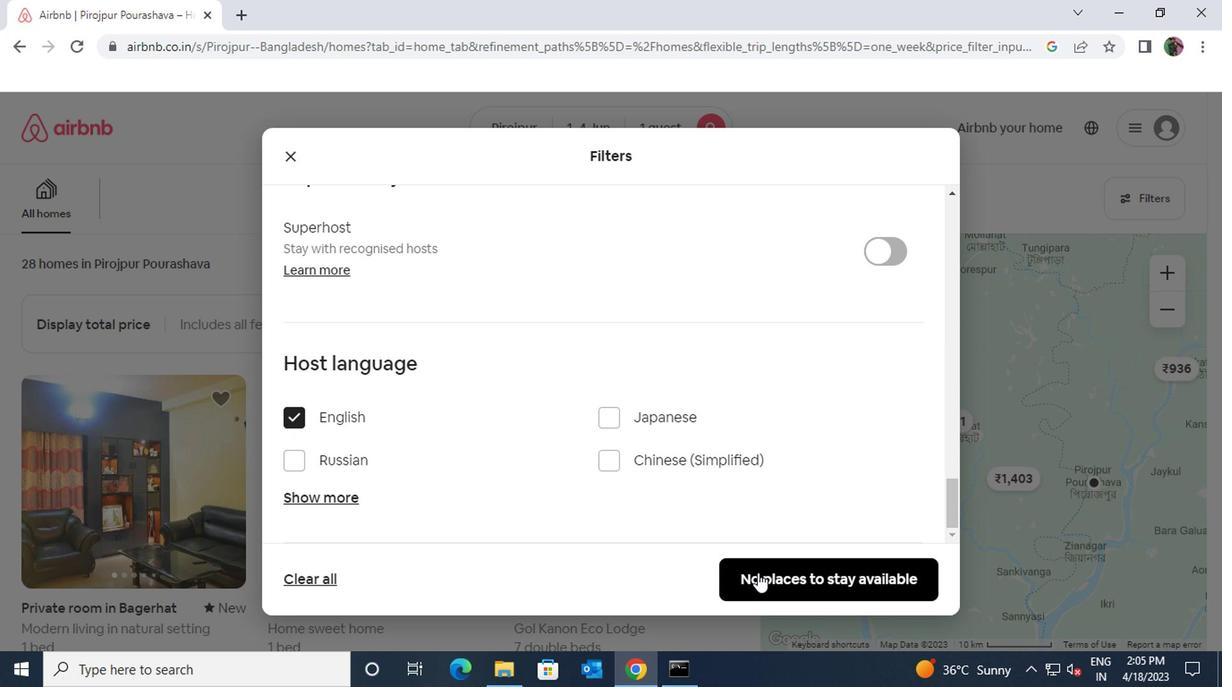 
Action: Key pressed <Key.f8>
Screenshot: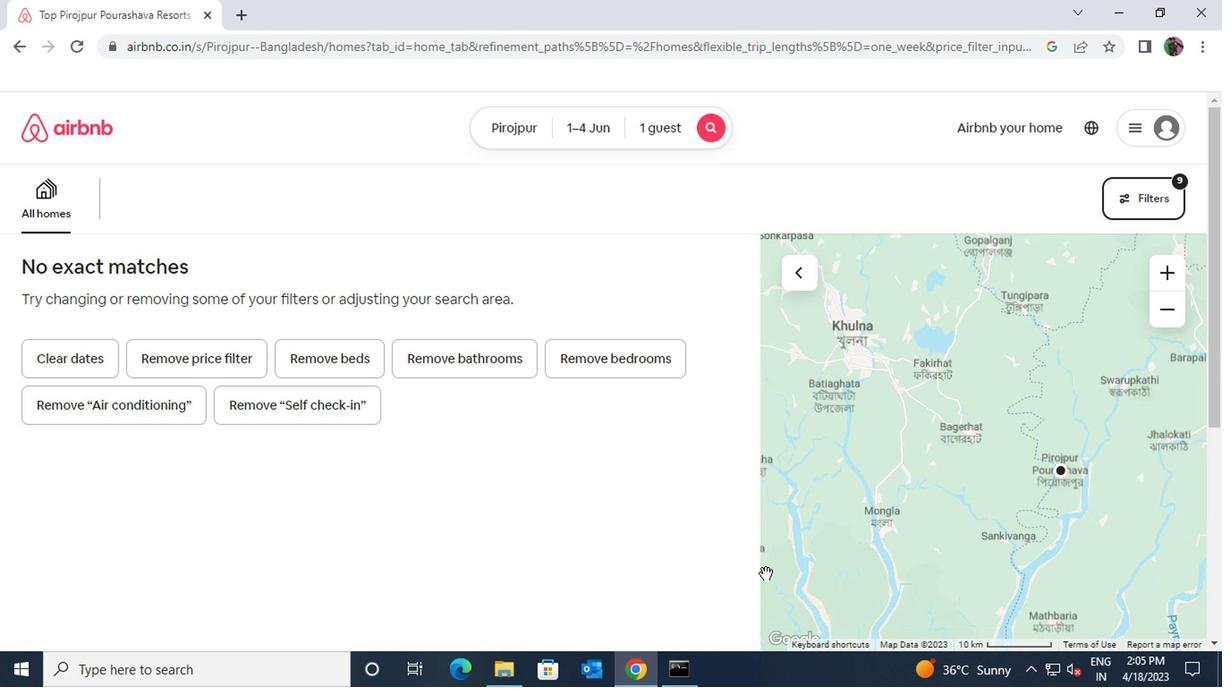 
